 Task: In Heading Arial with underline. Font size of heading  '18'Font style of data Calibri. Font size of data  9Alignment of headline & data Align center. Fill color in heading,  RedFont color of data Black Apply border in Data No BorderIn the sheet  Expense Tracker Log Workbookbook
Action: Mouse moved to (163, 132)
Screenshot: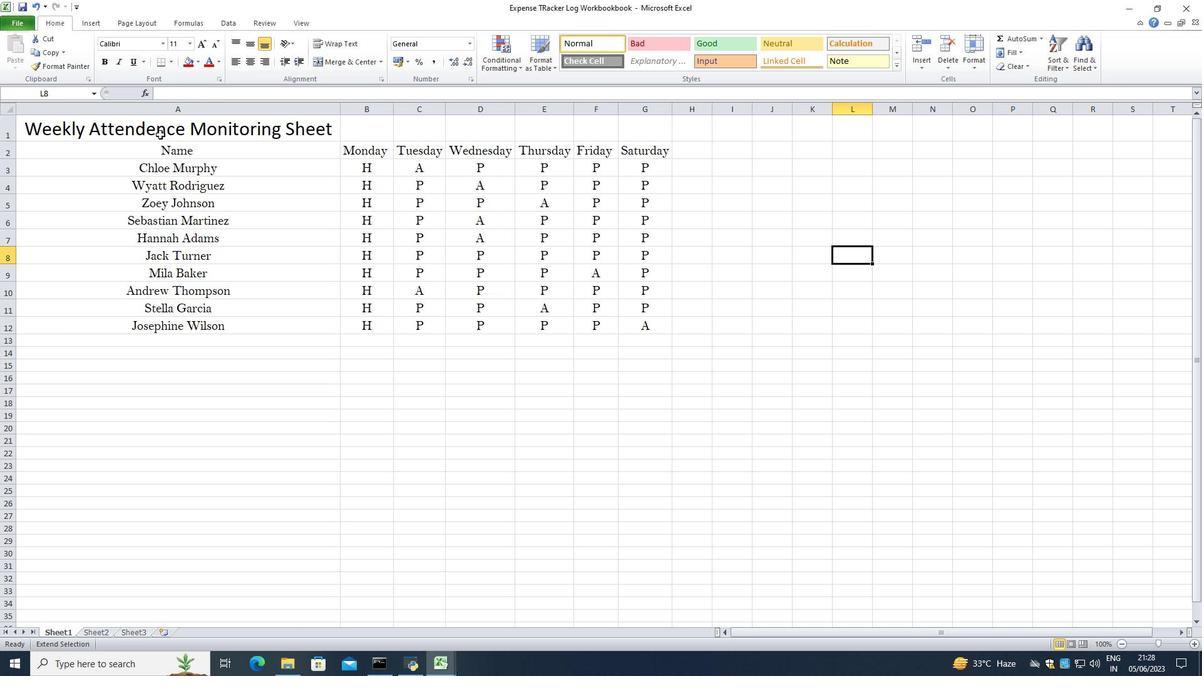 
Action: Mouse pressed left at (163, 132)
Screenshot: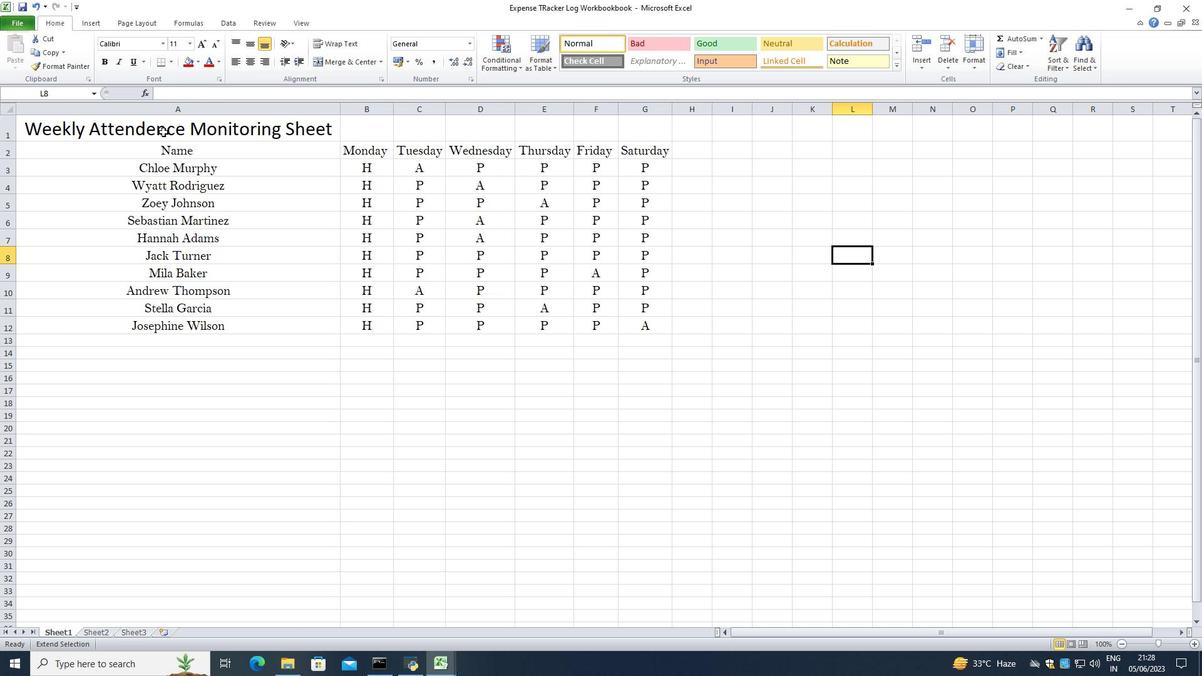
Action: Mouse moved to (404, 453)
Screenshot: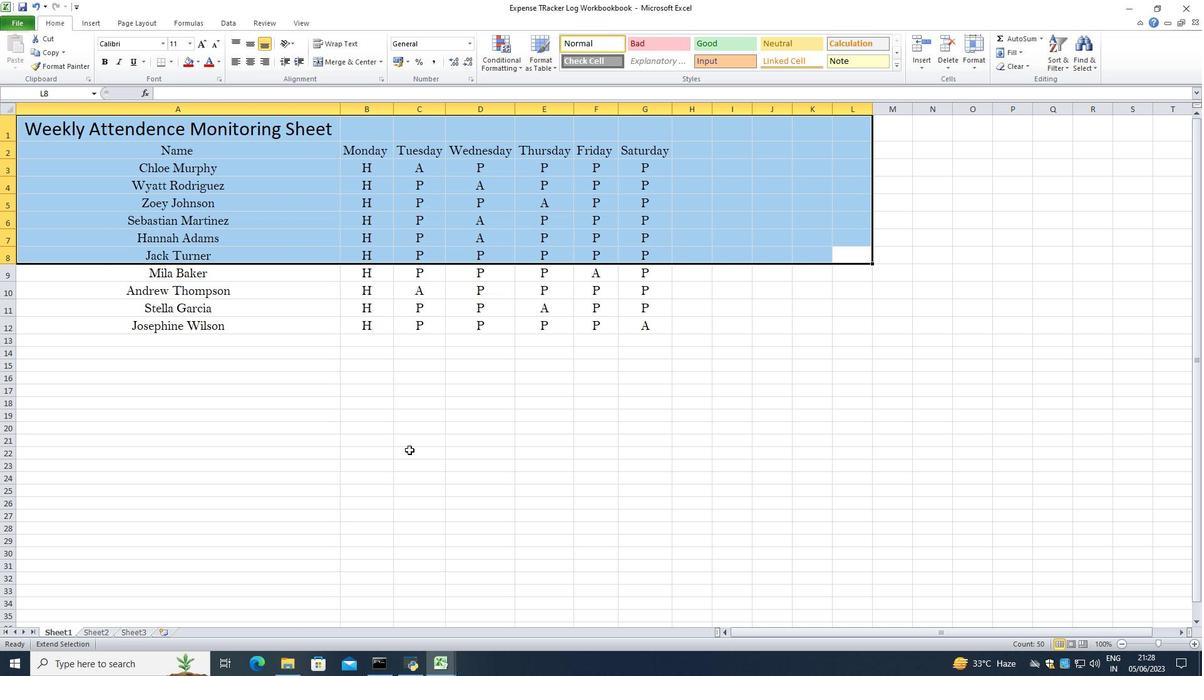 
Action: Mouse pressed left at (404, 453)
Screenshot: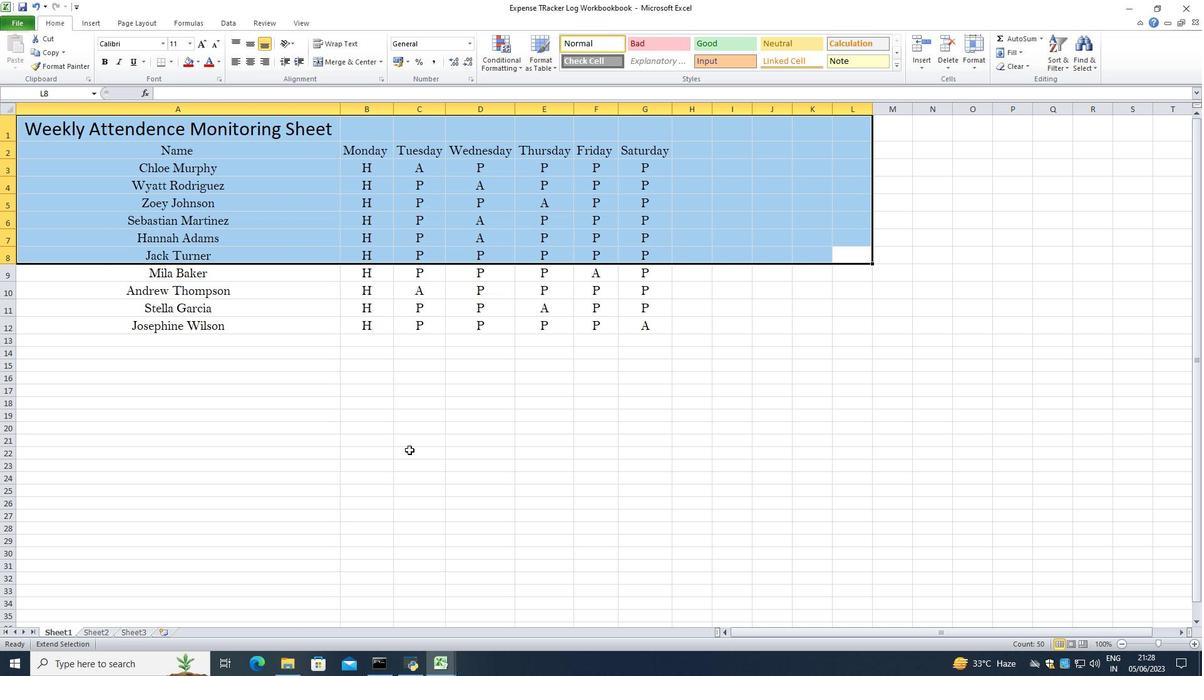 
Action: Mouse moved to (278, 128)
Screenshot: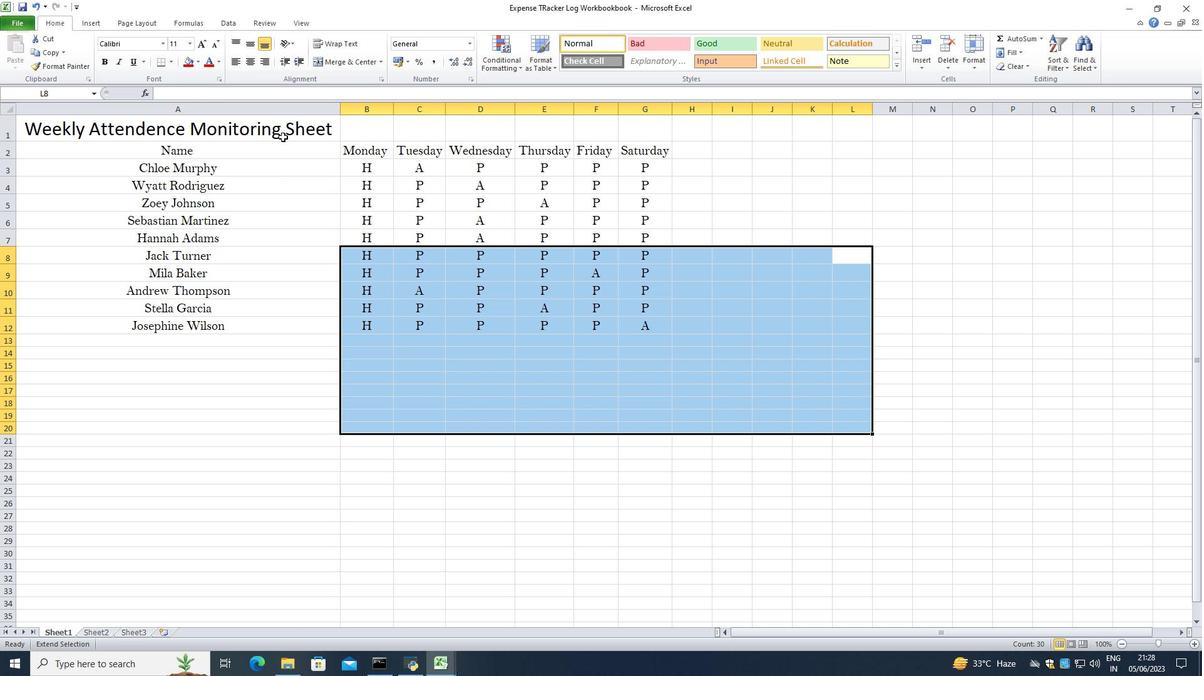
Action: Mouse pressed left at (278, 128)
Screenshot: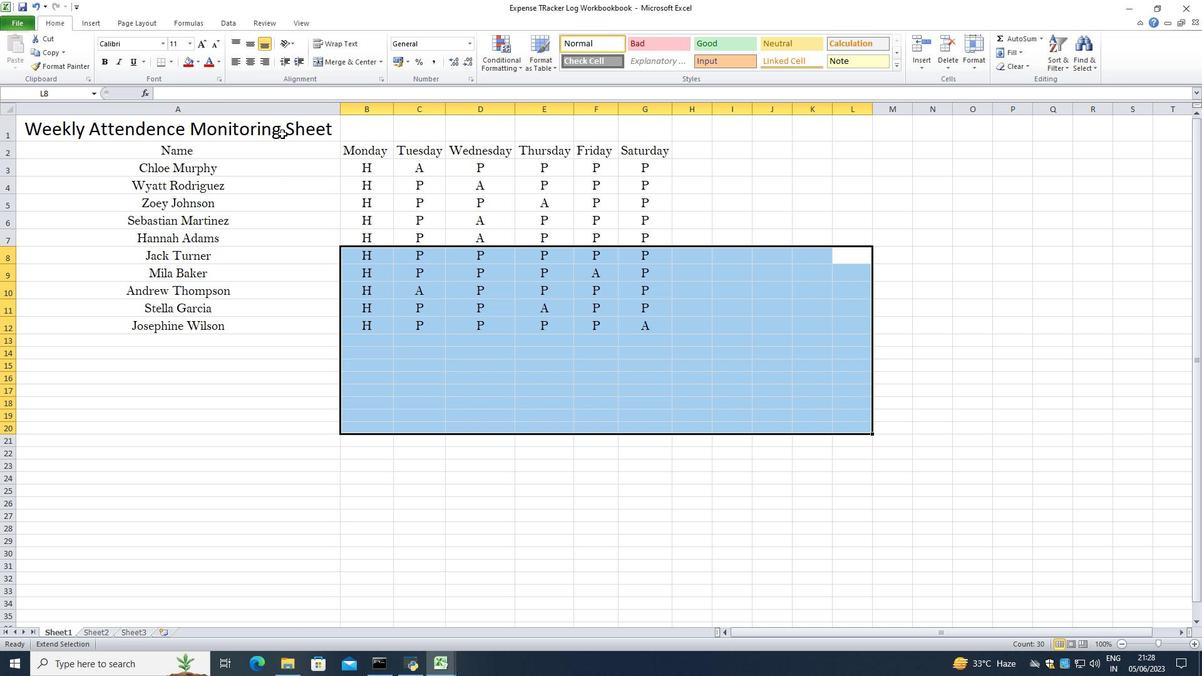 
Action: Mouse moved to (197, 122)
Screenshot: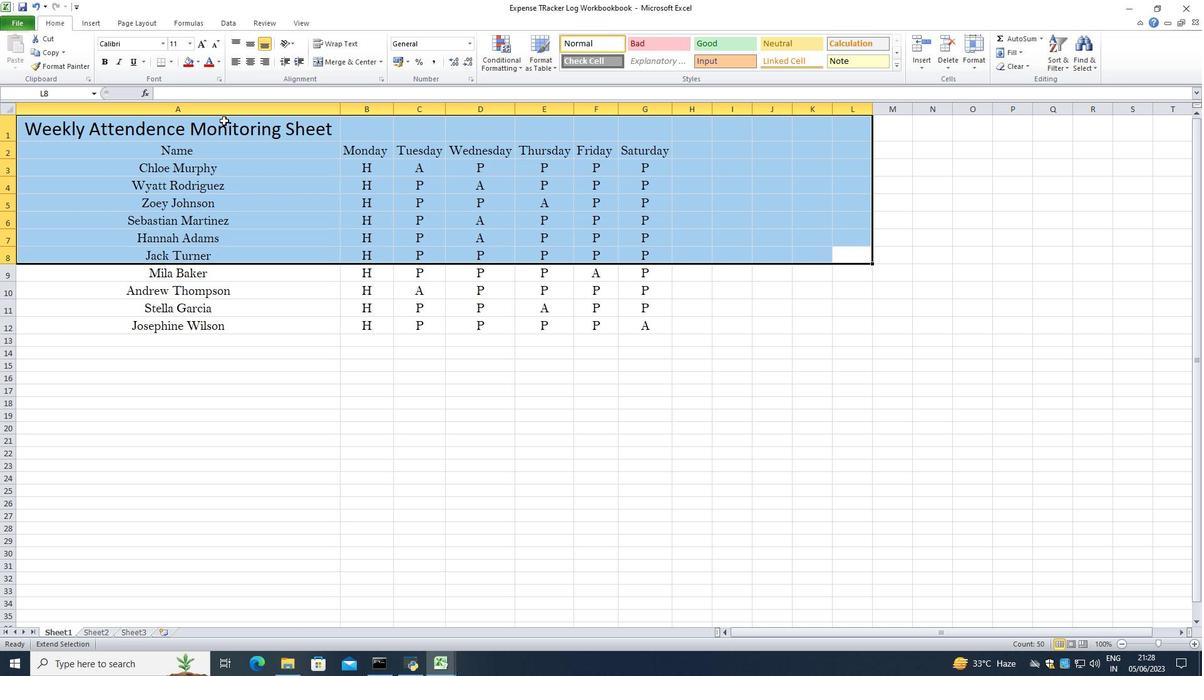 
Action: Mouse pressed left at (197, 122)
Screenshot: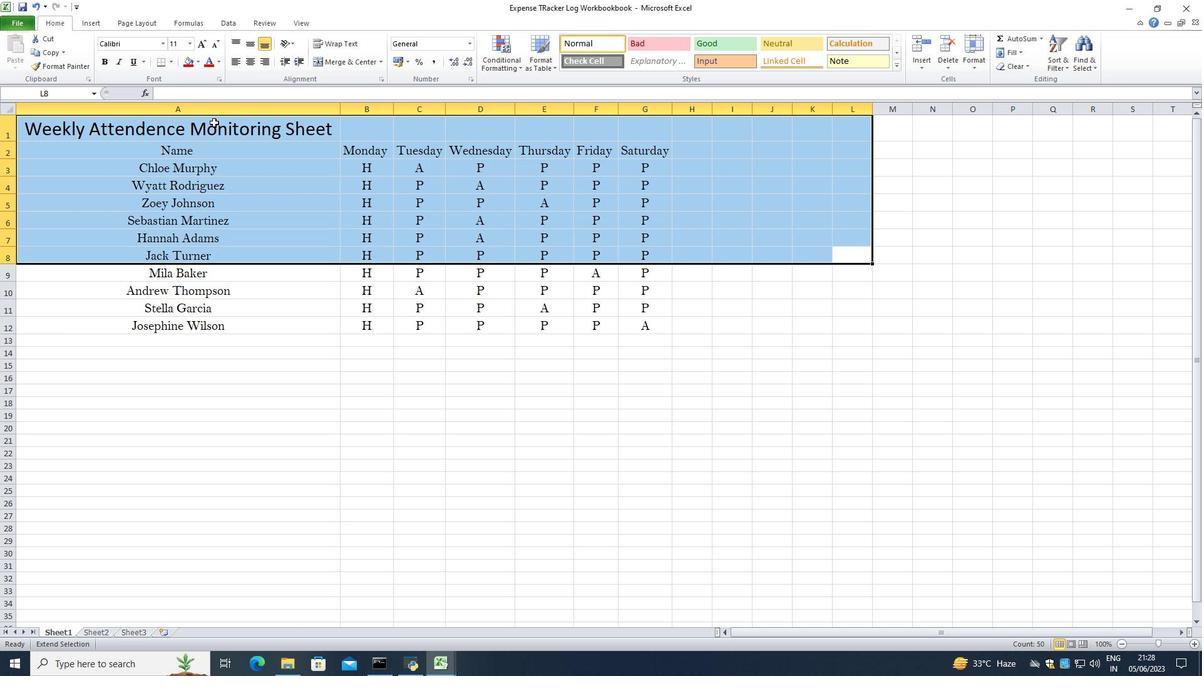 
Action: Mouse moved to (159, 123)
Screenshot: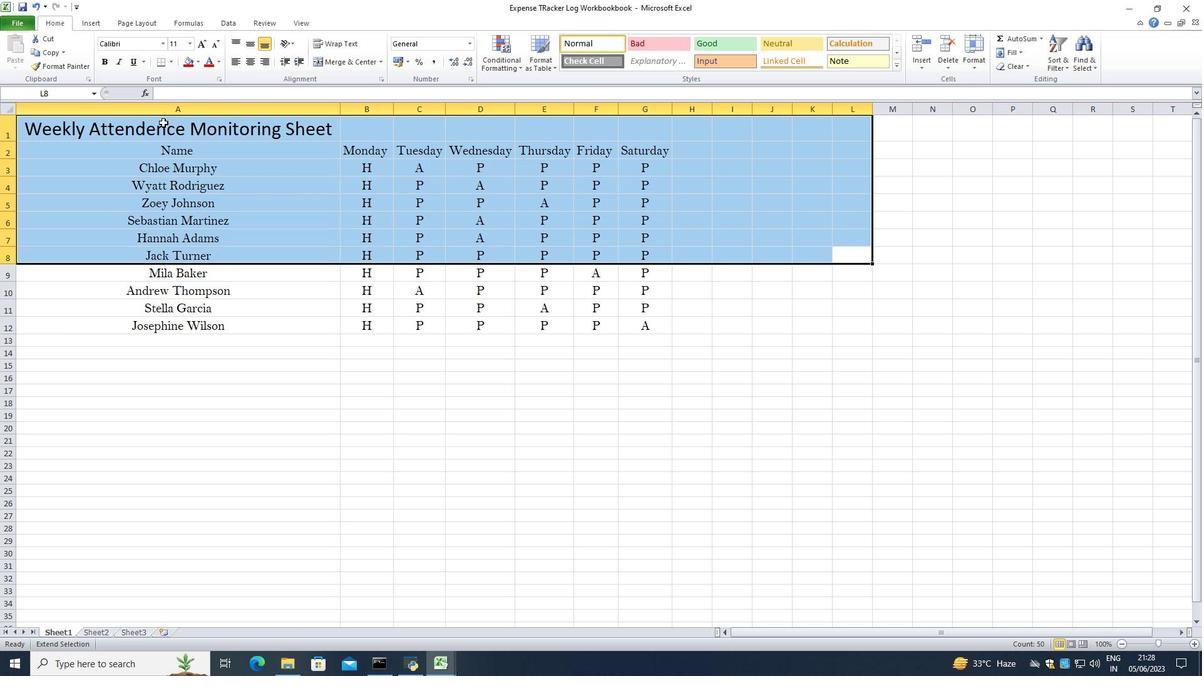 
Action: Mouse pressed left at (159, 123)
Screenshot: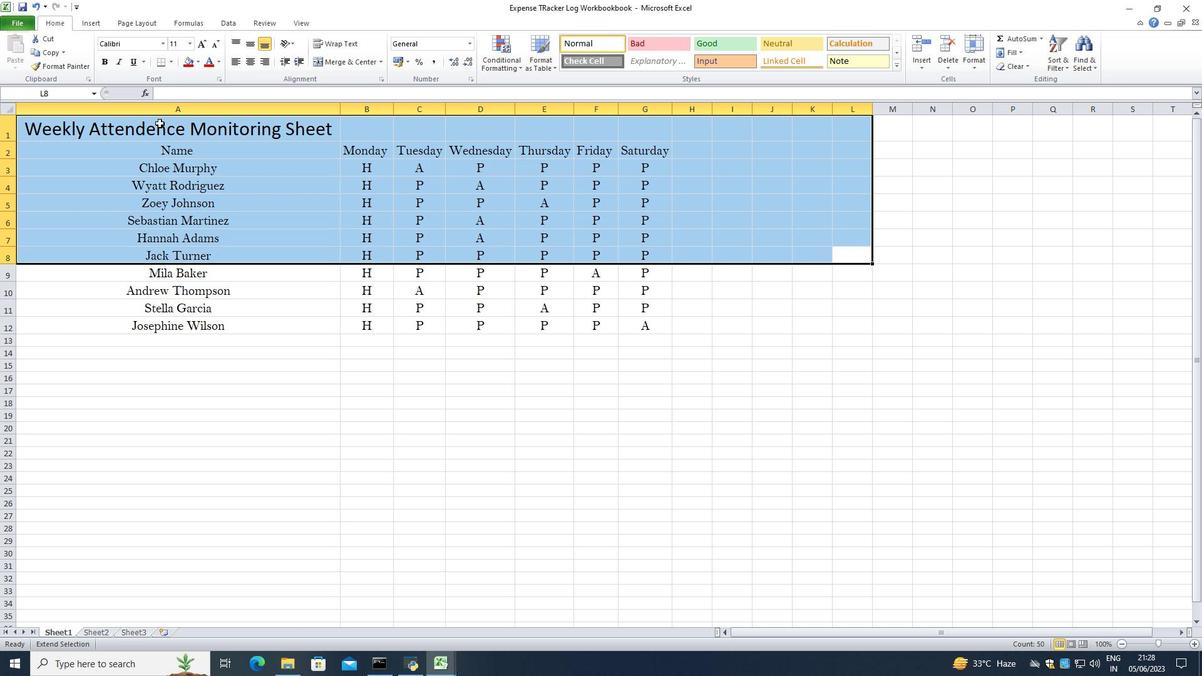 
Action: Mouse moved to (115, 143)
Screenshot: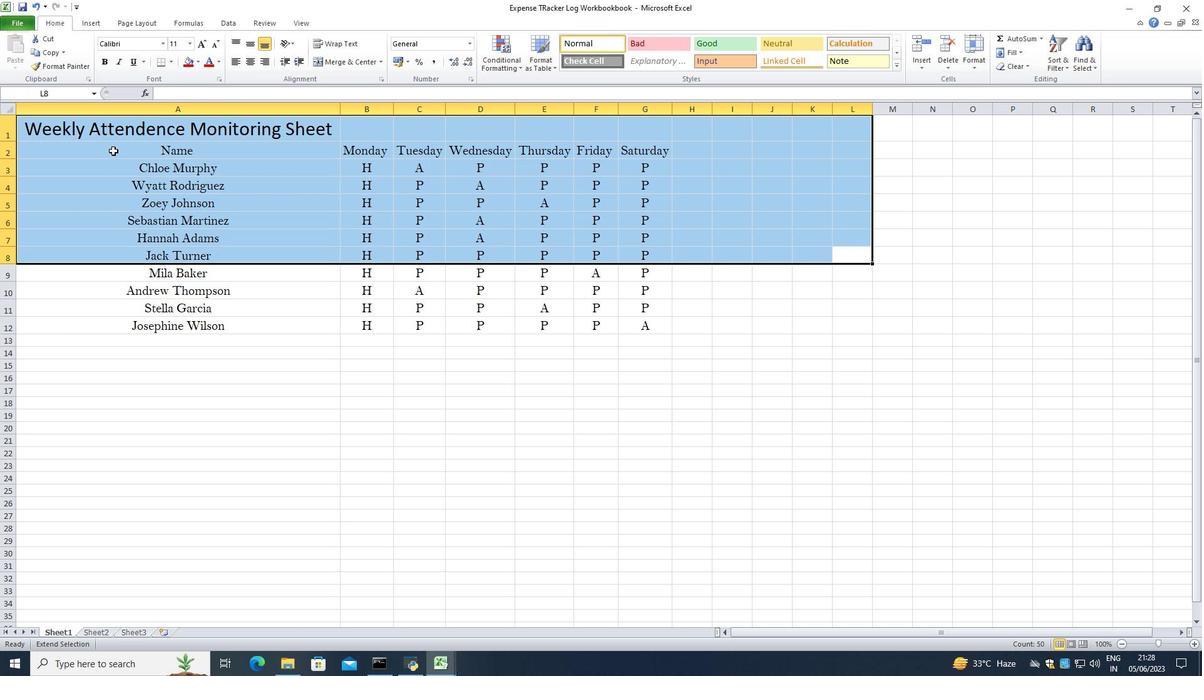 
Action: Mouse pressed right at (115, 143)
Screenshot: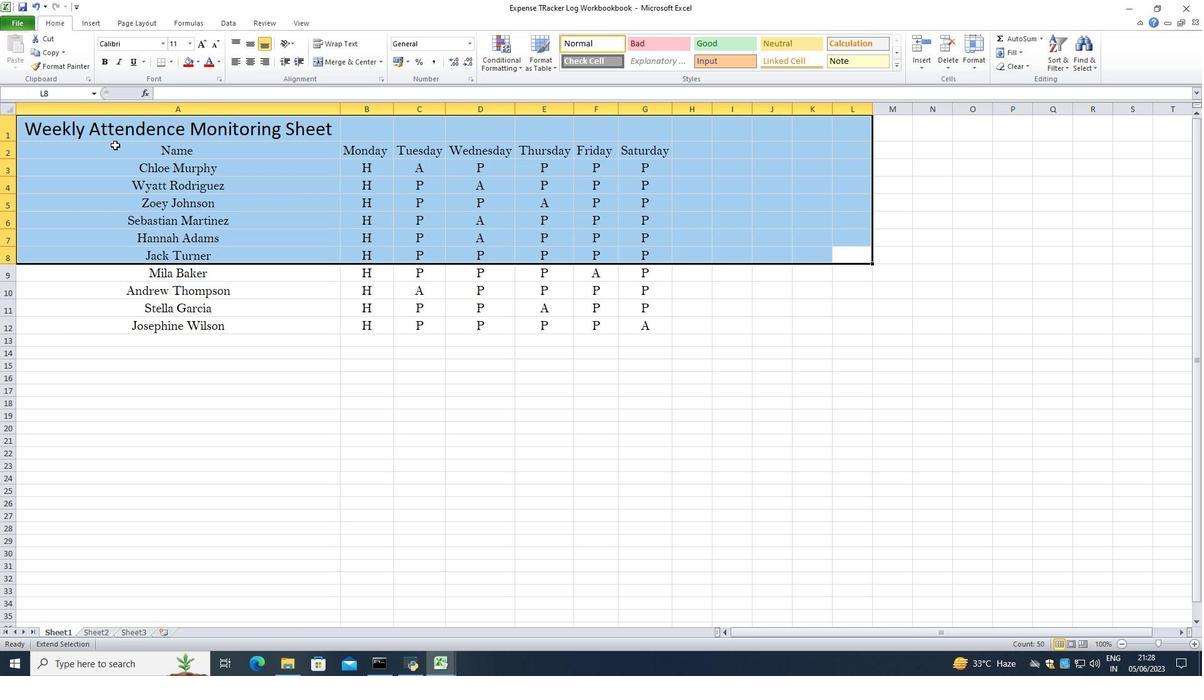 
Action: Mouse moved to (77, 314)
Screenshot: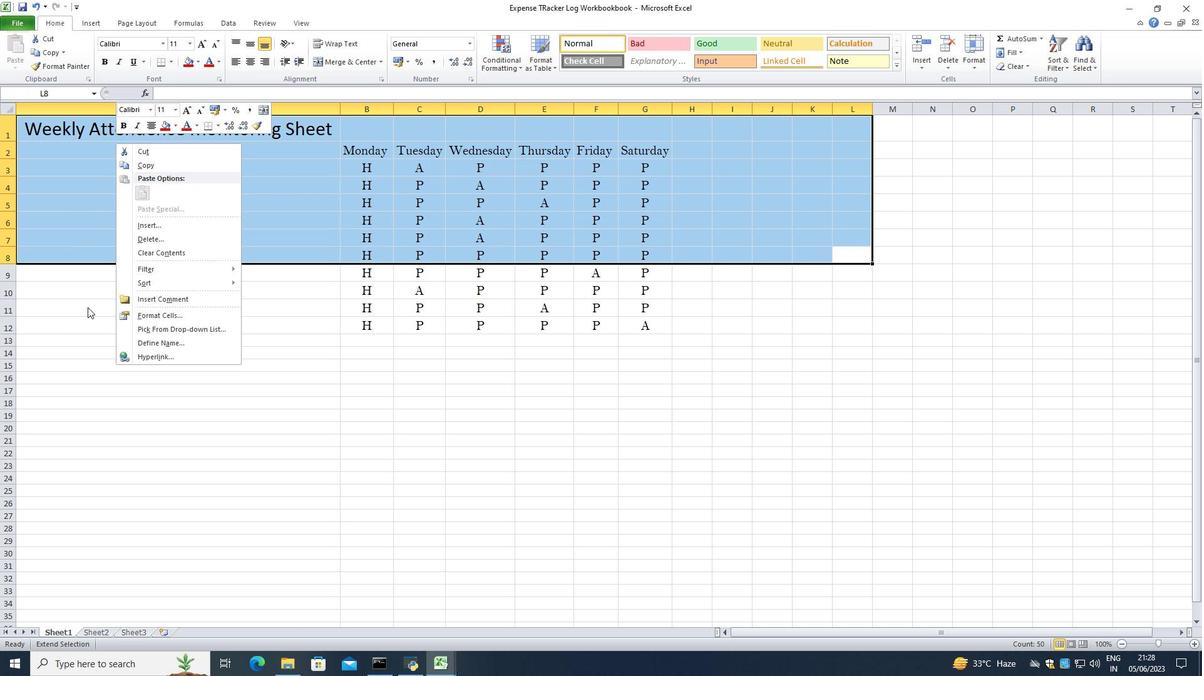 
Action: Mouse pressed left at (77, 314)
Screenshot: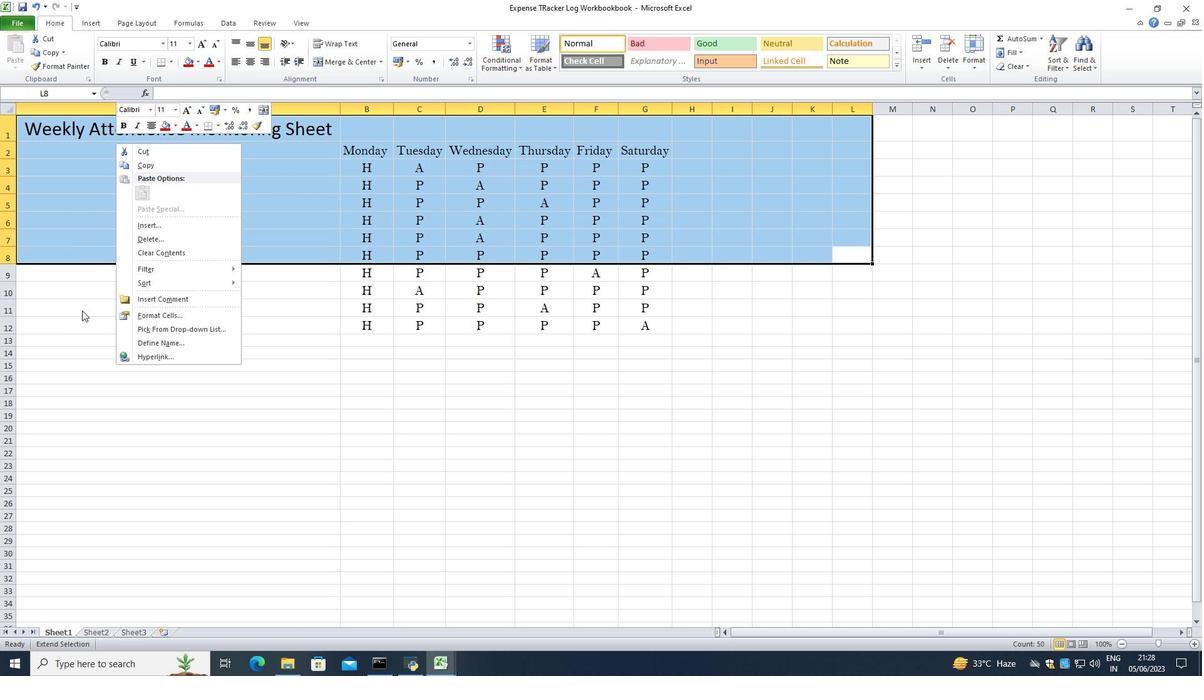 
Action: Mouse moved to (293, 384)
Screenshot: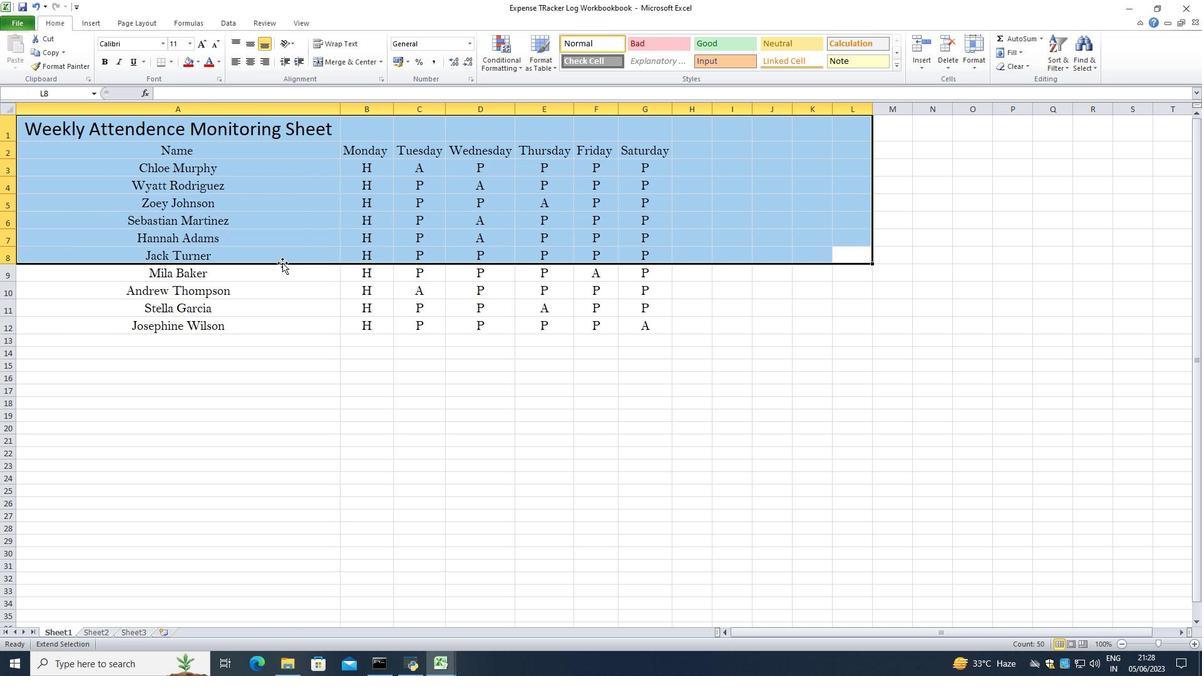 
Action: Mouse pressed left at (293, 384)
Screenshot: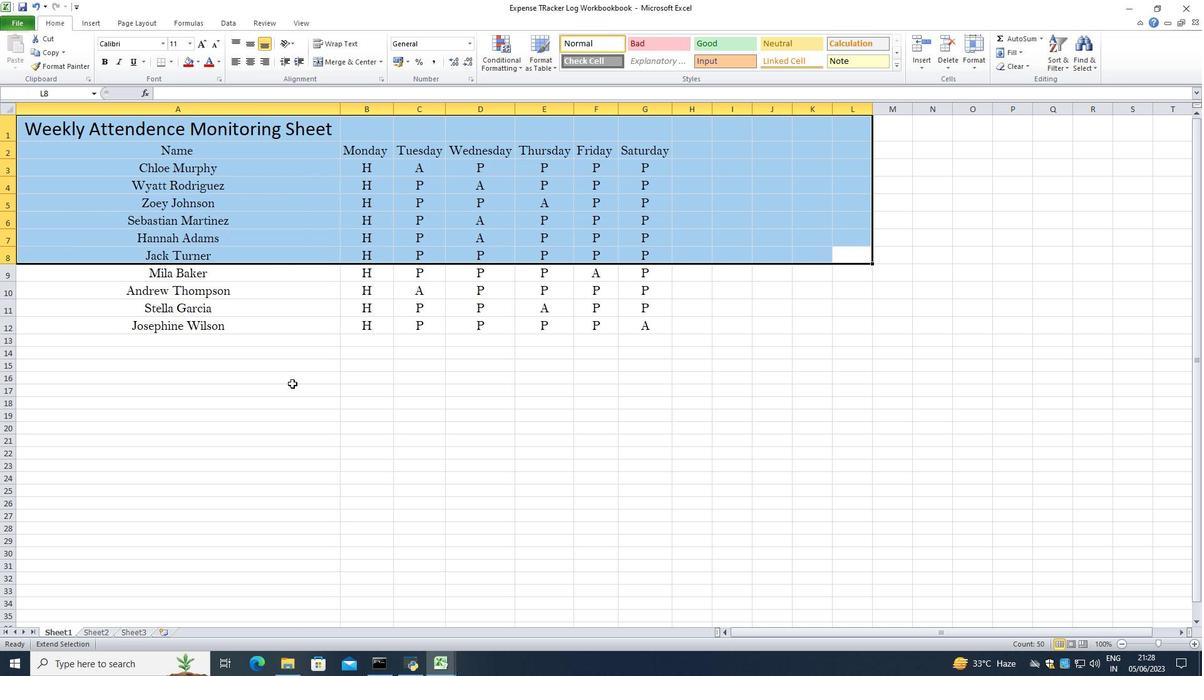 
Action: Mouse moved to (217, 629)
Screenshot: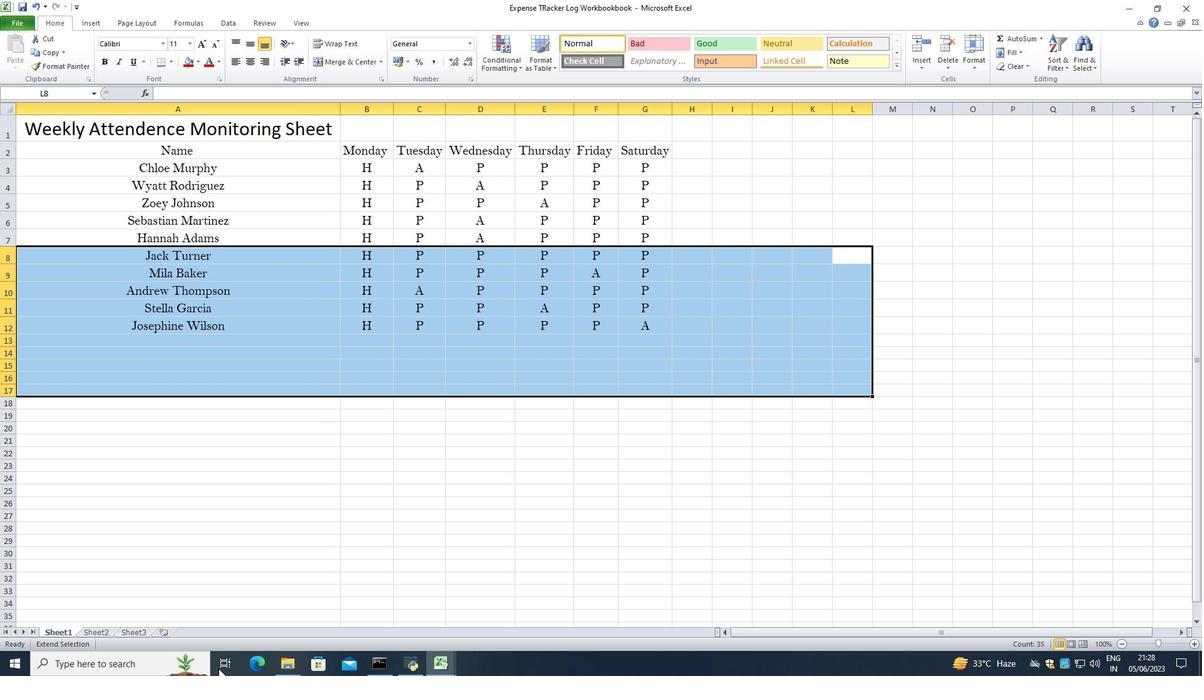 
Action: Mouse pressed left at (217, 629)
Screenshot: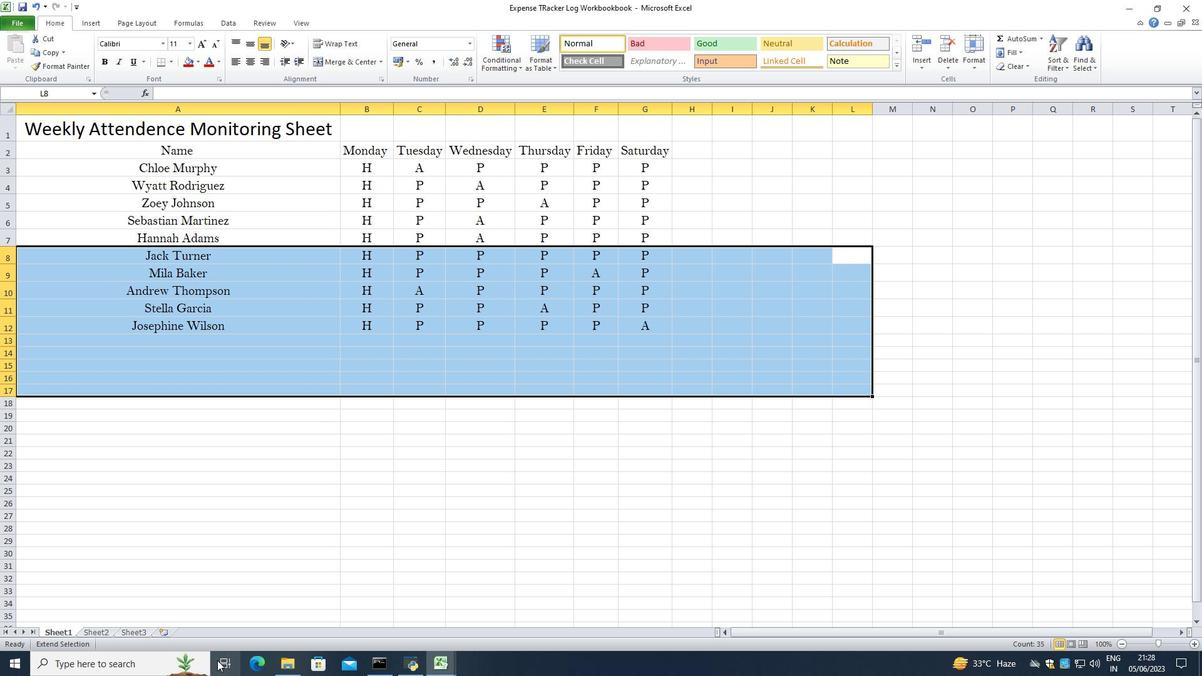 
Action: Mouse moved to (232, 534)
Screenshot: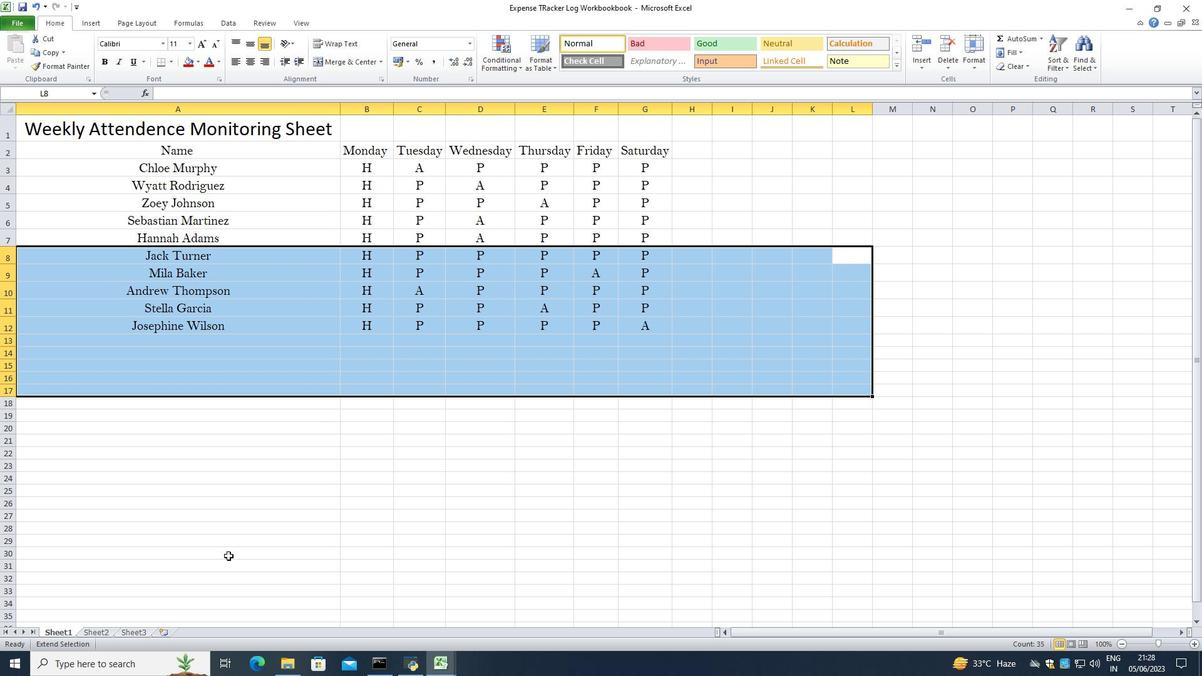 
Action: Mouse pressed left at (232, 534)
Screenshot: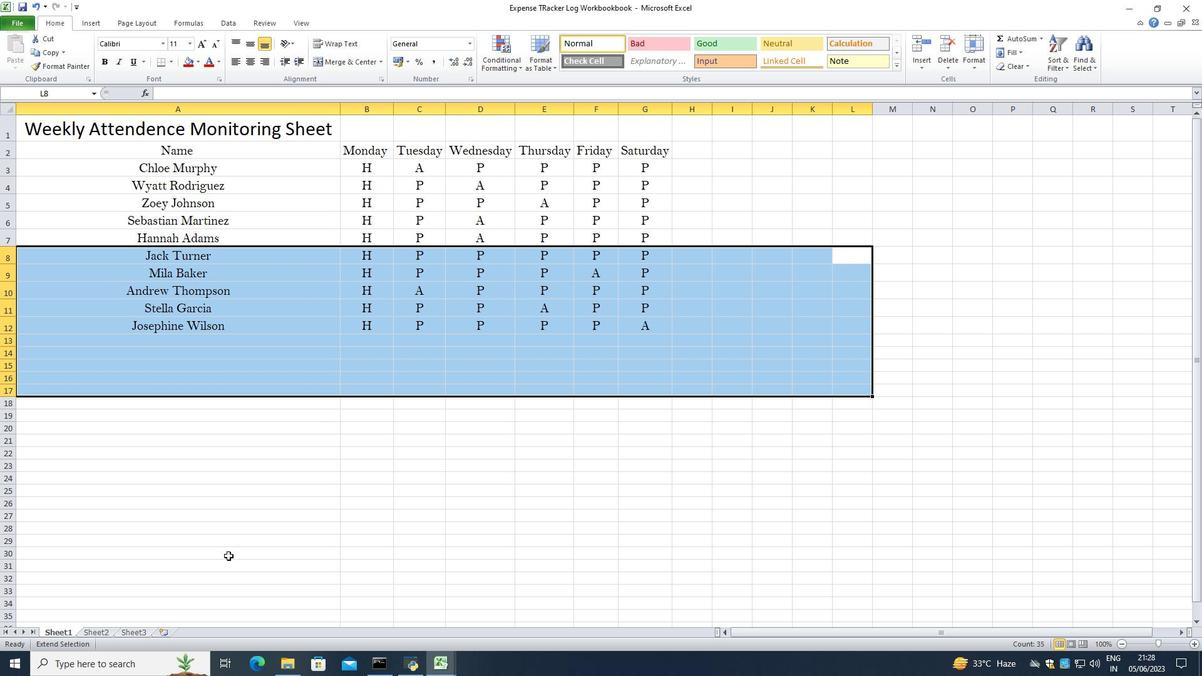 
Action: Mouse moved to (1083, 324)
Screenshot: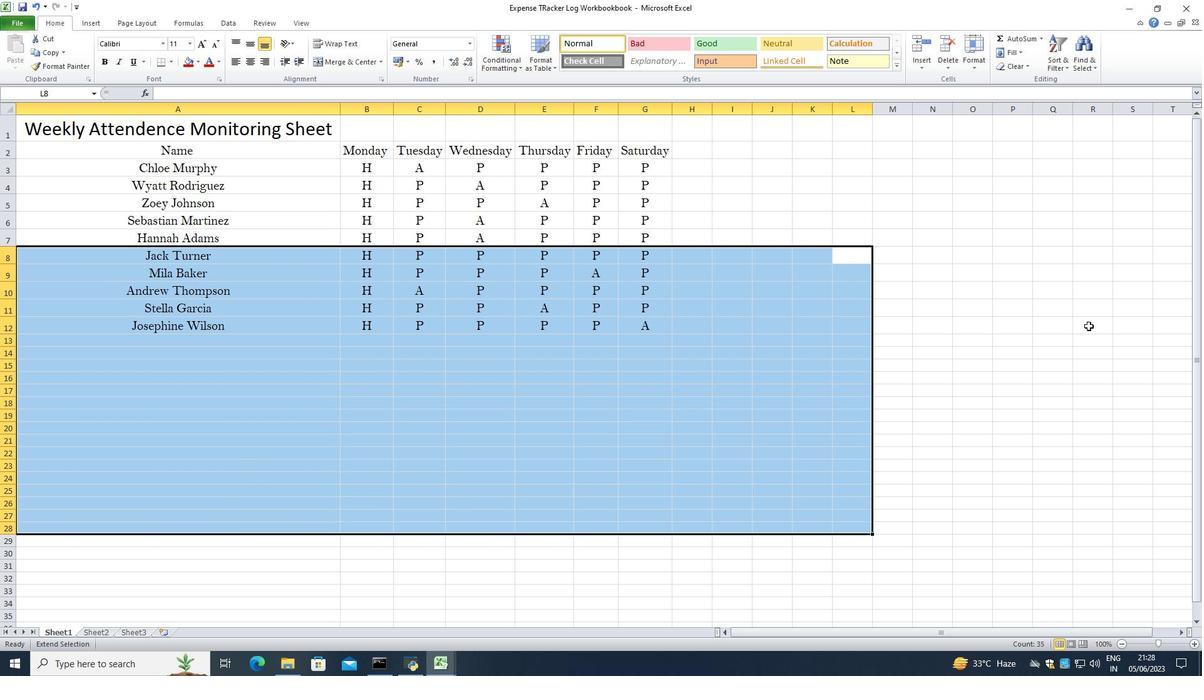 
Action: Mouse pressed left at (1083, 324)
Screenshot: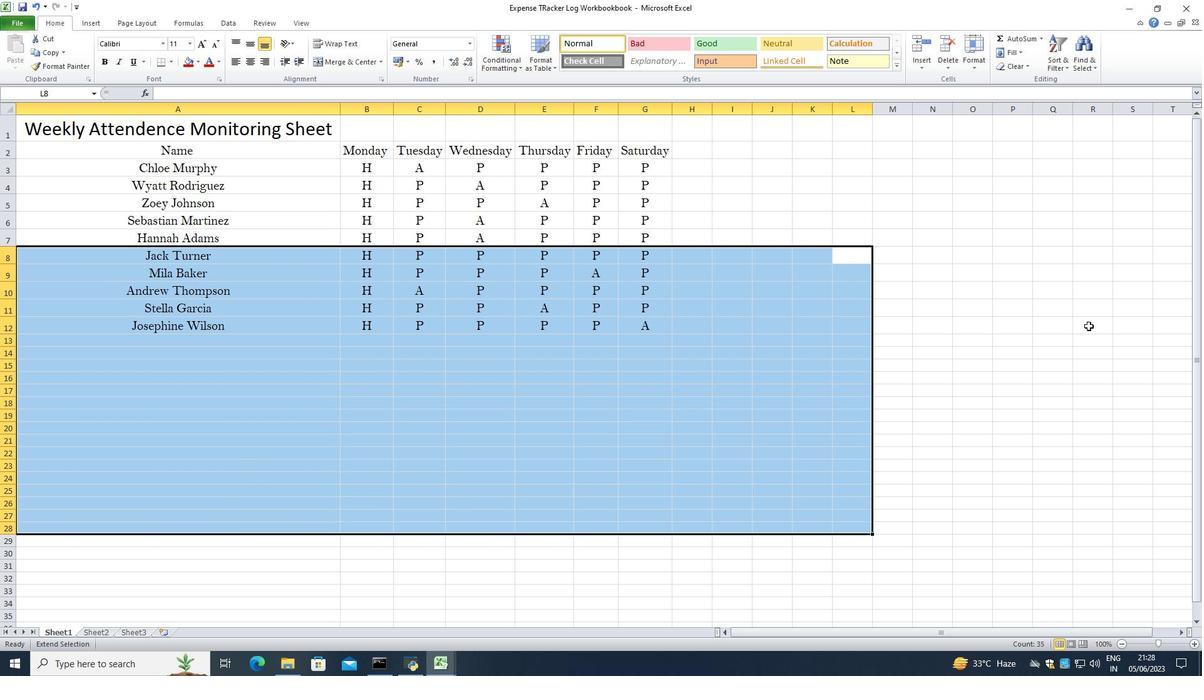
Action: Mouse moved to (586, 41)
Screenshot: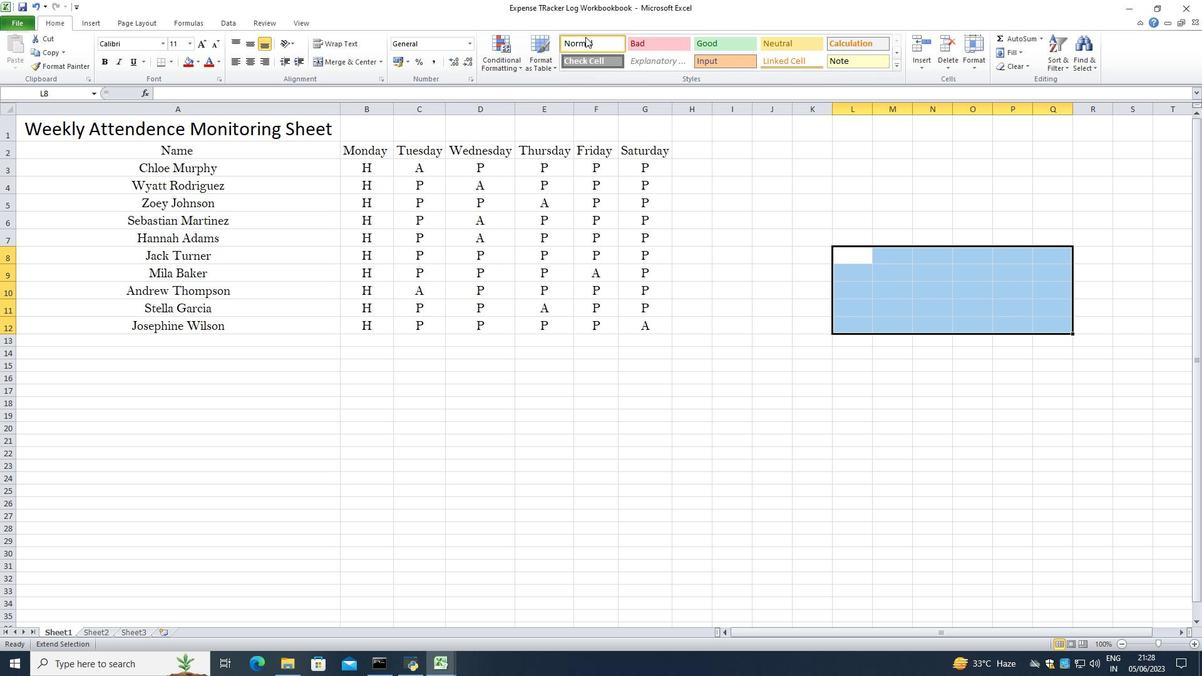 
Action: Mouse pressed left at (586, 41)
Screenshot: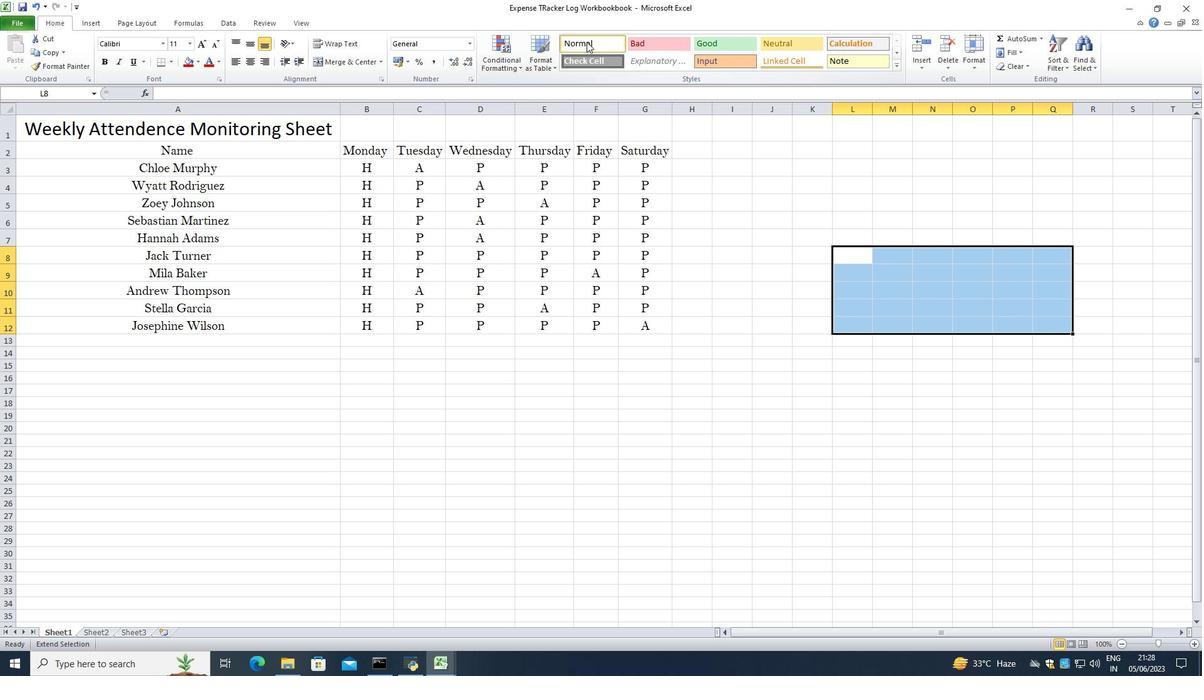 
Action: Mouse moved to (587, 44)
Screenshot: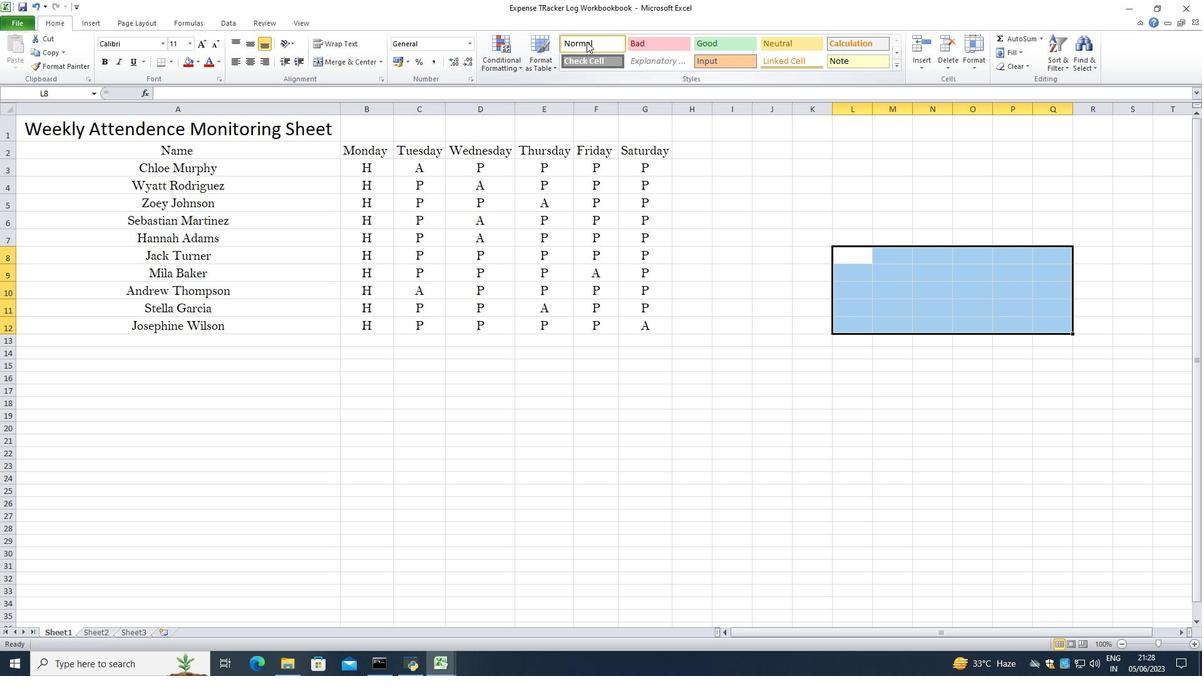 
Action: Mouse pressed left at (587, 44)
Screenshot: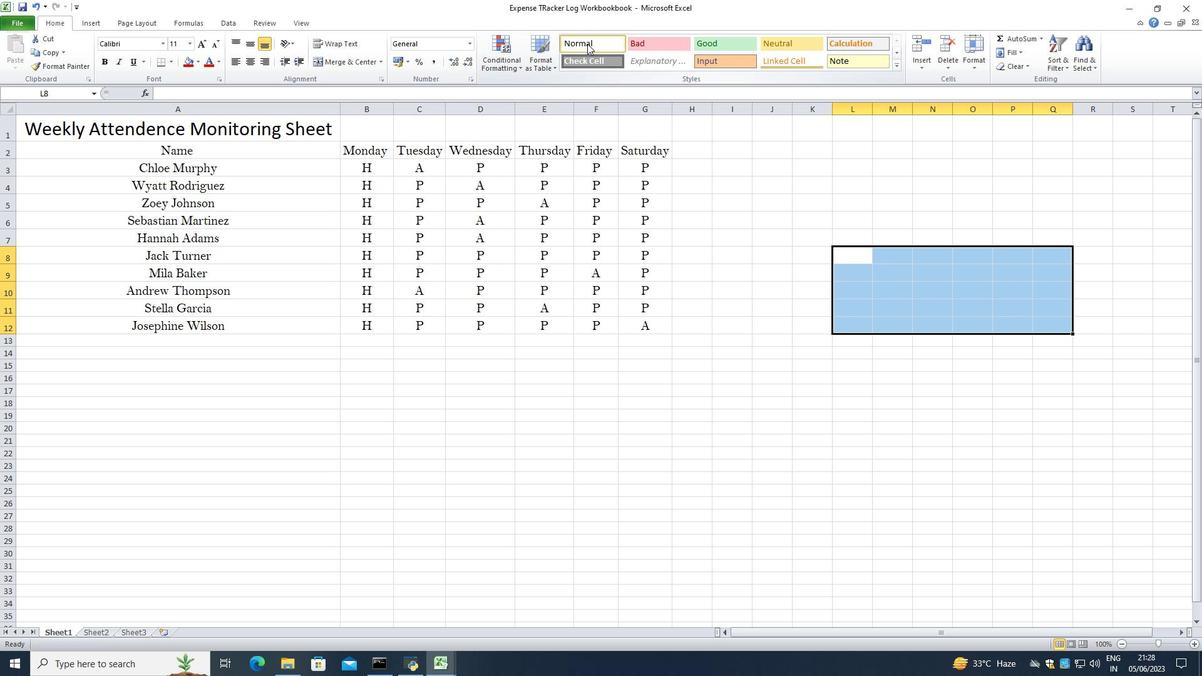 
Action: Mouse pressed left at (587, 44)
Screenshot: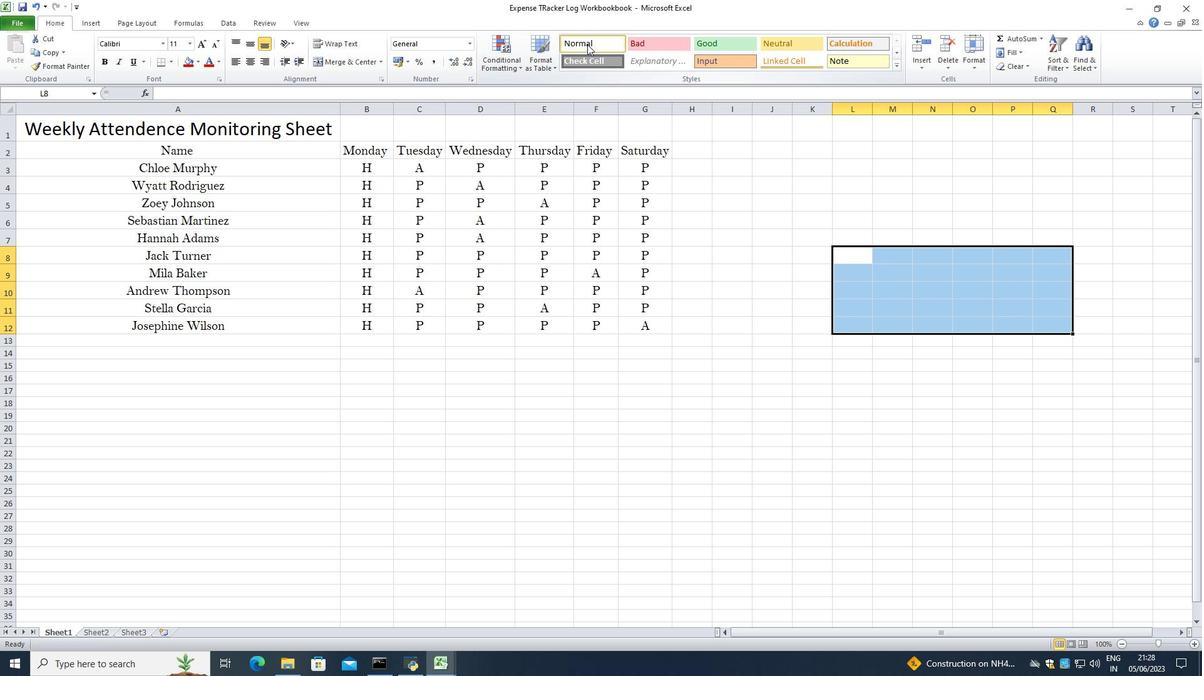 
Action: Mouse moved to (589, 61)
Screenshot: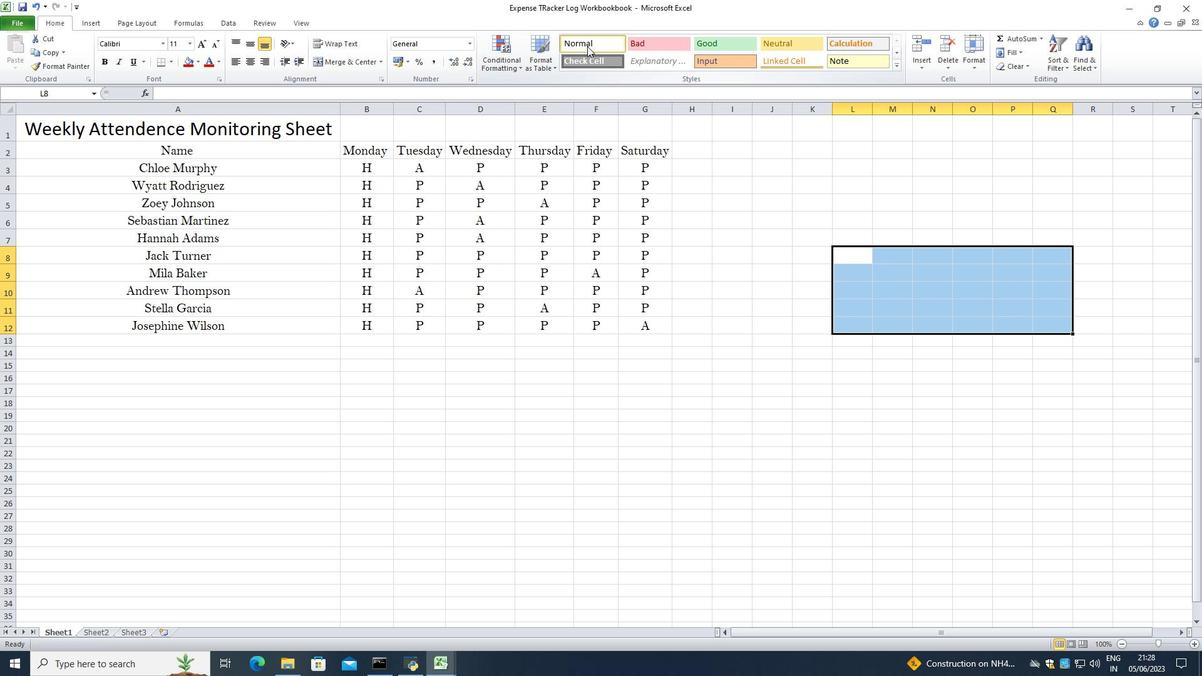 
Action: Mouse pressed left at (589, 61)
Screenshot: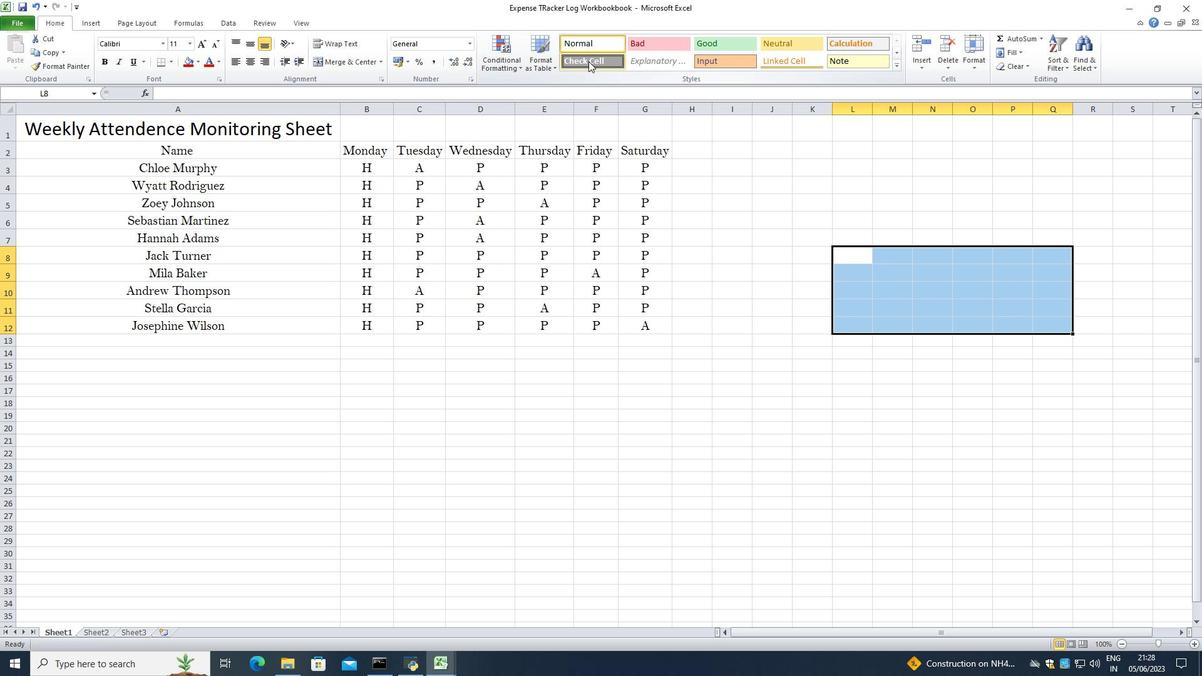 
Action: Mouse pressed left at (589, 61)
Screenshot: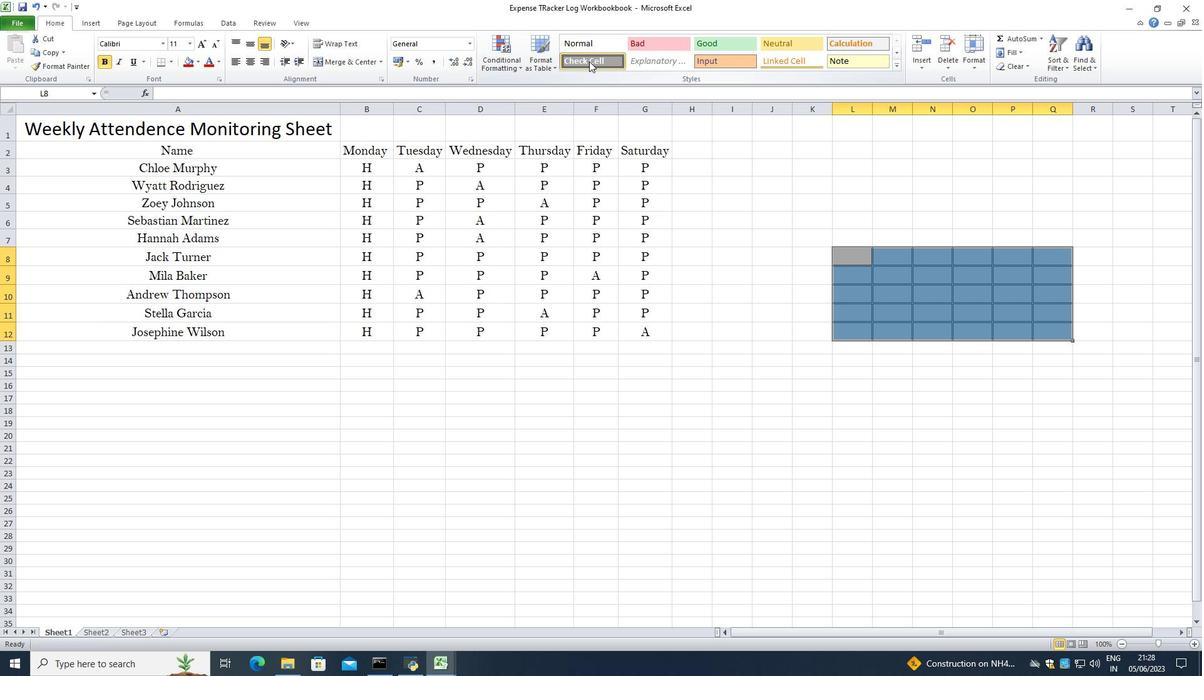 
Action: Mouse moved to (591, 46)
Screenshot: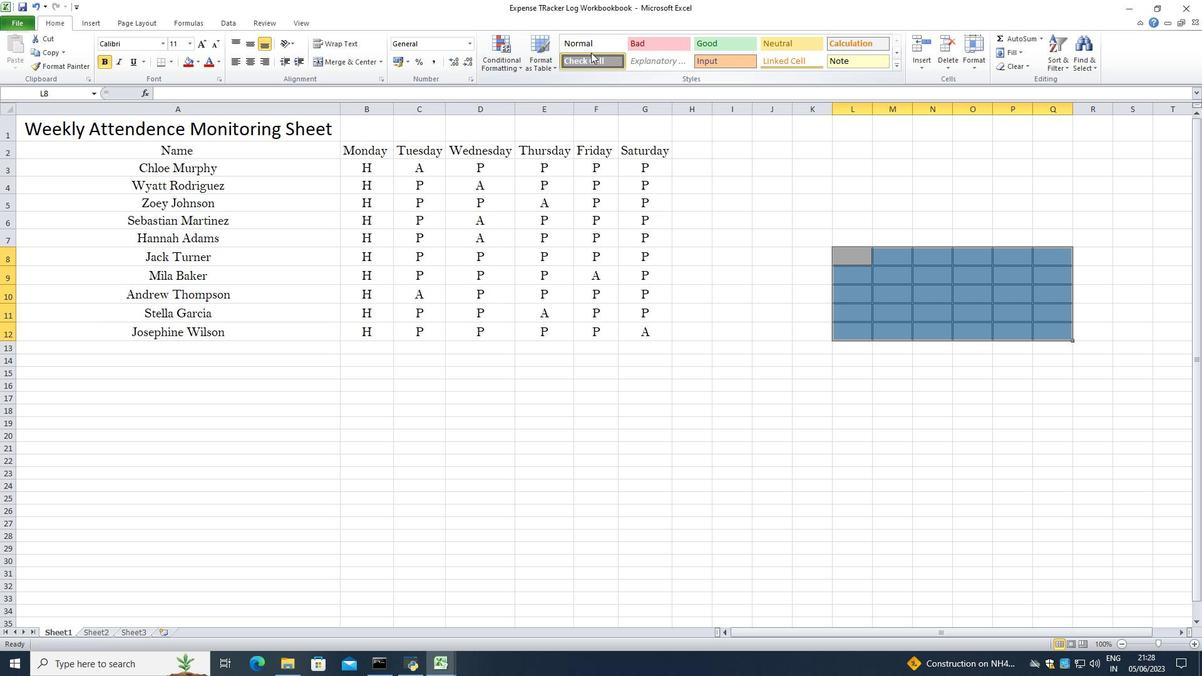 
Action: Mouse pressed left at (591, 46)
Screenshot: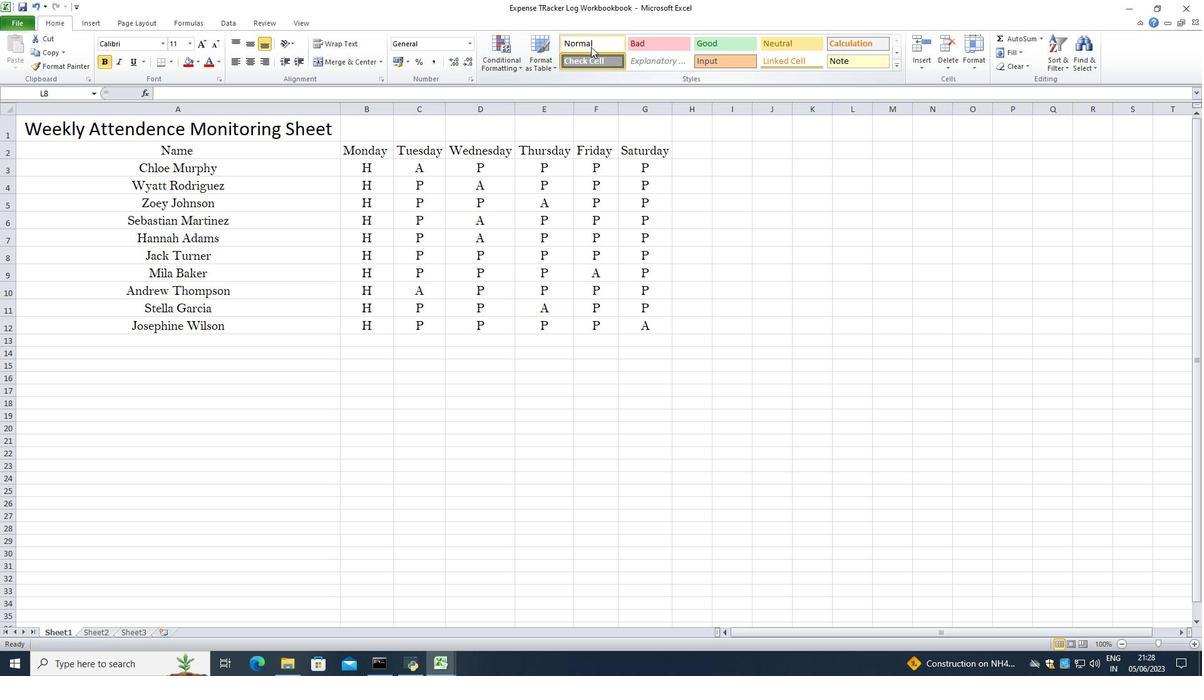 
Action: Mouse pressed left at (591, 46)
Screenshot: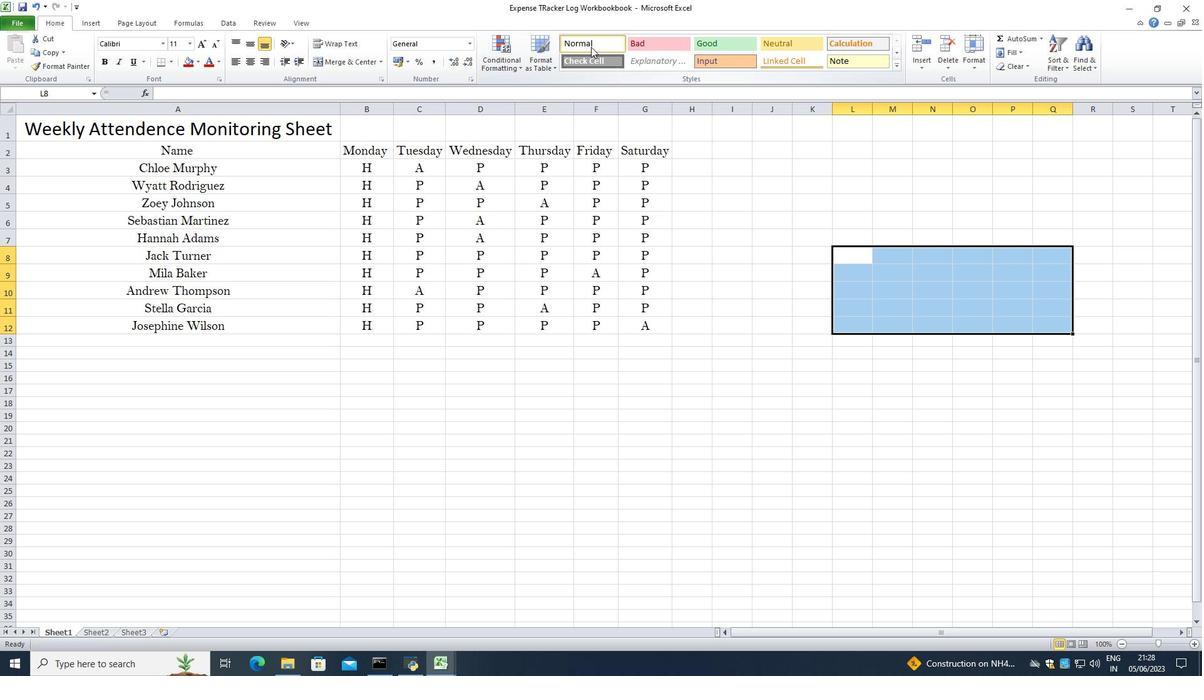 
Action: Mouse moved to (591, 55)
Screenshot: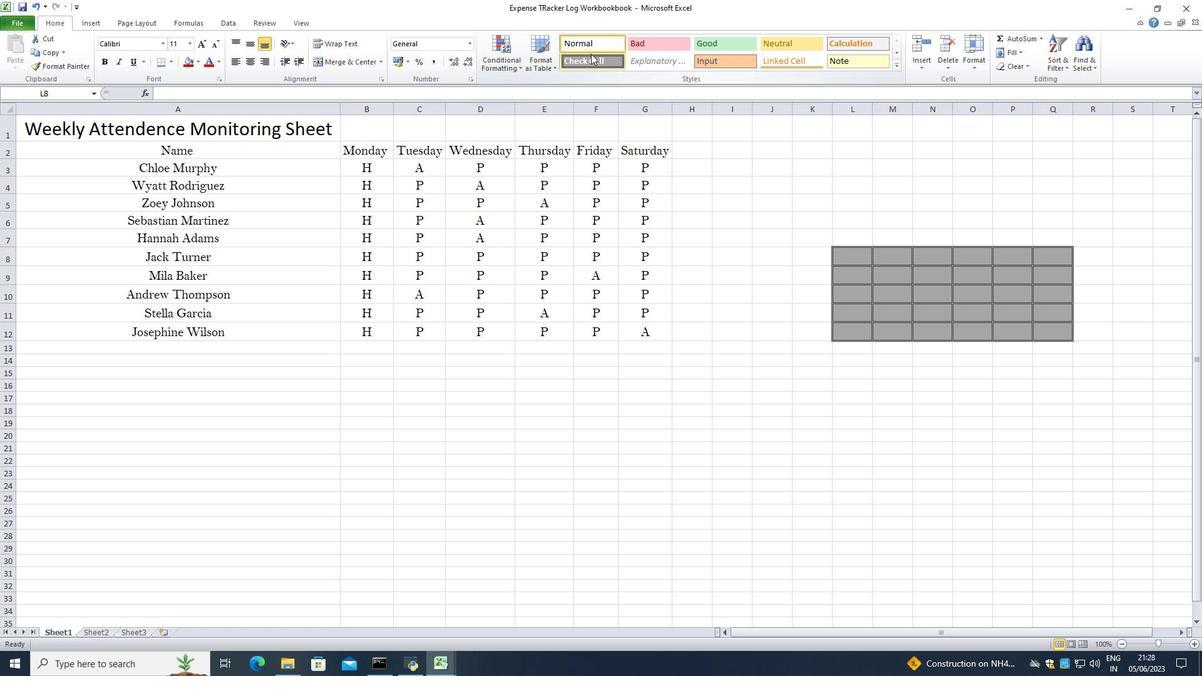 
Action: Mouse pressed left at (591, 55)
Screenshot: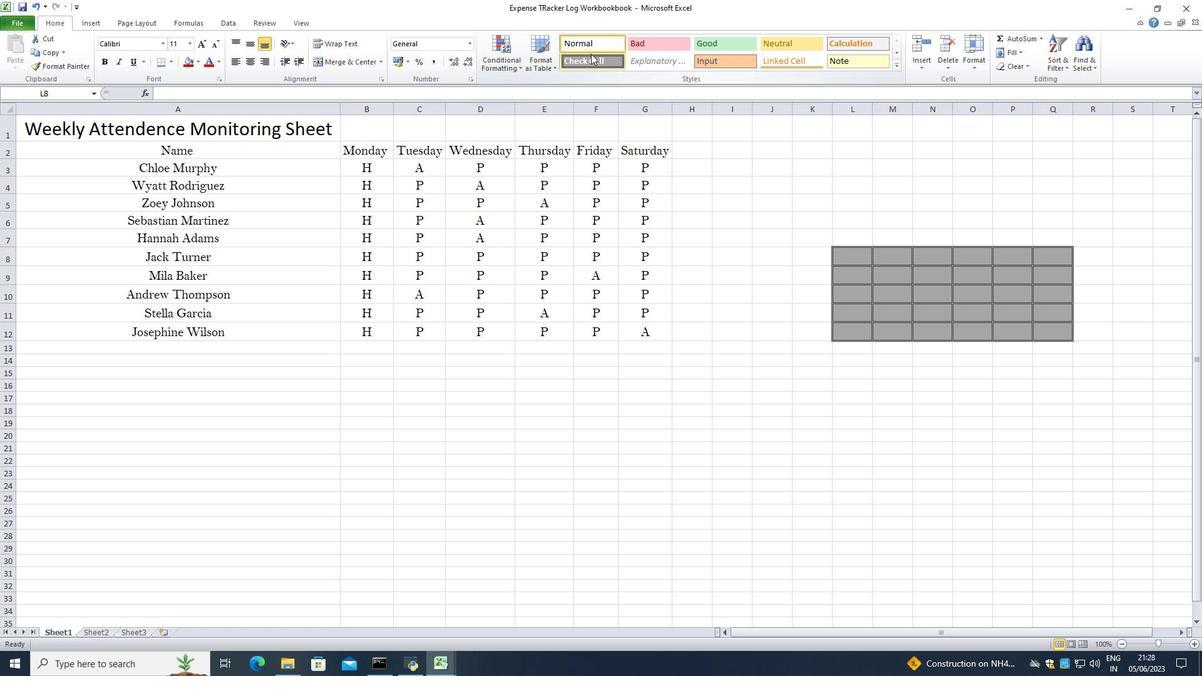 
Action: Mouse moved to (592, 47)
Screenshot: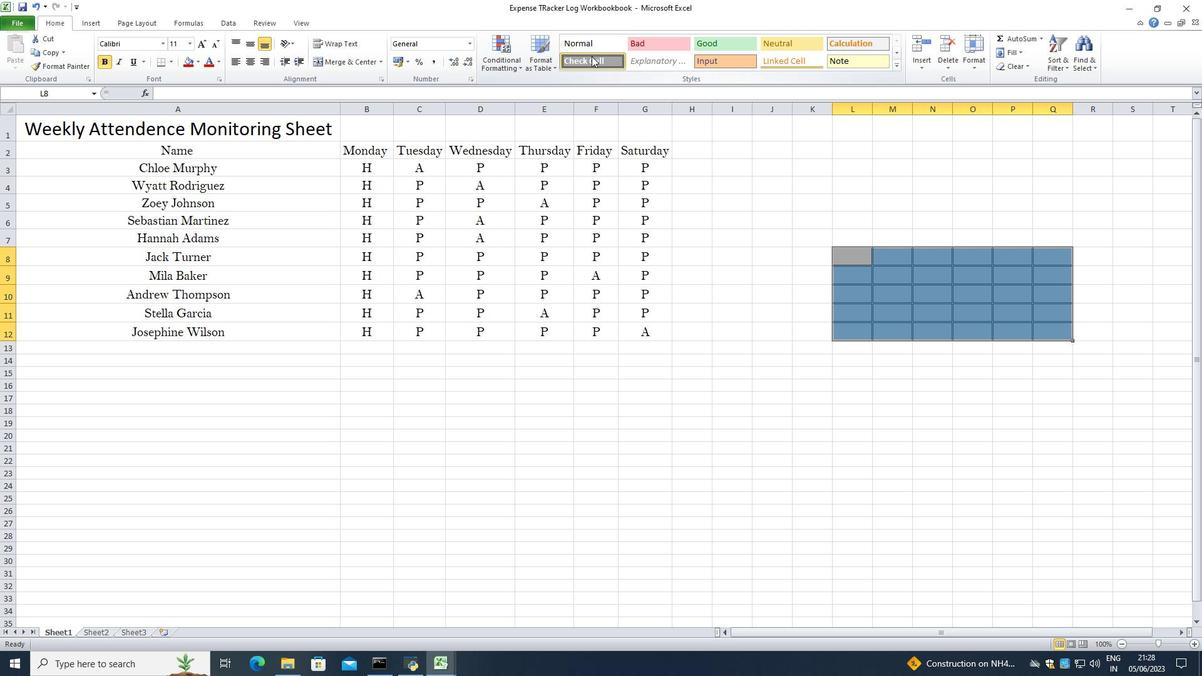 
Action: Mouse pressed left at (592, 47)
Screenshot: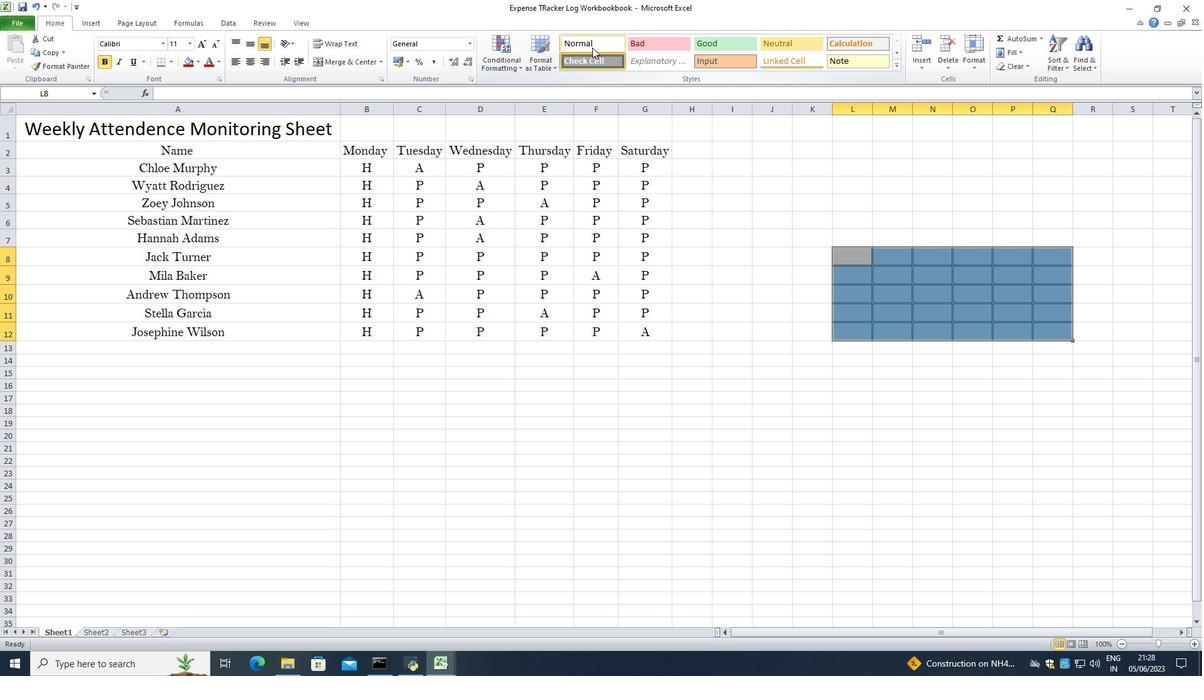 
Action: Mouse moved to (704, 164)
Screenshot: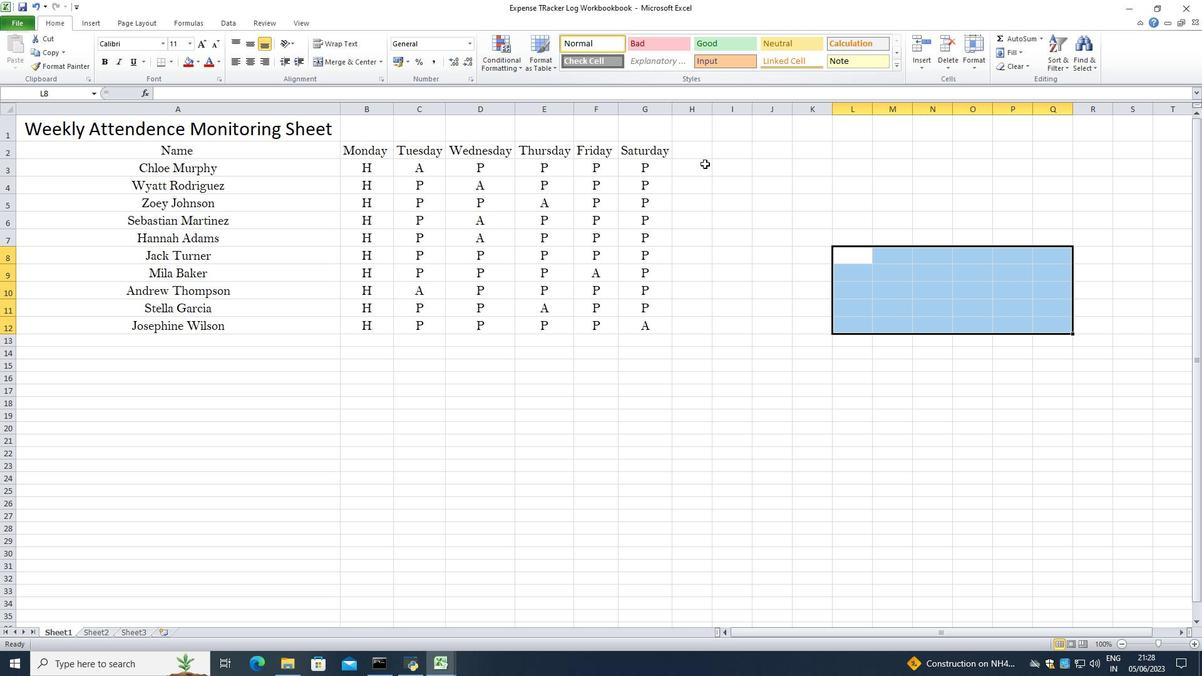 
Action: Mouse pressed right at (704, 164)
Screenshot: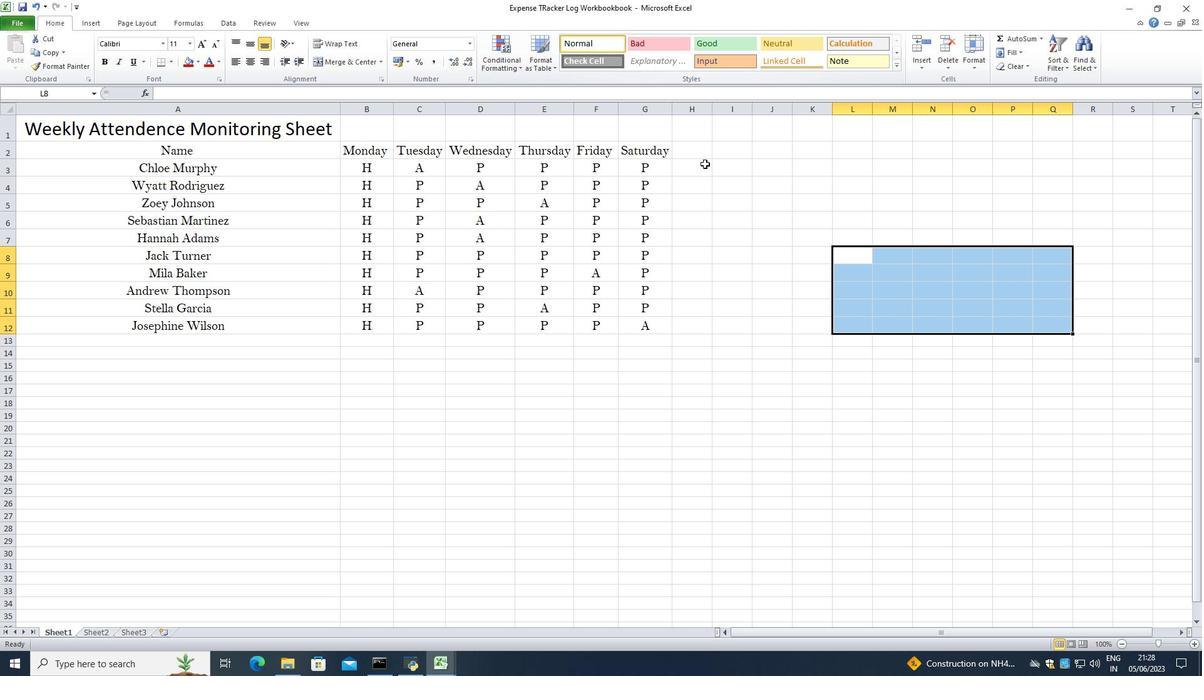 
Action: Mouse moved to (120, 120)
Screenshot: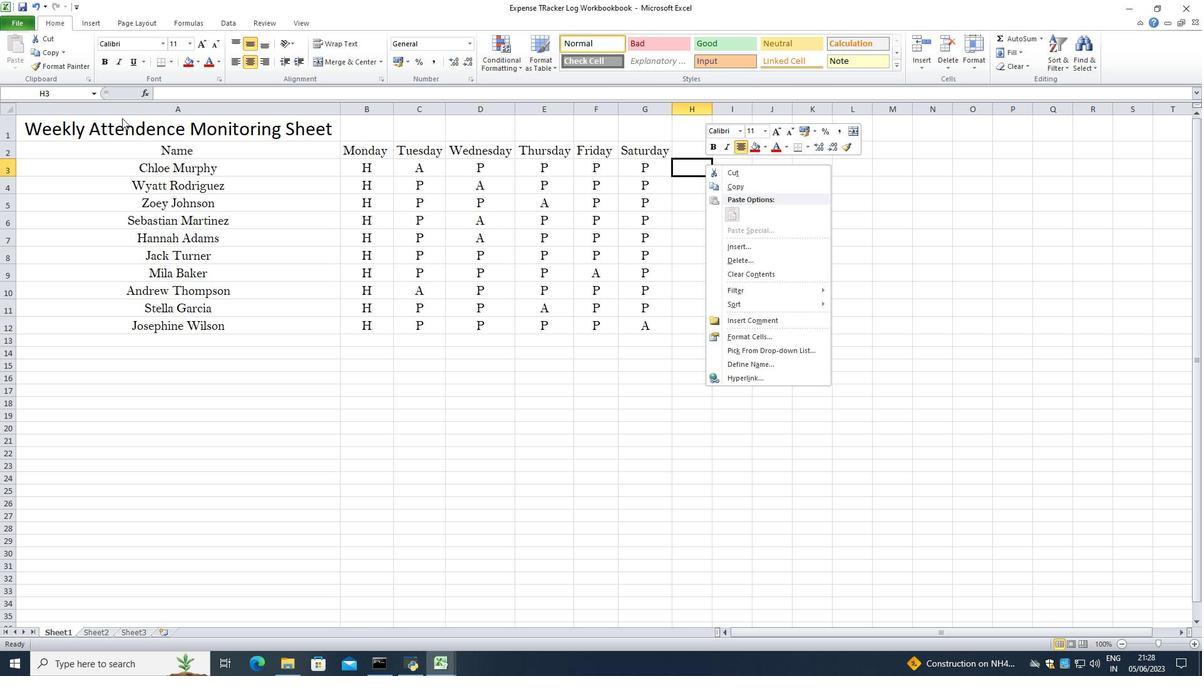 
Action: Mouse pressed left at (120, 120)
Screenshot: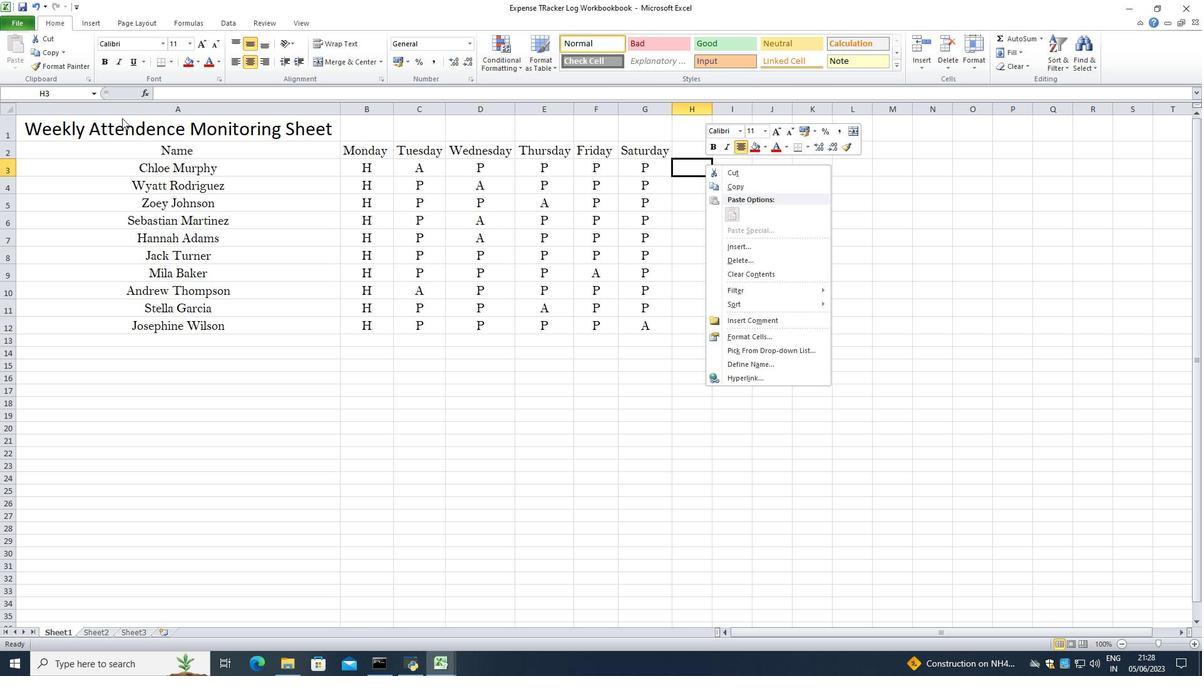 
Action: Mouse moved to (120, 123)
Screenshot: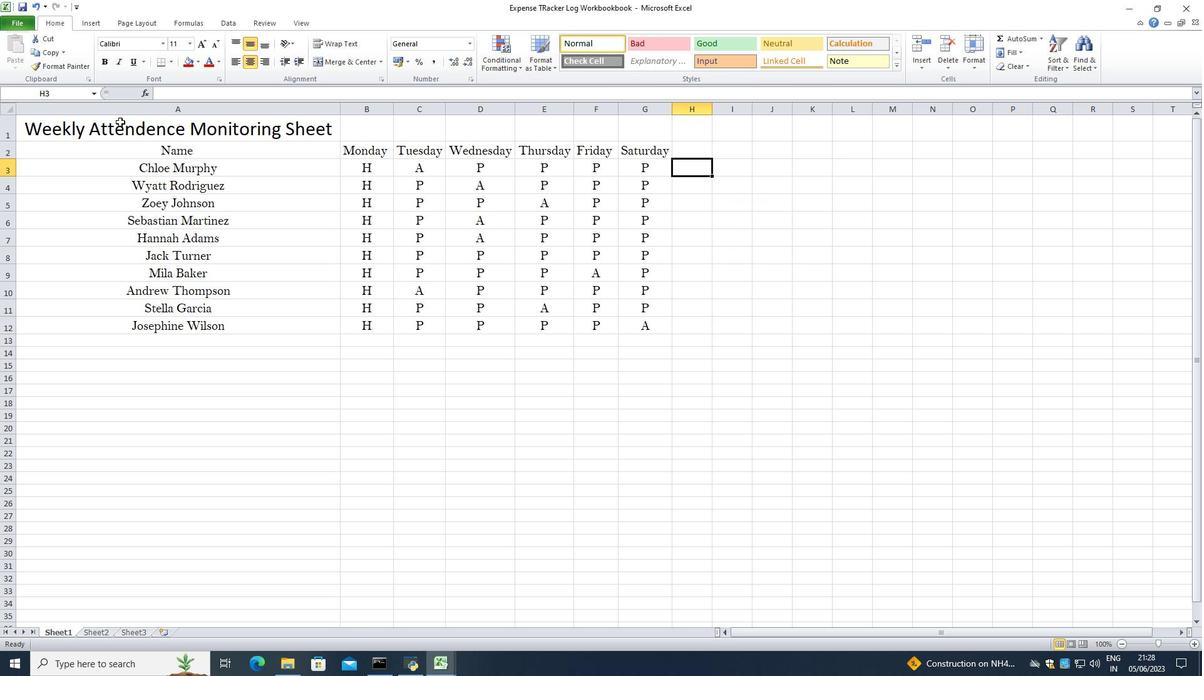 
Action: Mouse pressed left at (120, 123)
Screenshot: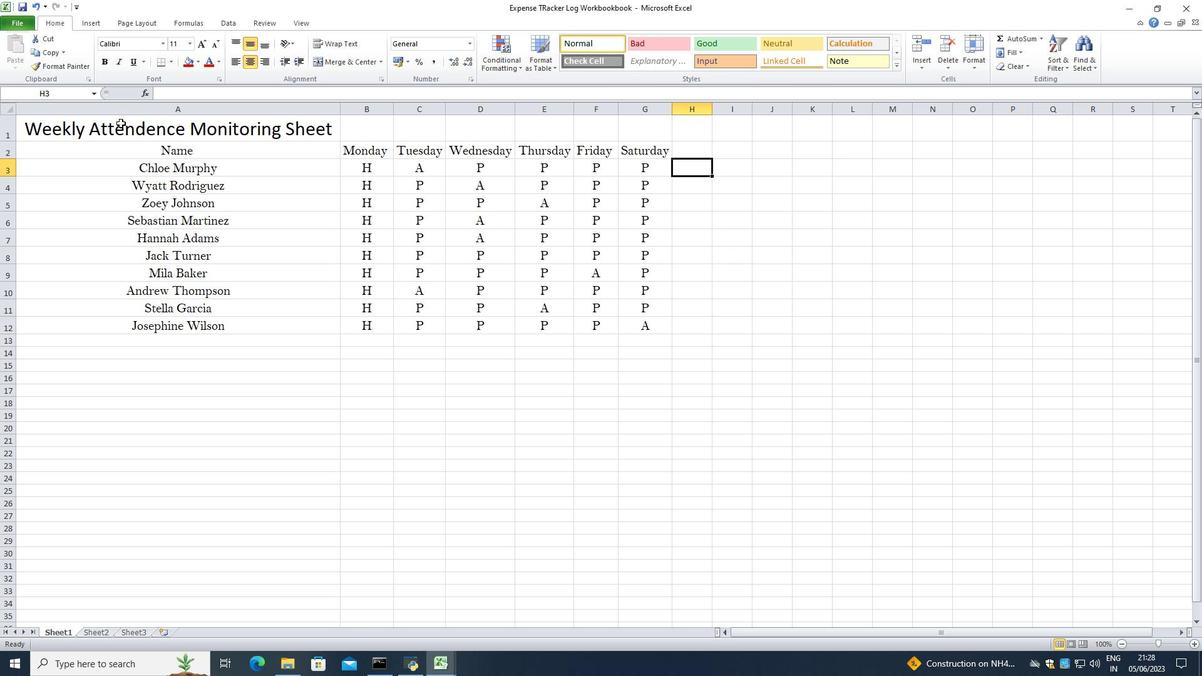 
Action: Mouse moved to (150, 45)
Screenshot: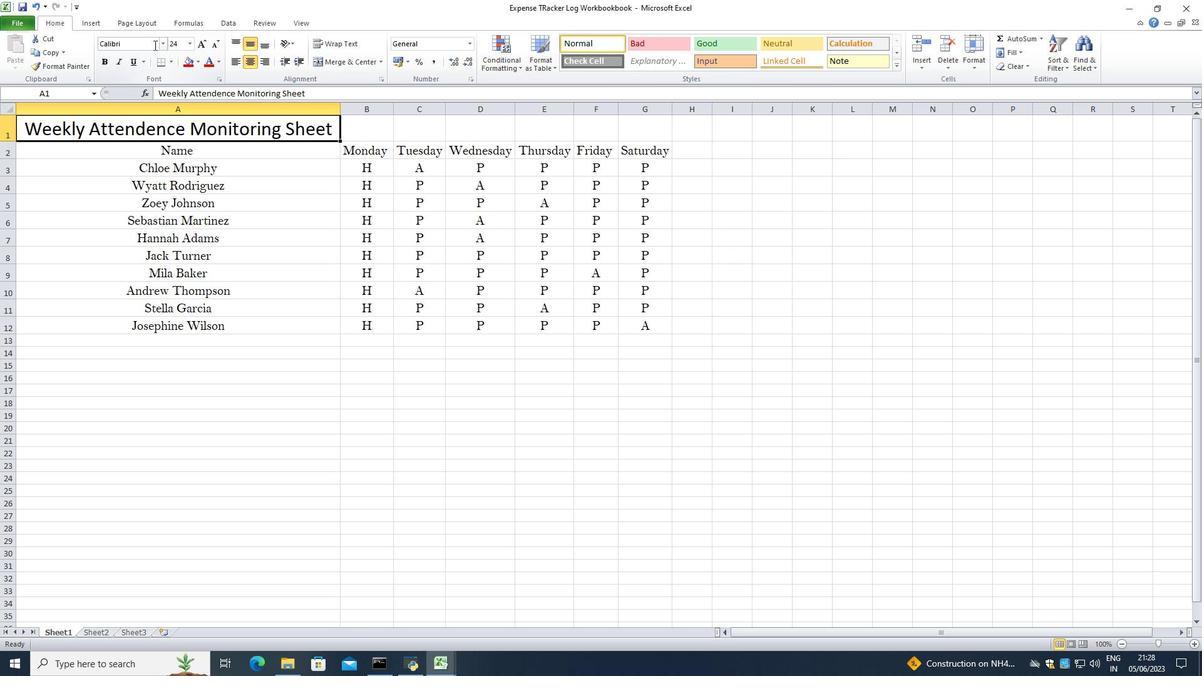 
Action: Mouse pressed left at (150, 45)
Screenshot: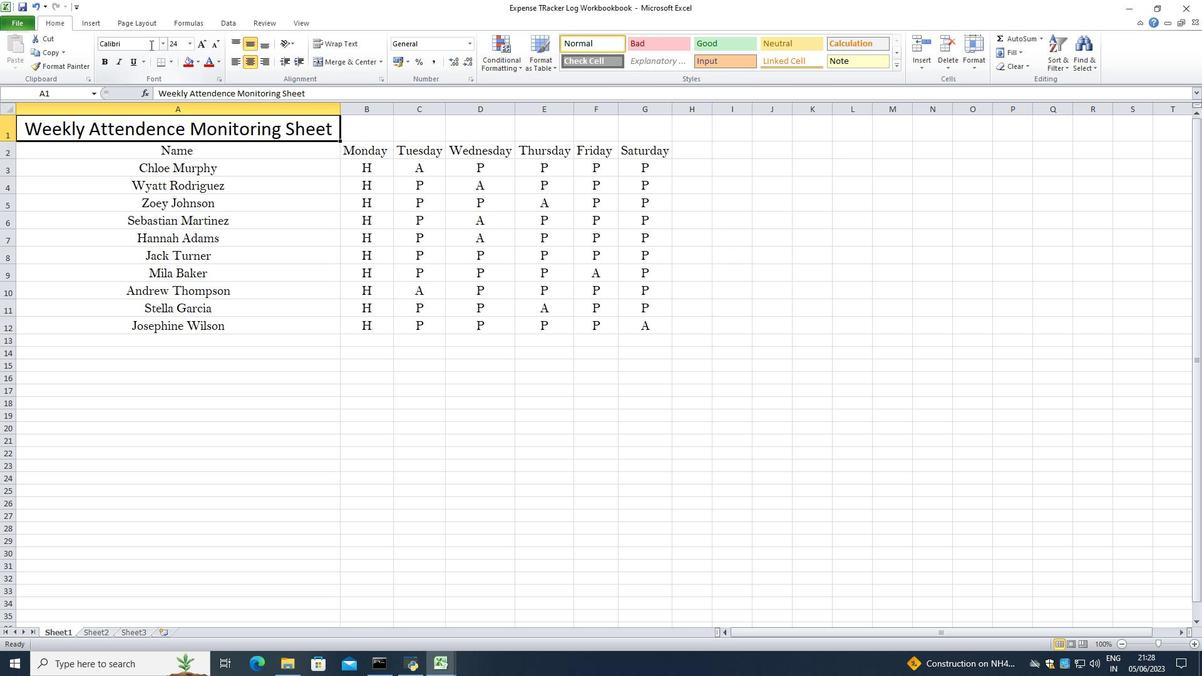 
Action: Key pressed <Key.backspace><Key.shift>Ar<Key.enter><Key.enter><Key.up>
Screenshot: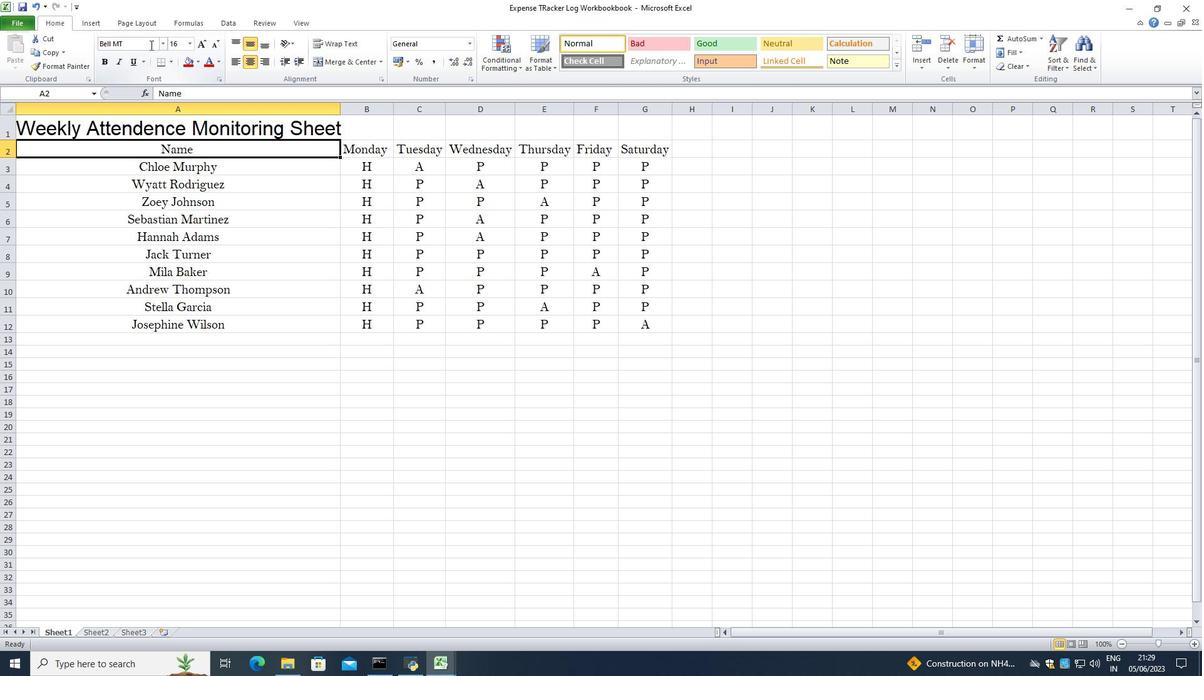 
Action: Mouse moved to (180, 43)
Screenshot: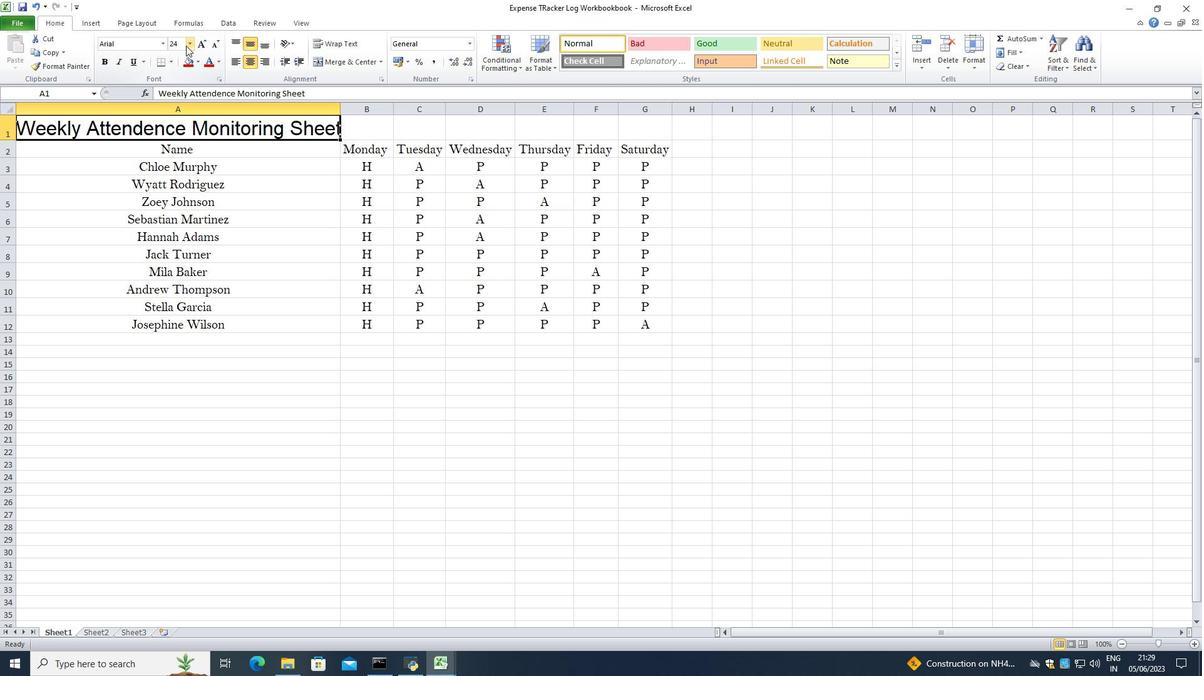 
Action: Mouse pressed left at (180, 43)
Screenshot: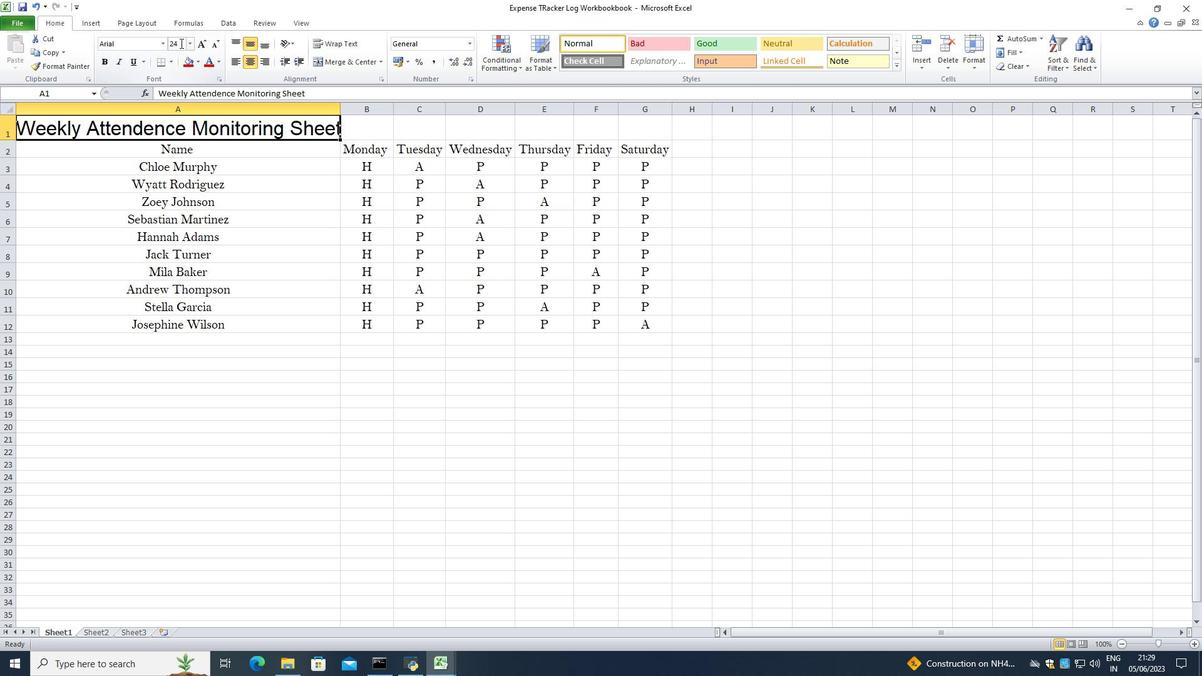 
Action: Key pressed <Key.backspace>18<Key.enter>ctrl+U
Screenshot: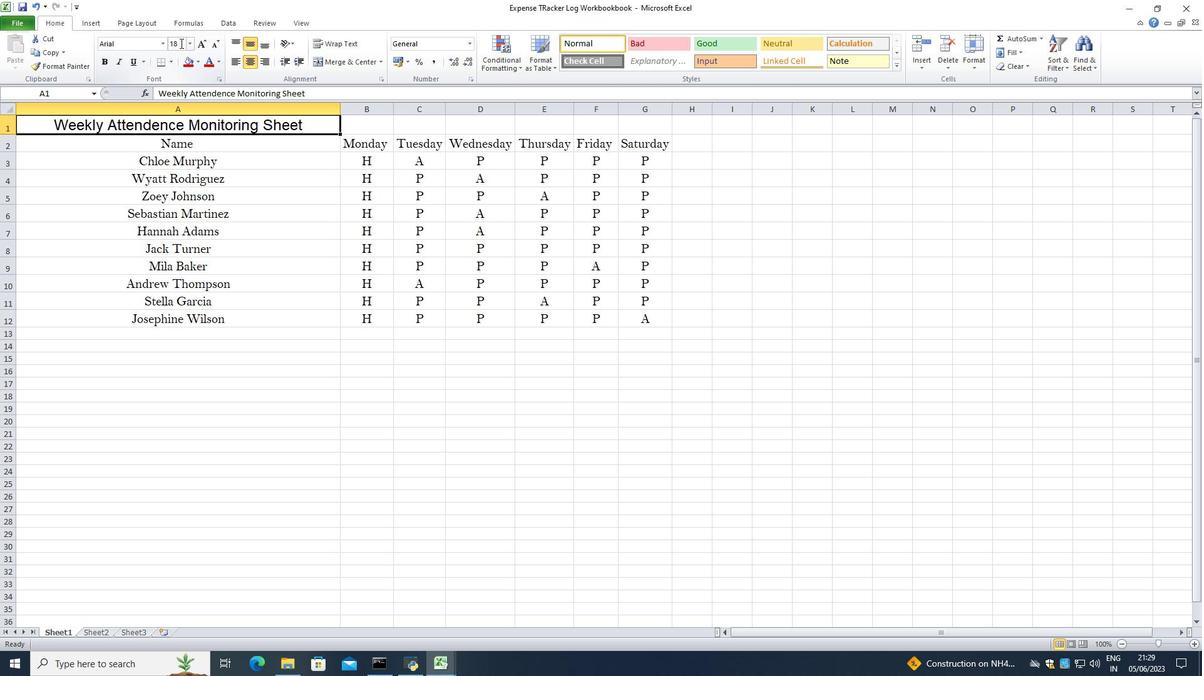 
Action: Mouse moved to (145, 153)
Screenshot: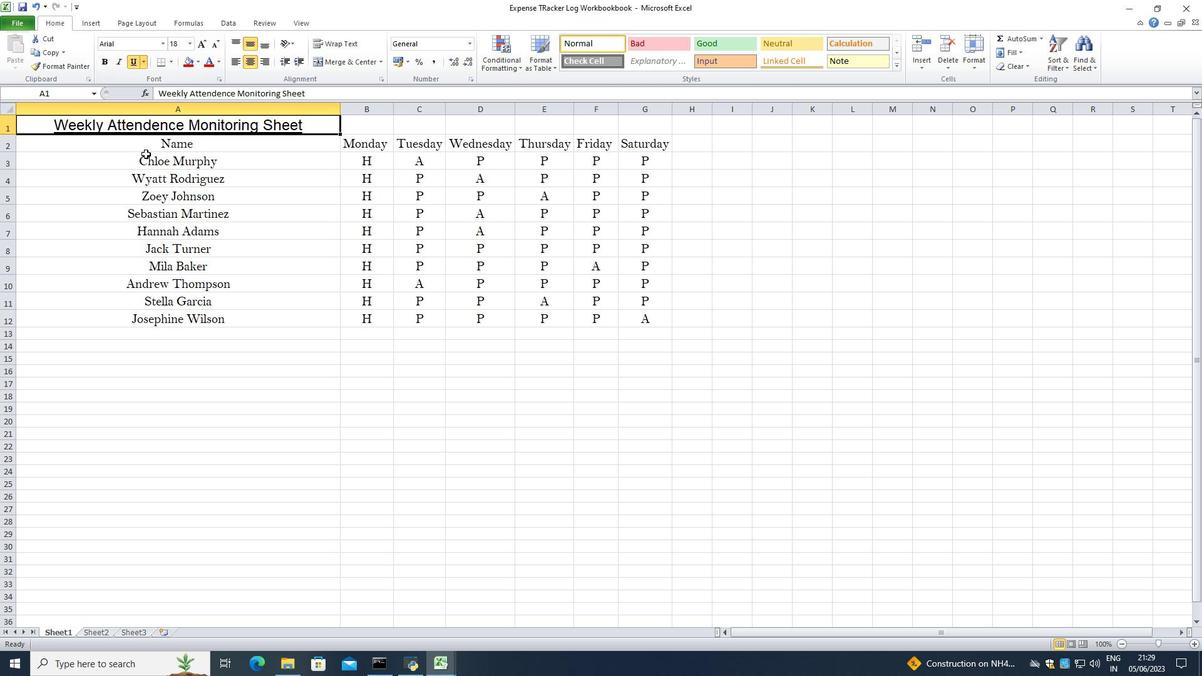 
Action: Mouse pressed left at (145, 153)
Screenshot: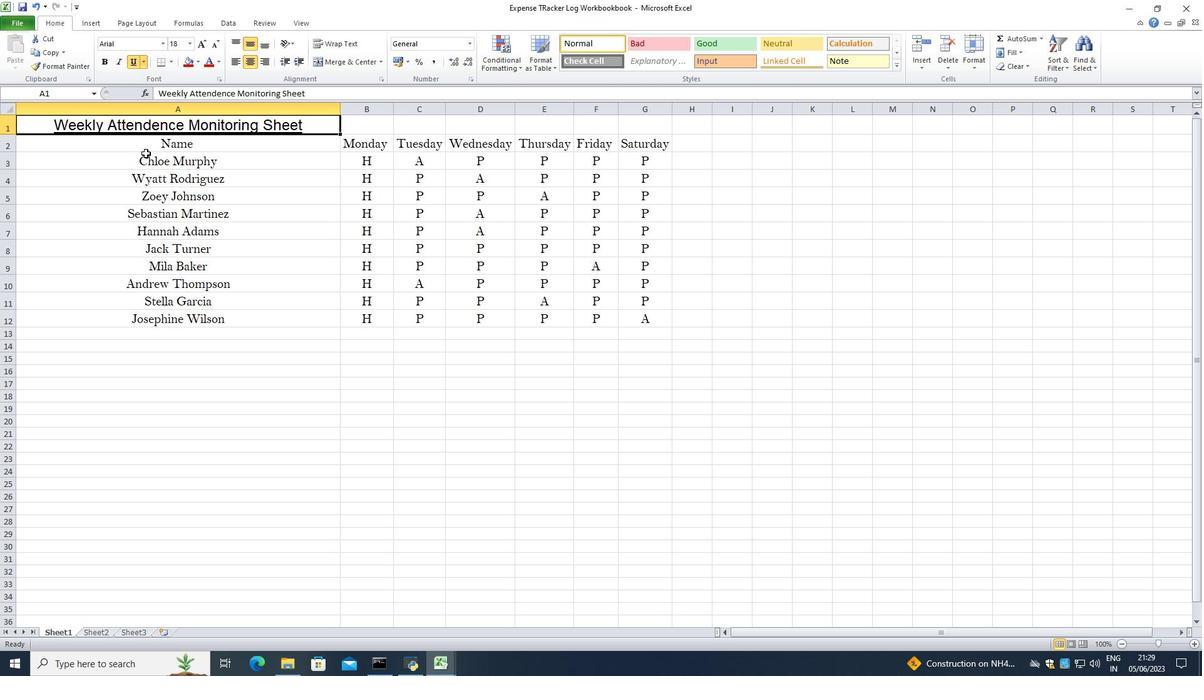 
Action: Mouse moved to (162, 142)
Screenshot: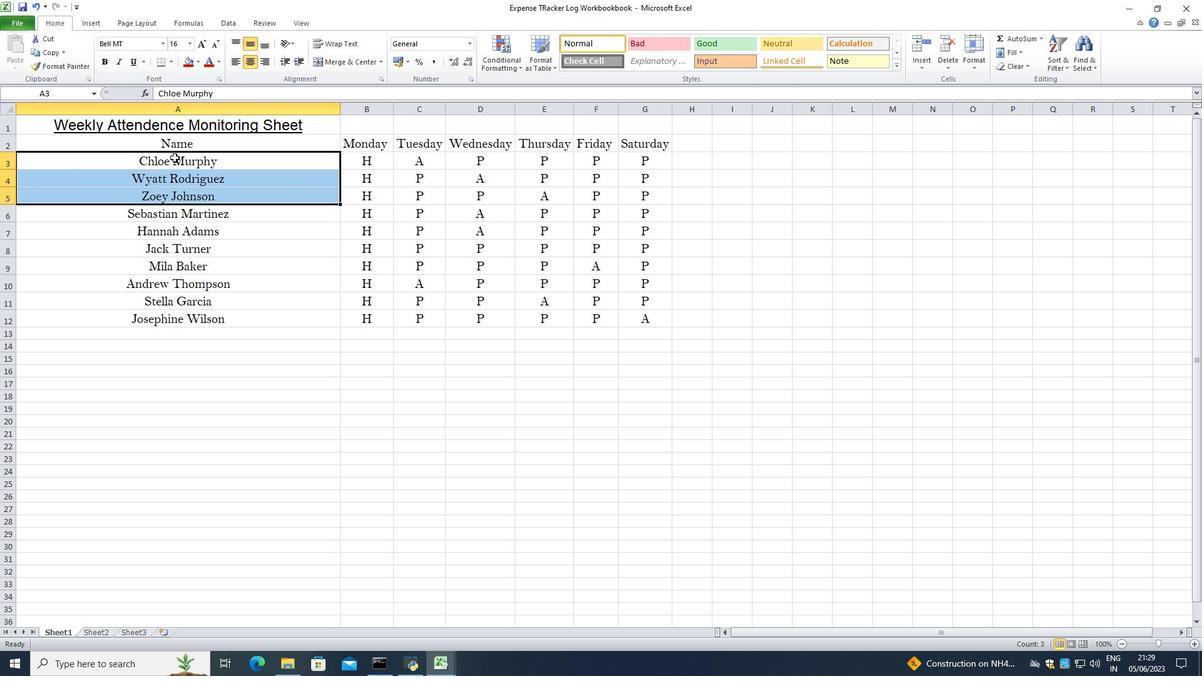 
Action: Mouse pressed left at (162, 142)
Screenshot: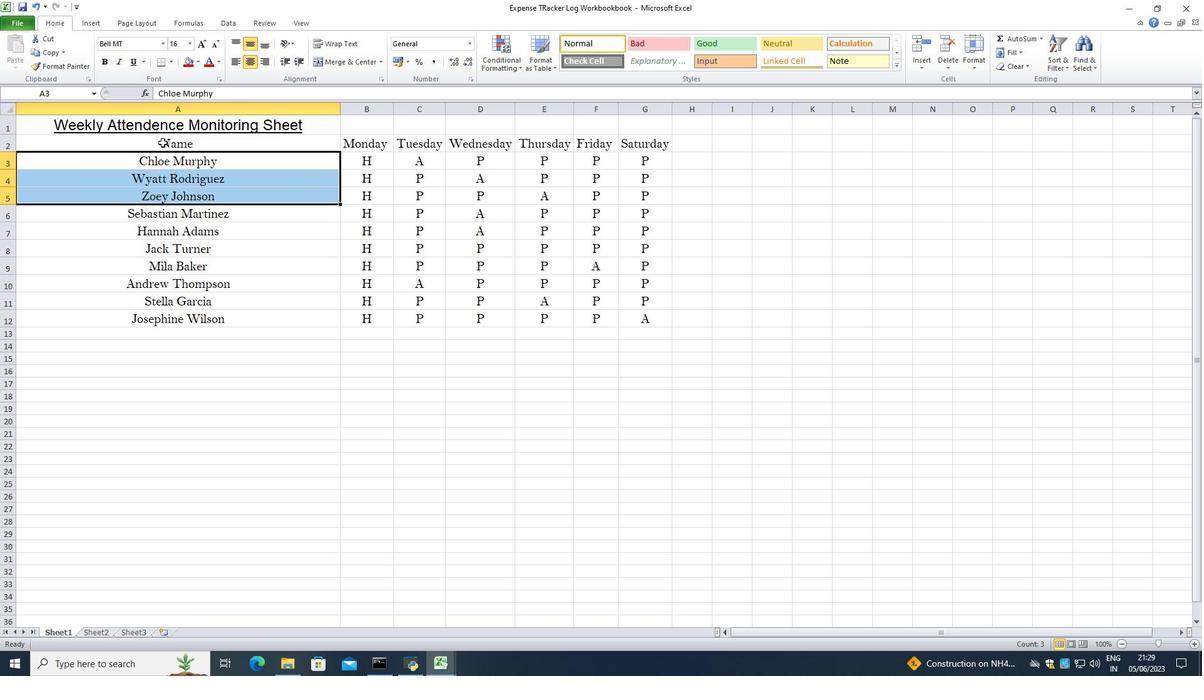 
Action: Mouse moved to (132, 40)
Screenshot: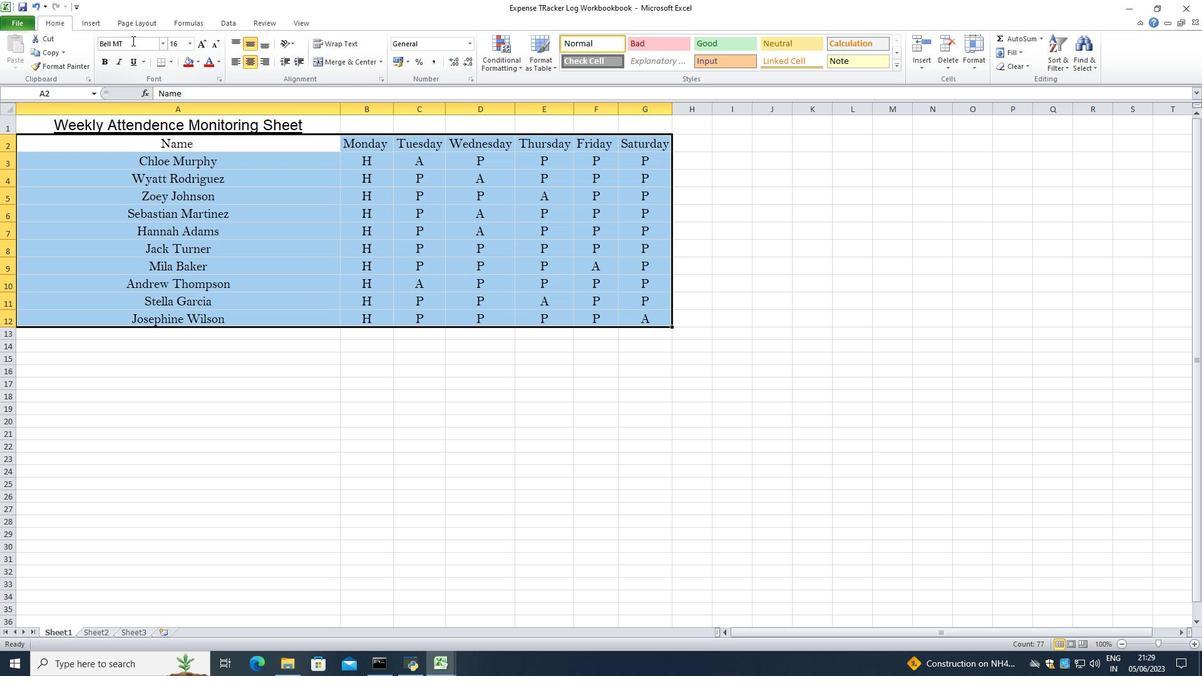 
Action: Mouse pressed left at (132, 40)
Screenshot: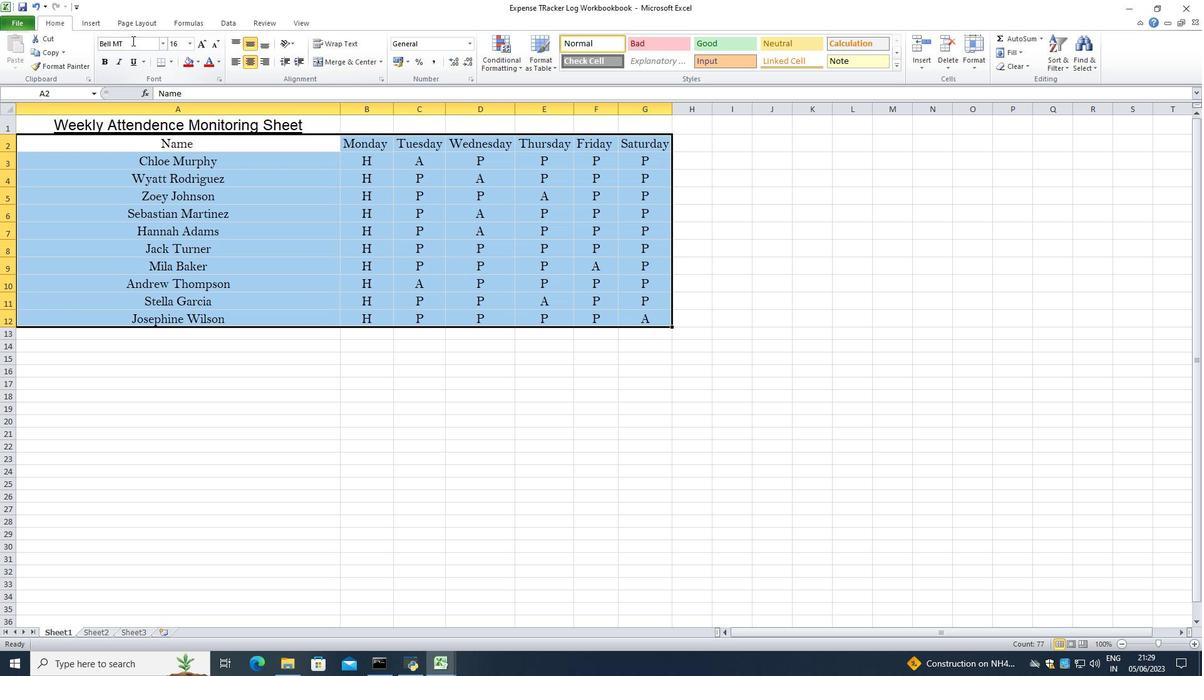 
Action: Key pressed <Key.backspace><Key.shift>Cal<Key.enter>
Screenshot: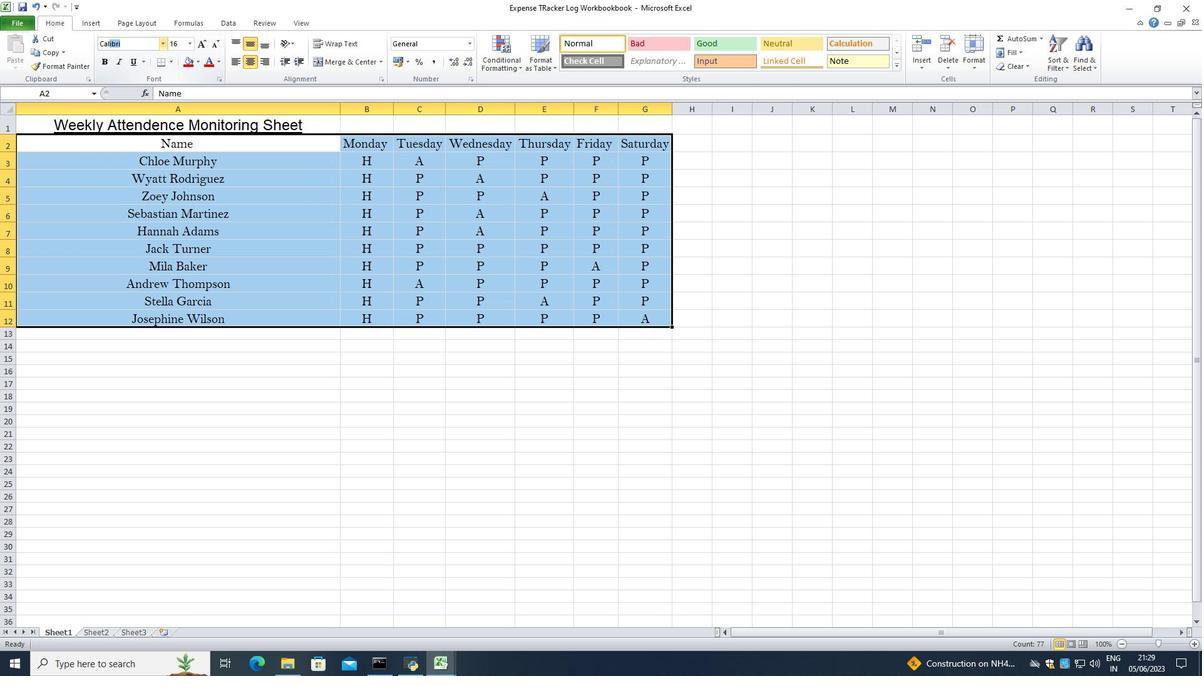 
Action: Mouse moved to (179, 42)
Screenshot: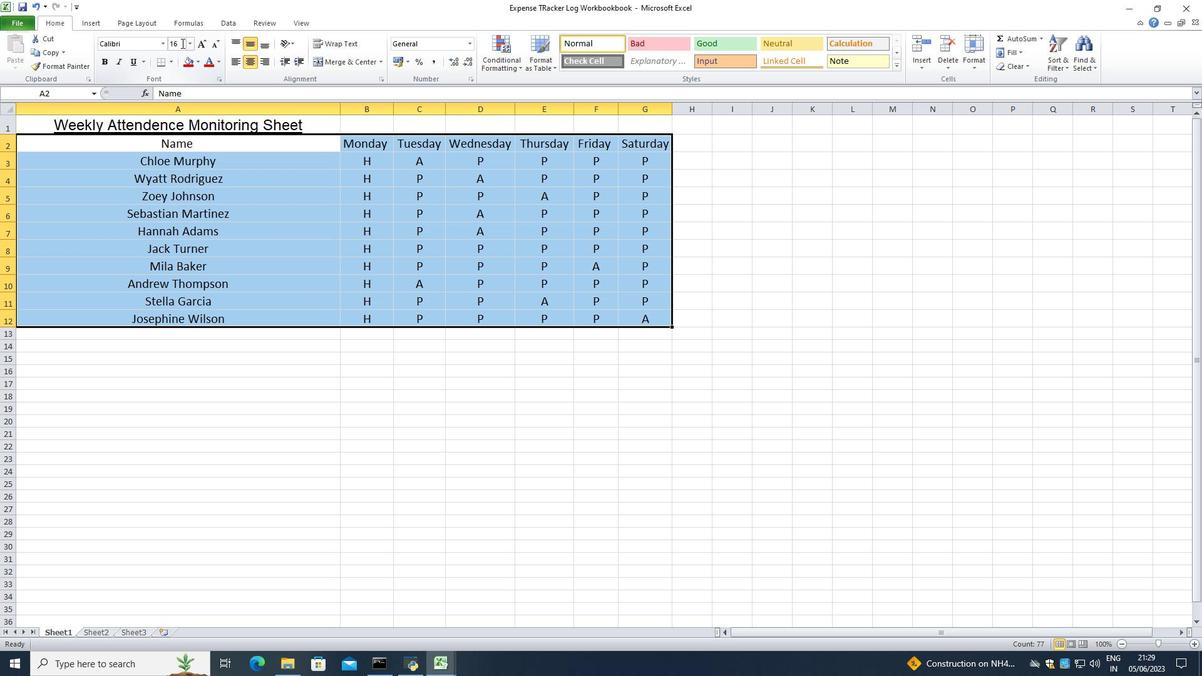 
Action: Mouse pressed left at (179, 42)
Screenshot: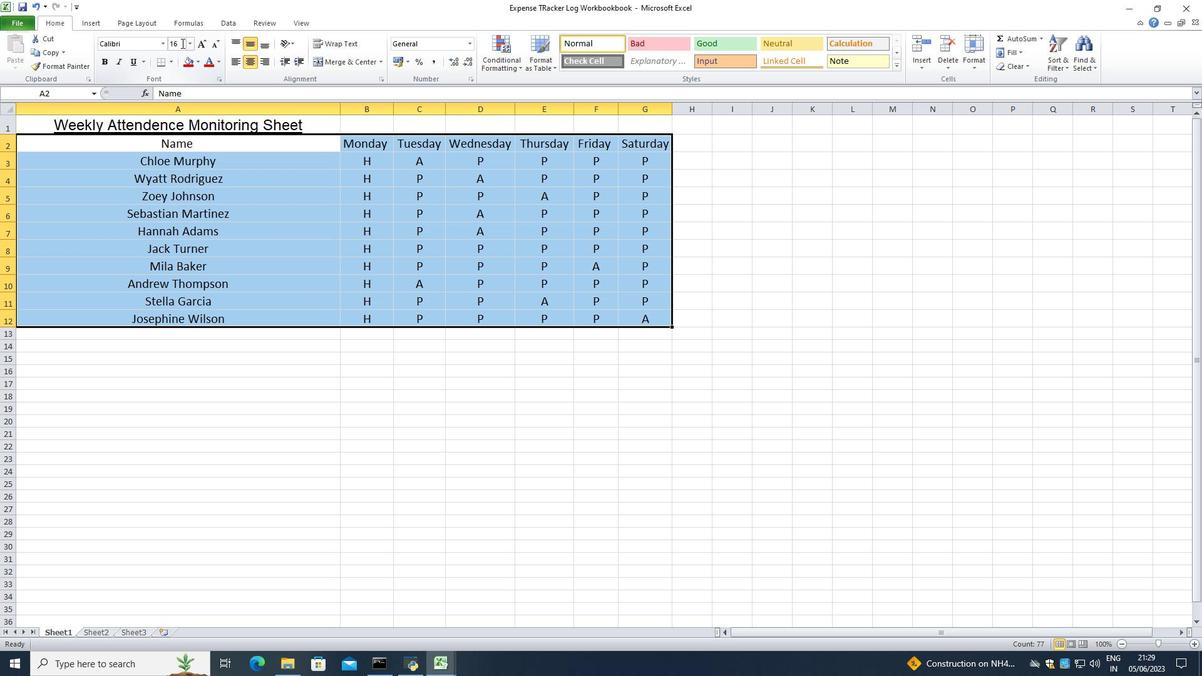 
Action: Key pressed <Key.backspace>9<Key.enter>
Screenshot: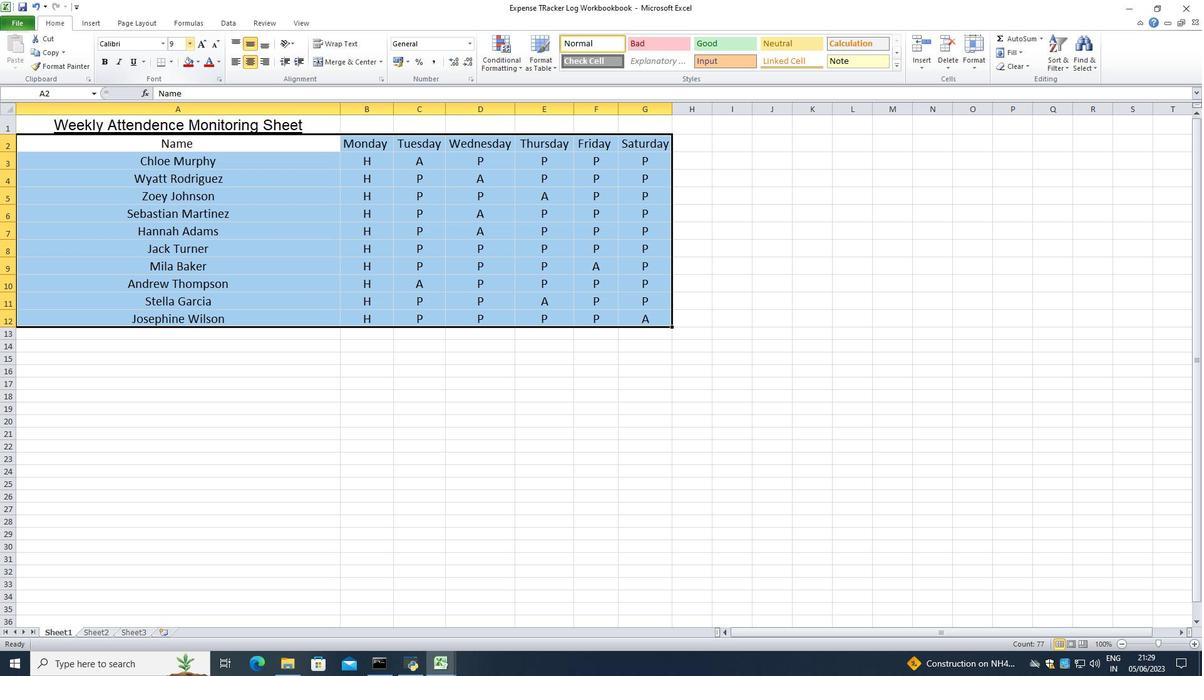 
Action: Mouse moved to (170, 328)
Screenshot: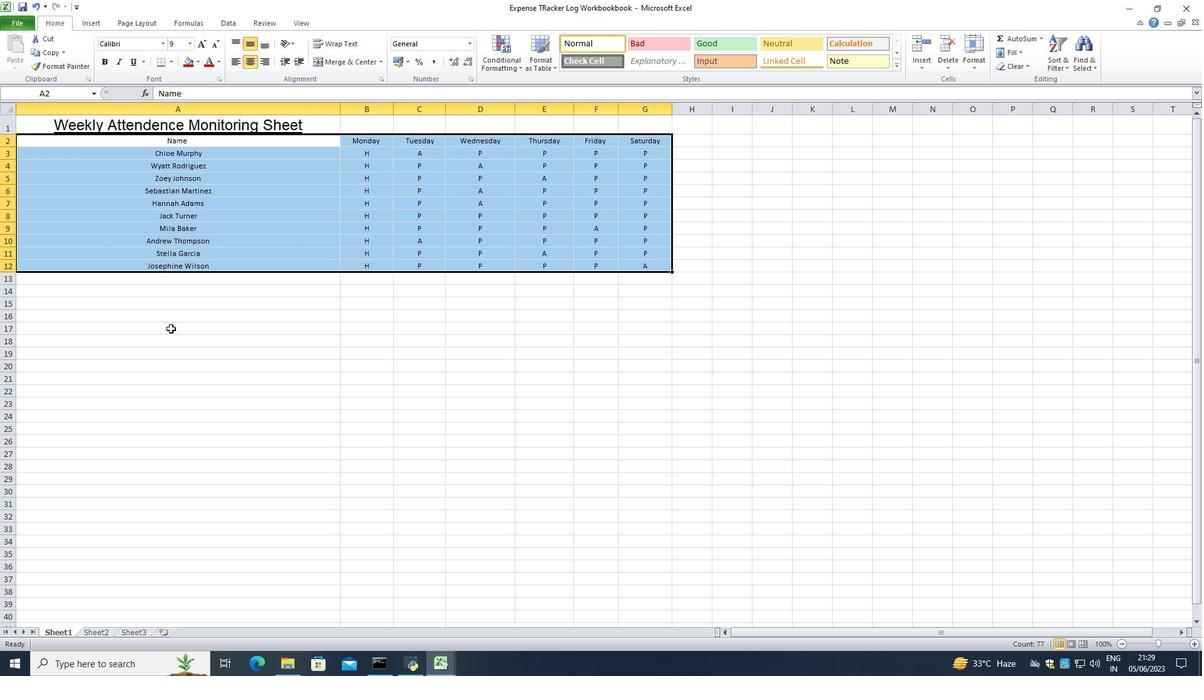 
Action: Mouse pressed left at (170, 328)
Screenshot: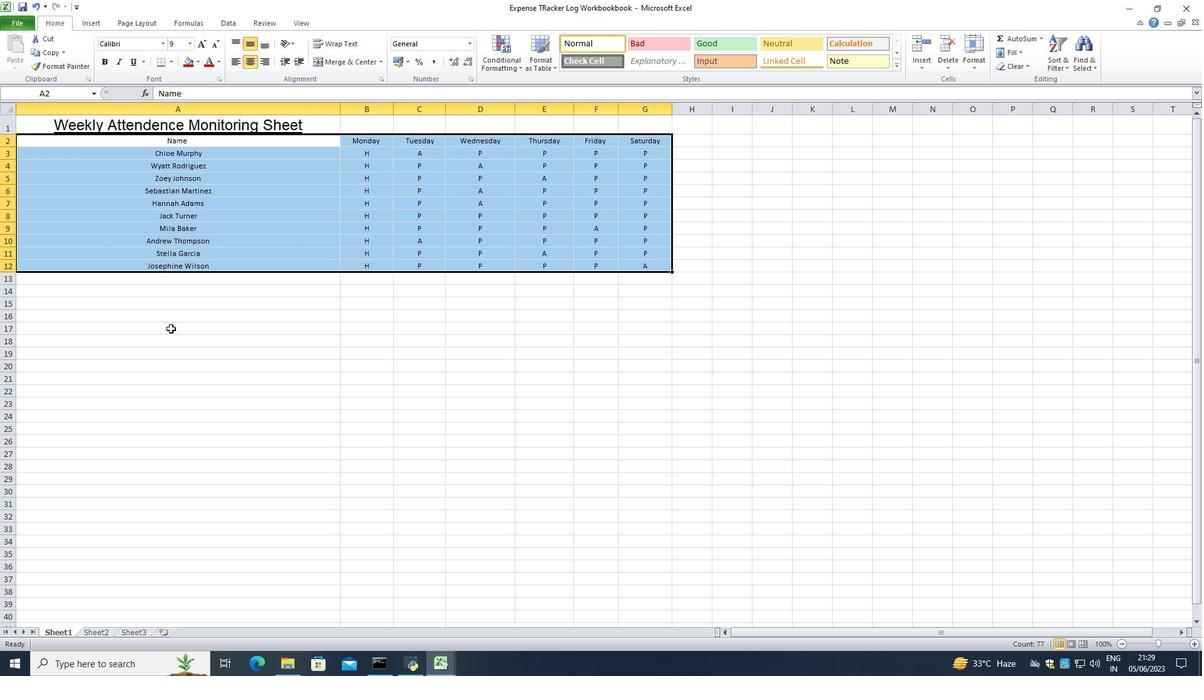 
Action: Mouse moved to (113, 128)
Screenshot: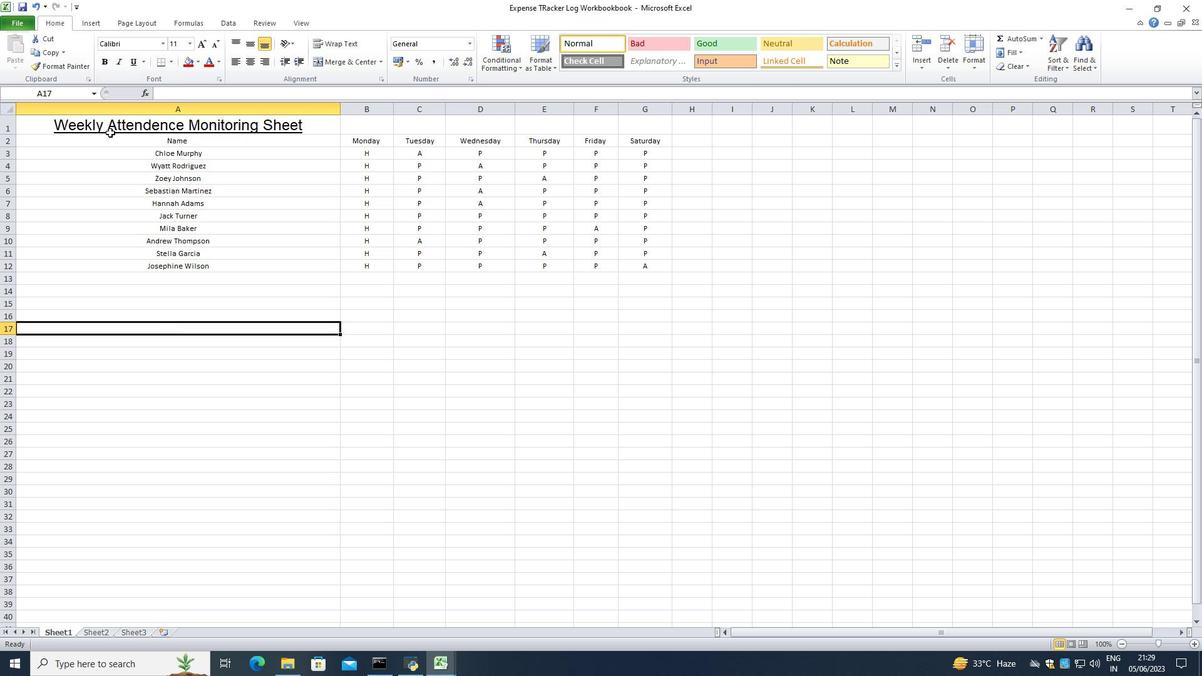 
Action: Mouse pressed left at (113, 128)
Screenshot: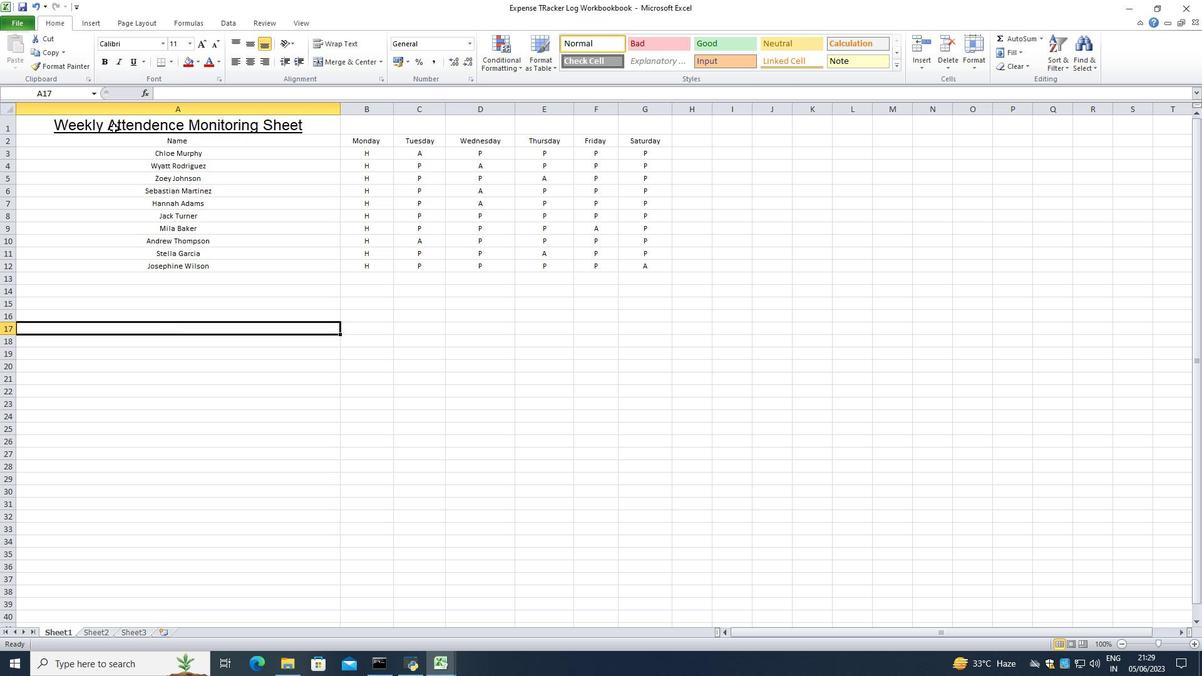 
Action: Mouse moved to (190, 60)
Screenshot: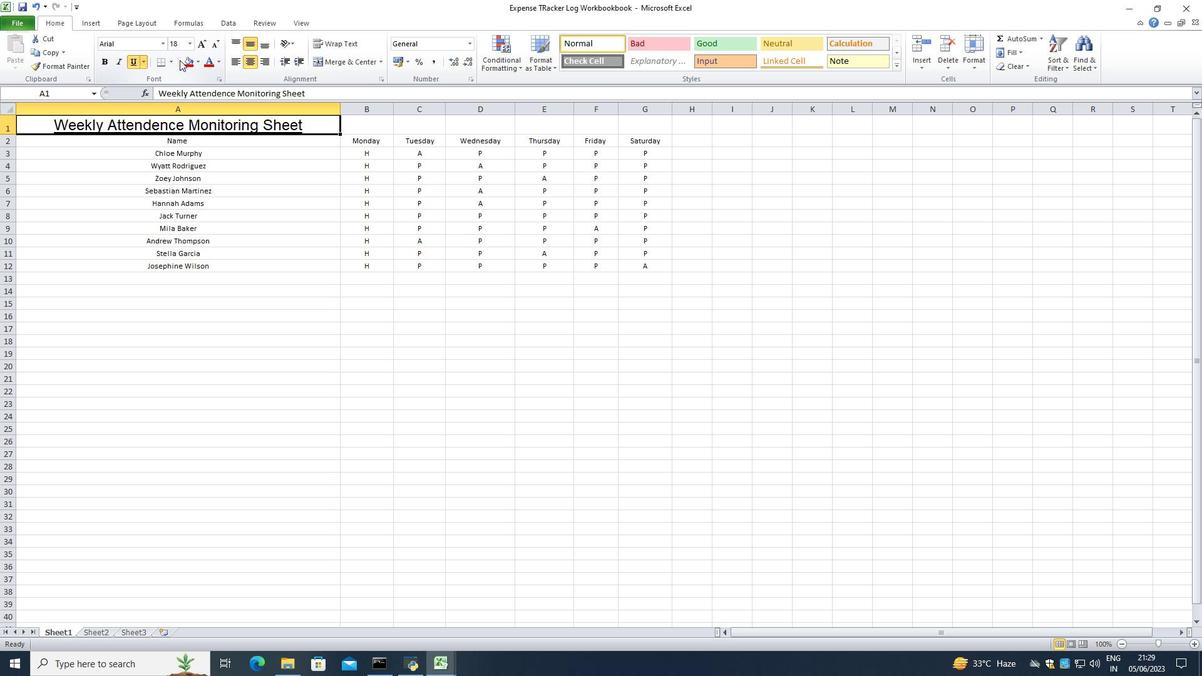 
Action: Mouse pressed left at (190, 60)
Screenshot: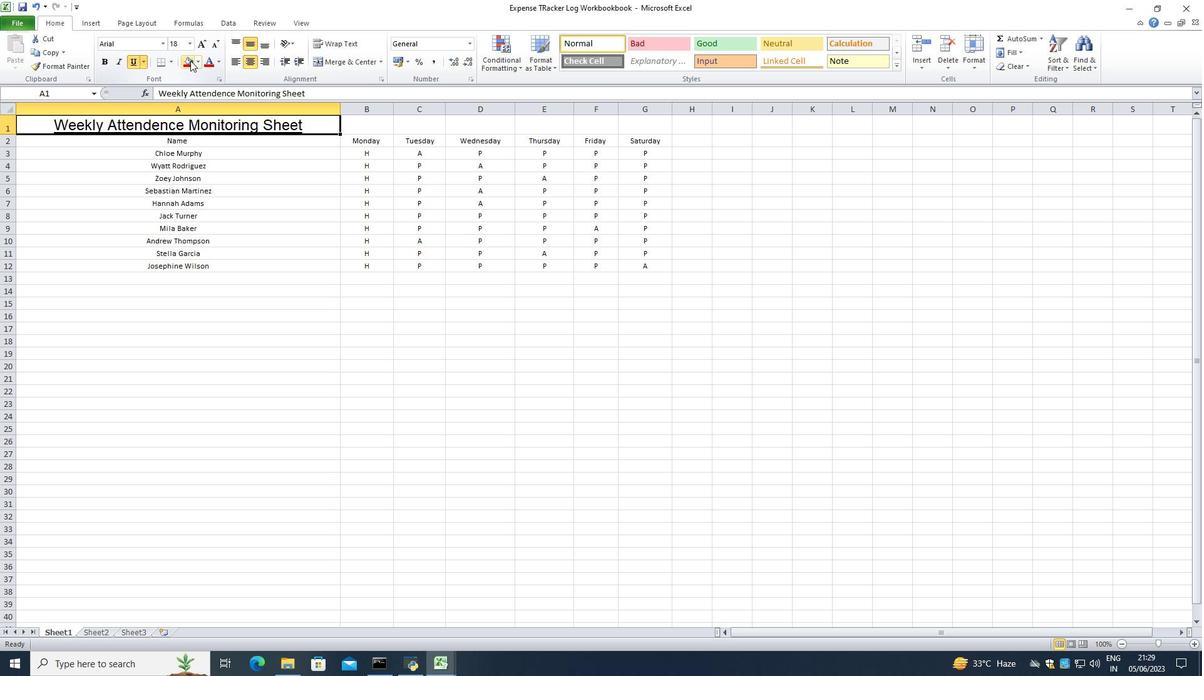 
Action: Mouse moved to (188, 328)
Screenshot: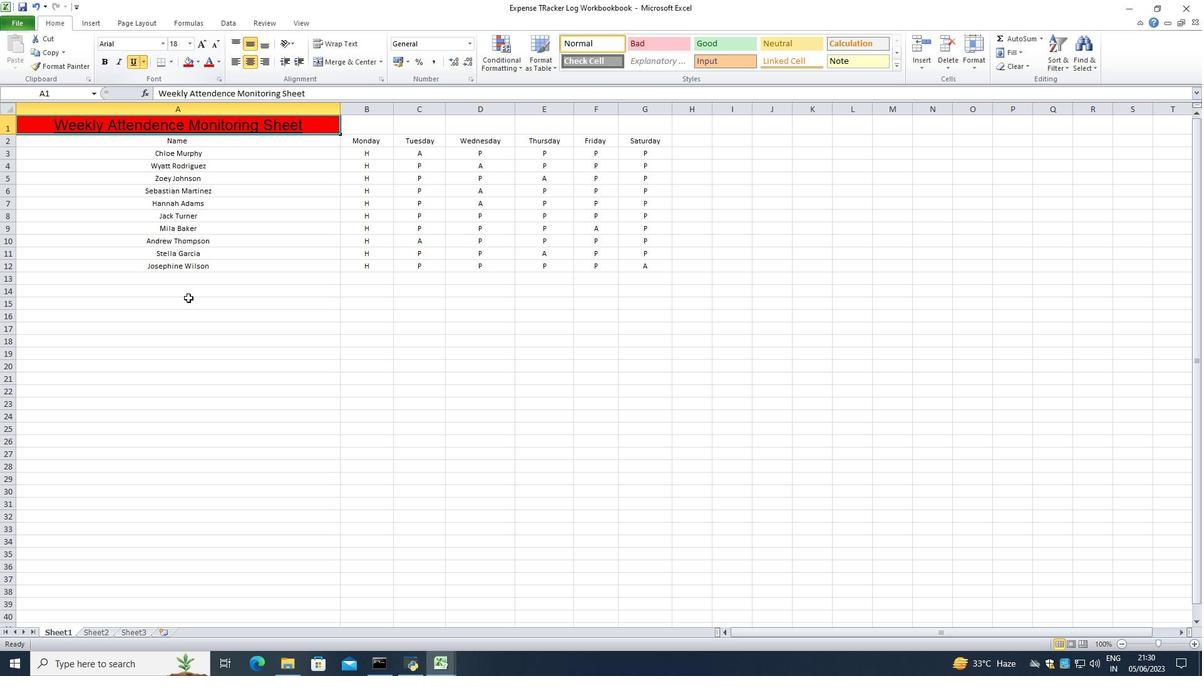 
Action: Mouse pressed left at (188, 328)
Screenshot: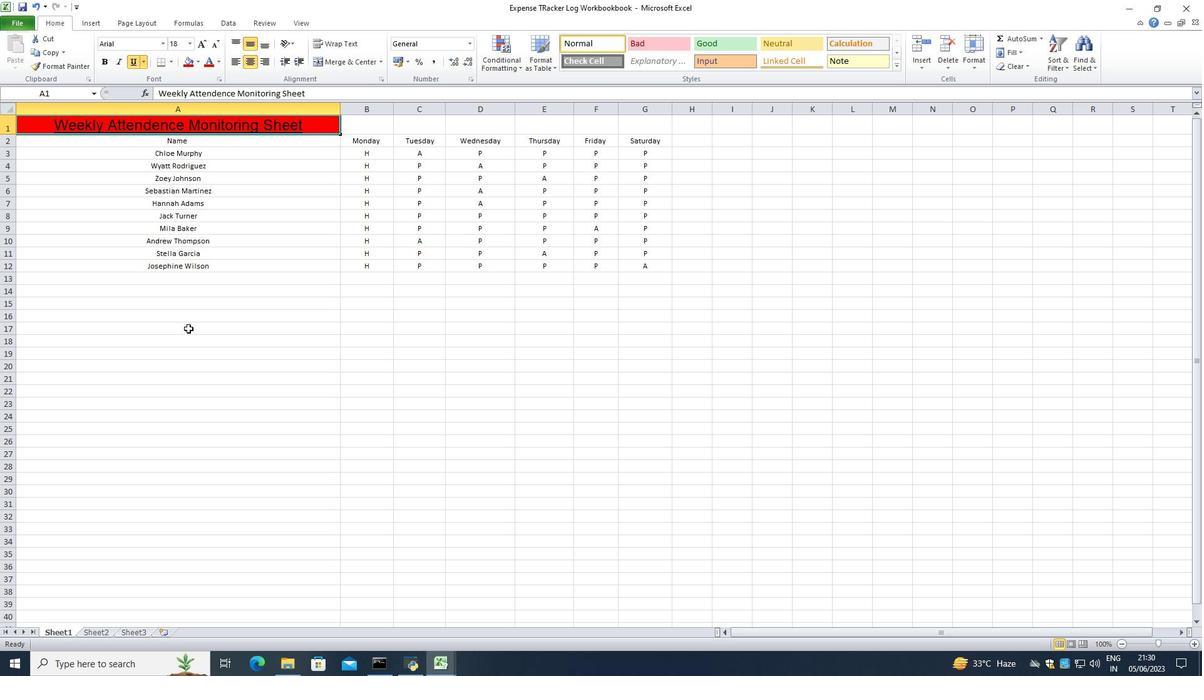 
Action: Mouse moved to (137, 130)
Screenshot: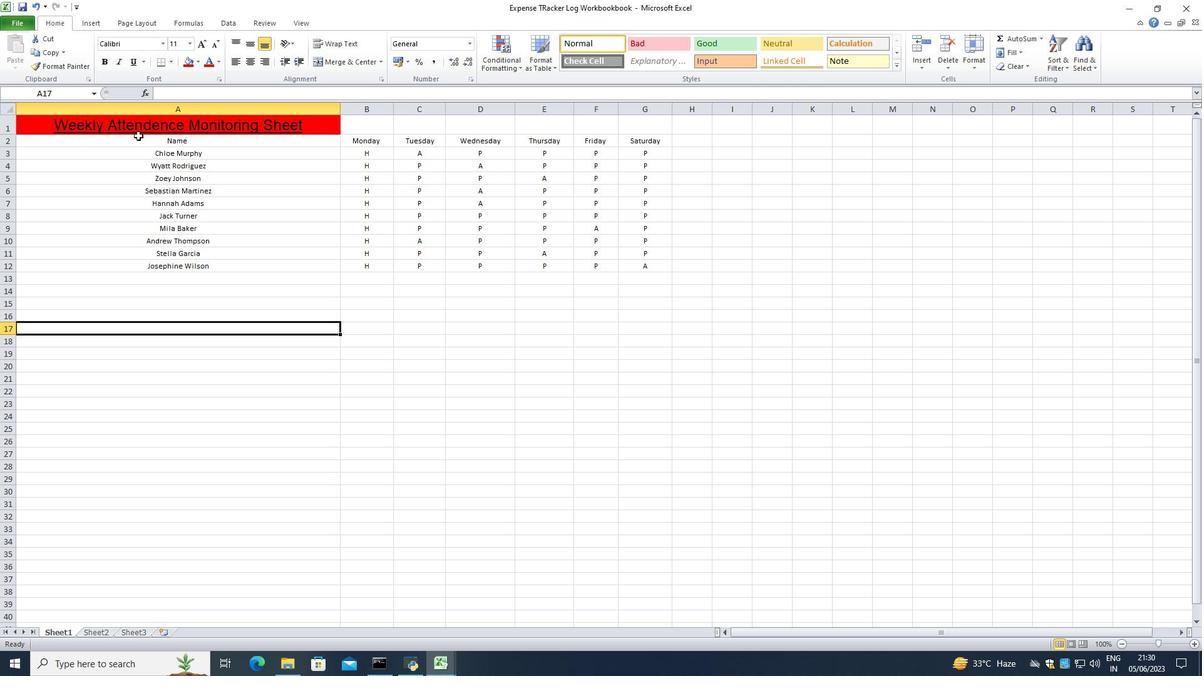
Action: Mouse pressed left at (137, 130)
Screenshot: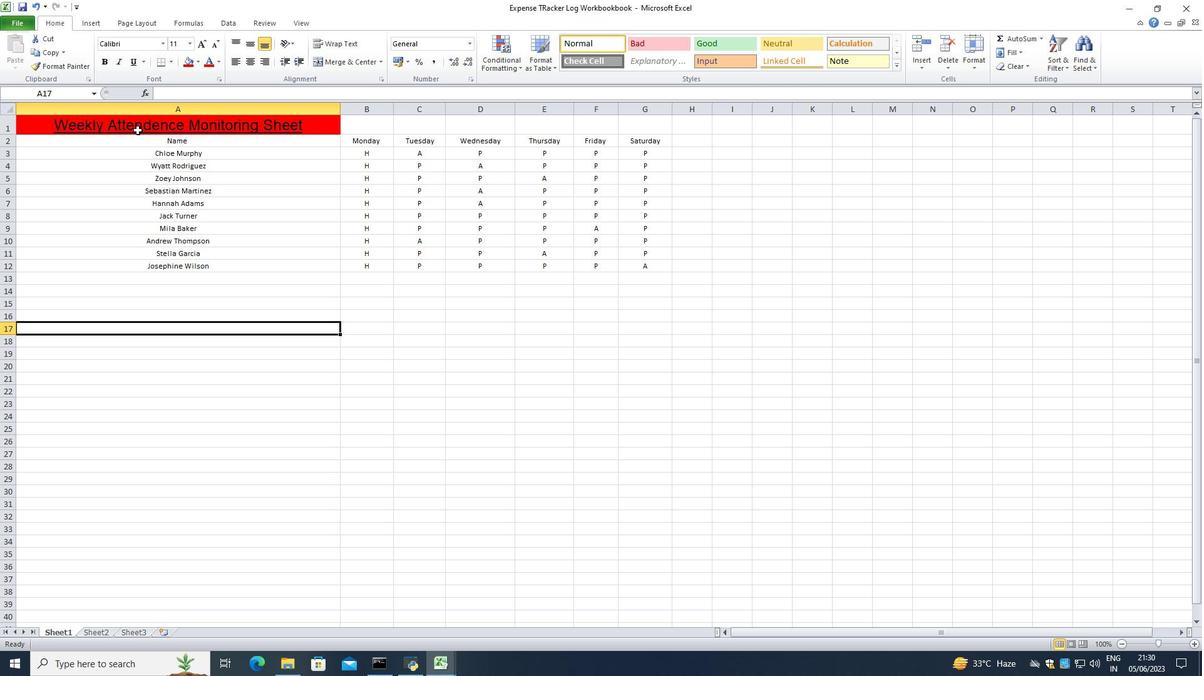 
Action: Key pressed <Key.shift_r><Key.down><Key.down><Key.down><Key.down><Key.down><Key.down><Key.down><Key.down><Key.down><Key.down><Key.down><Key.down><Key.down><Key.down><Key.down><Key.right><Key.right><Key.right><Key.right><Key.right><Key.right>
Screenshot: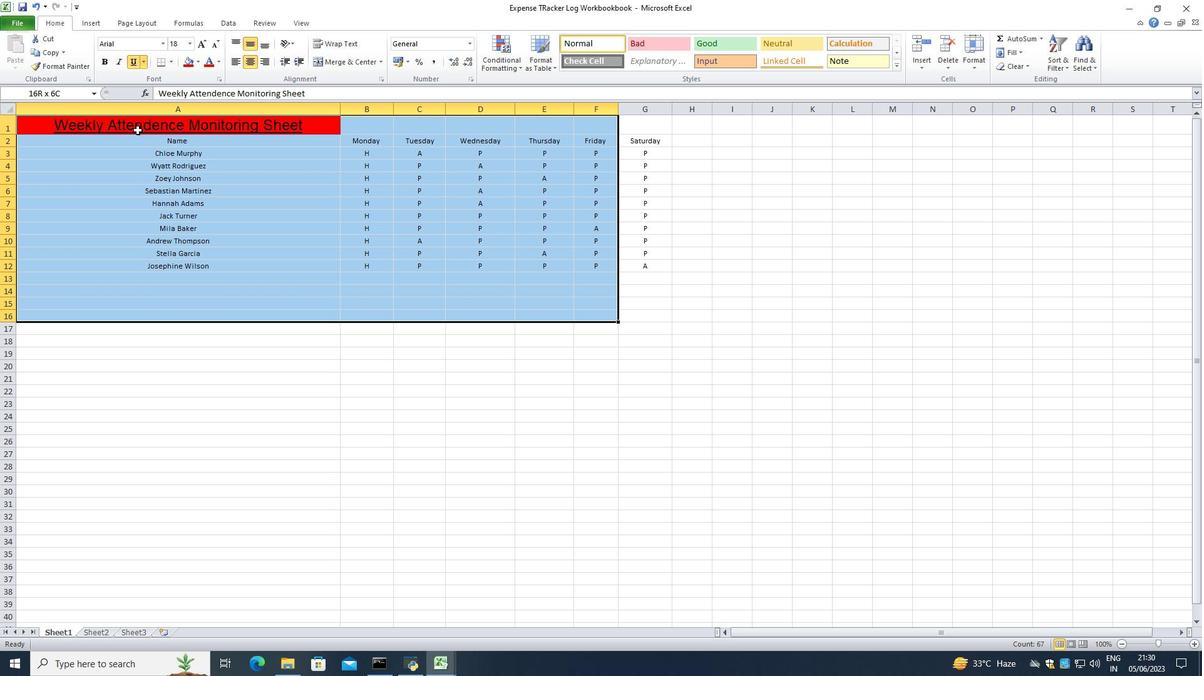 
Action: Mouse moved to (160, 60)
Screenshot: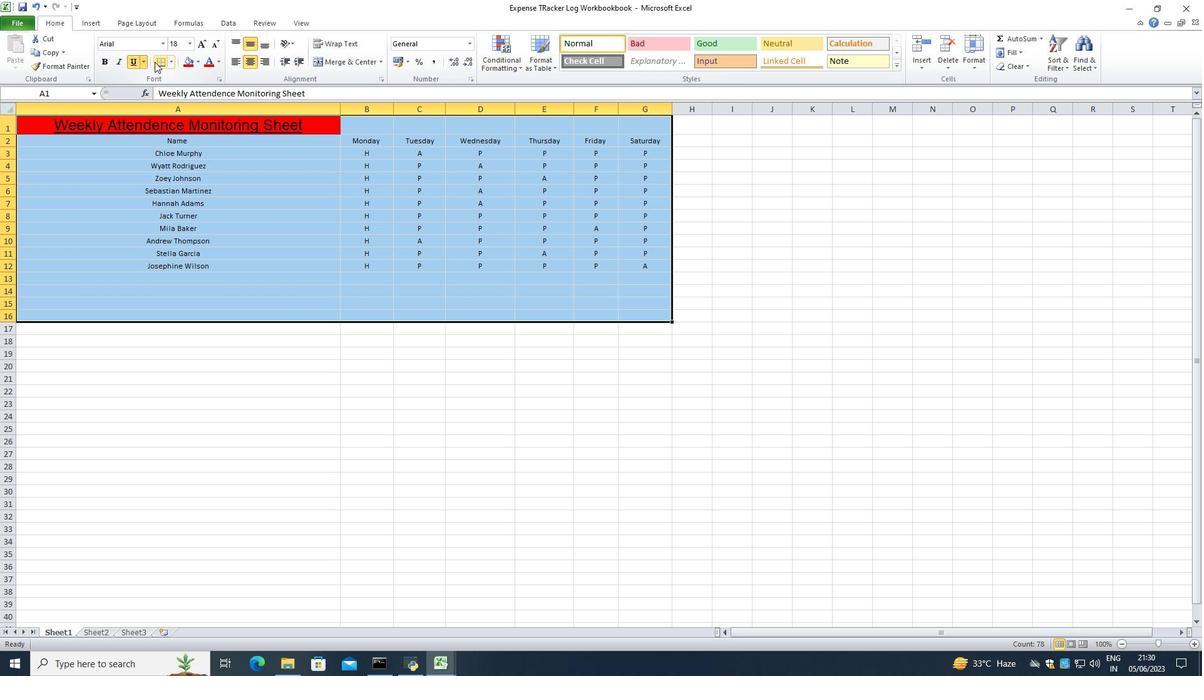 
Action: Mouse pressed left at (160, 60)
Screenshot: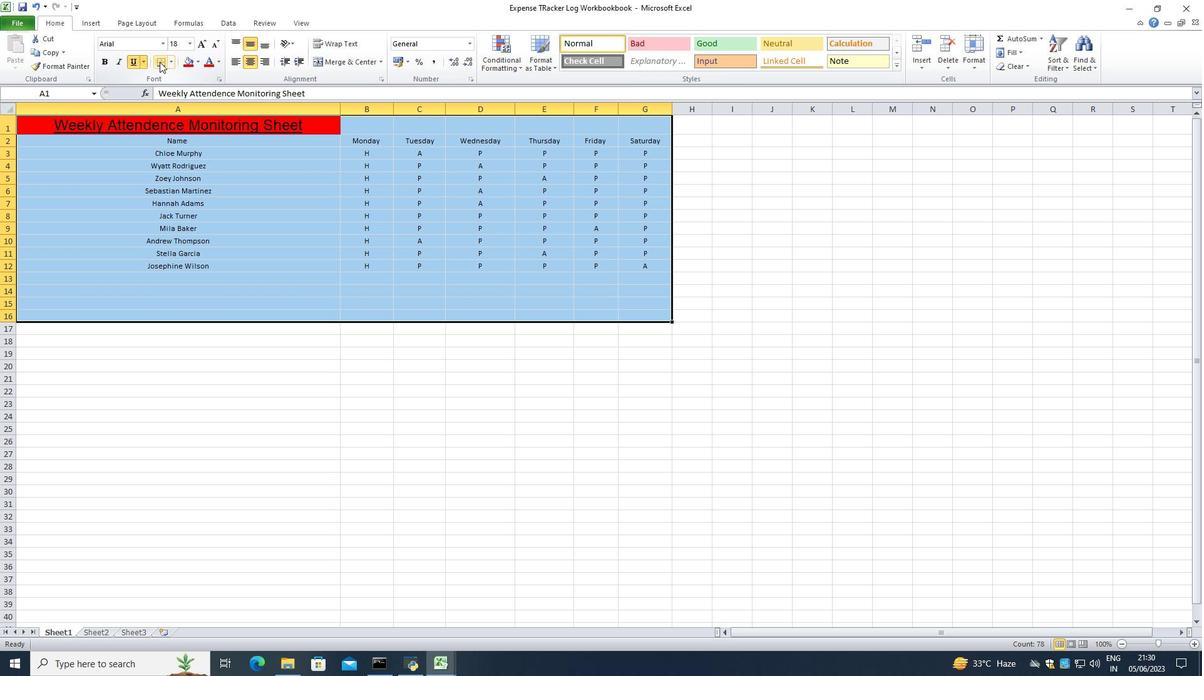 
Action: Mouse moved to (171, 61)
Screenshot: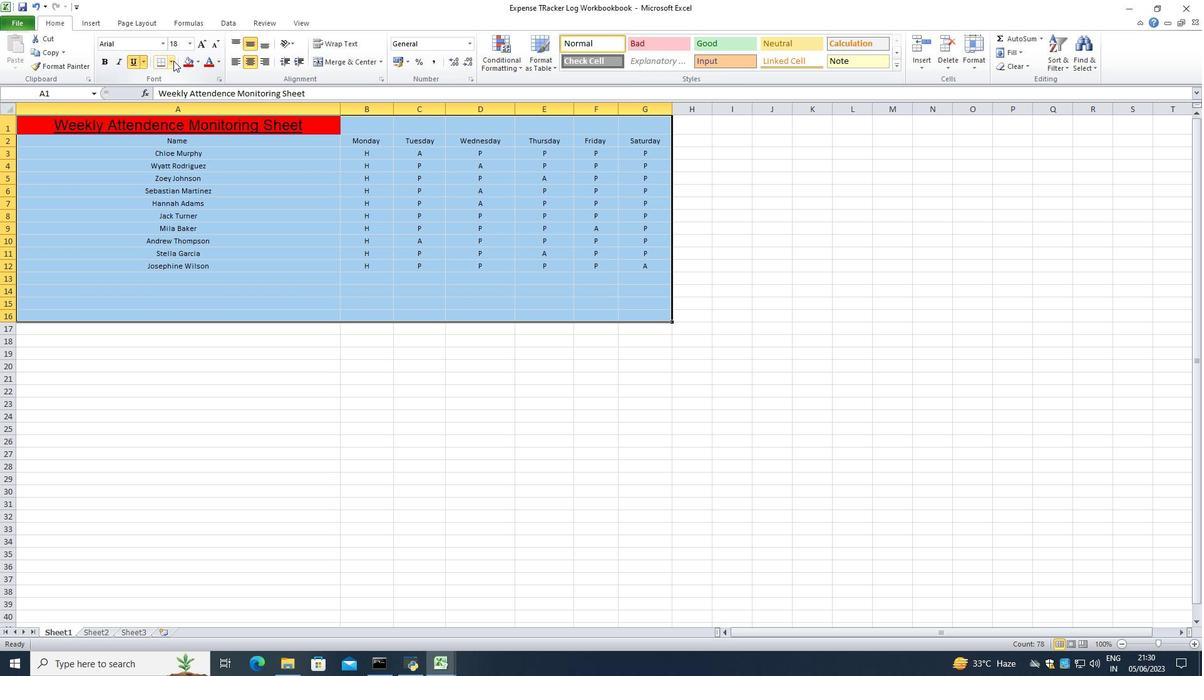 
Action: Mouse pressed left at (171, 61)
Screenshot: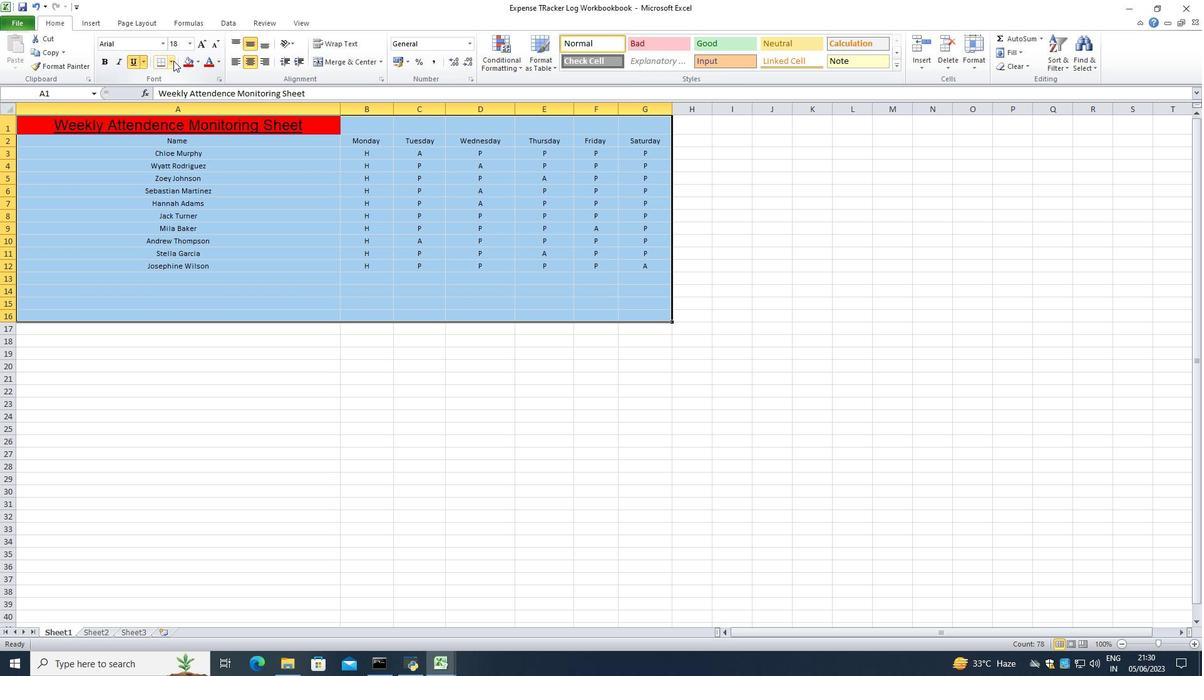 
Action: Mouse moved to (201, 149)
Screenshot: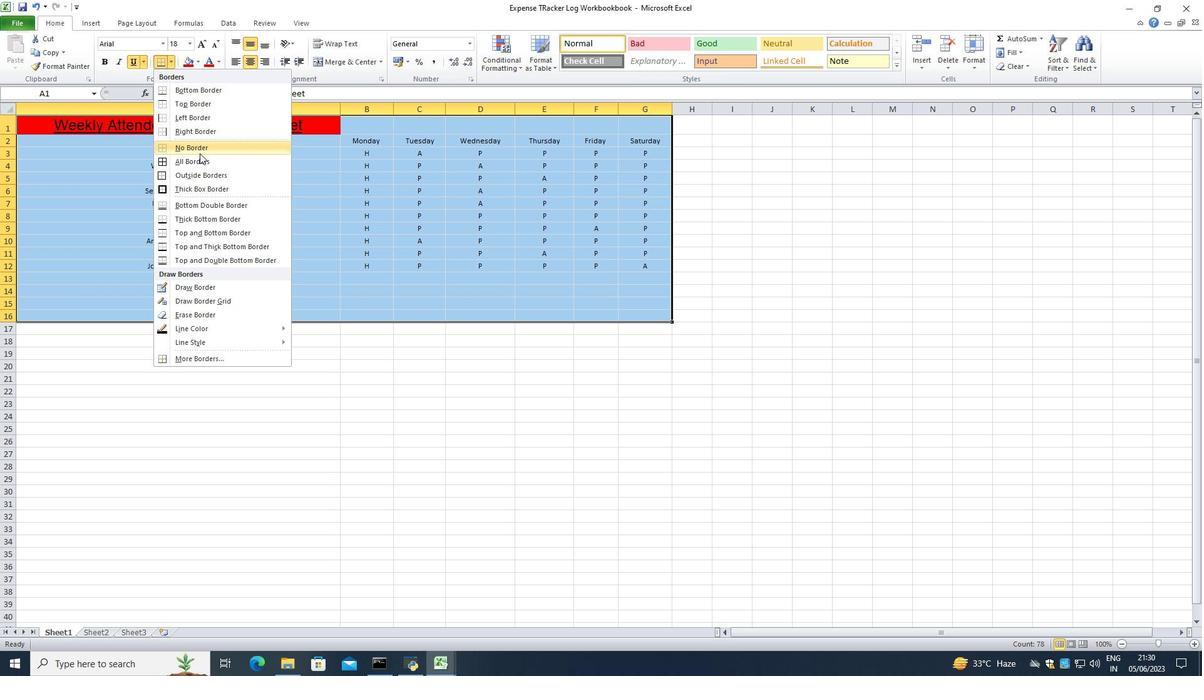 
Action: Mouse pressed left at (201, 149)
Screenshot: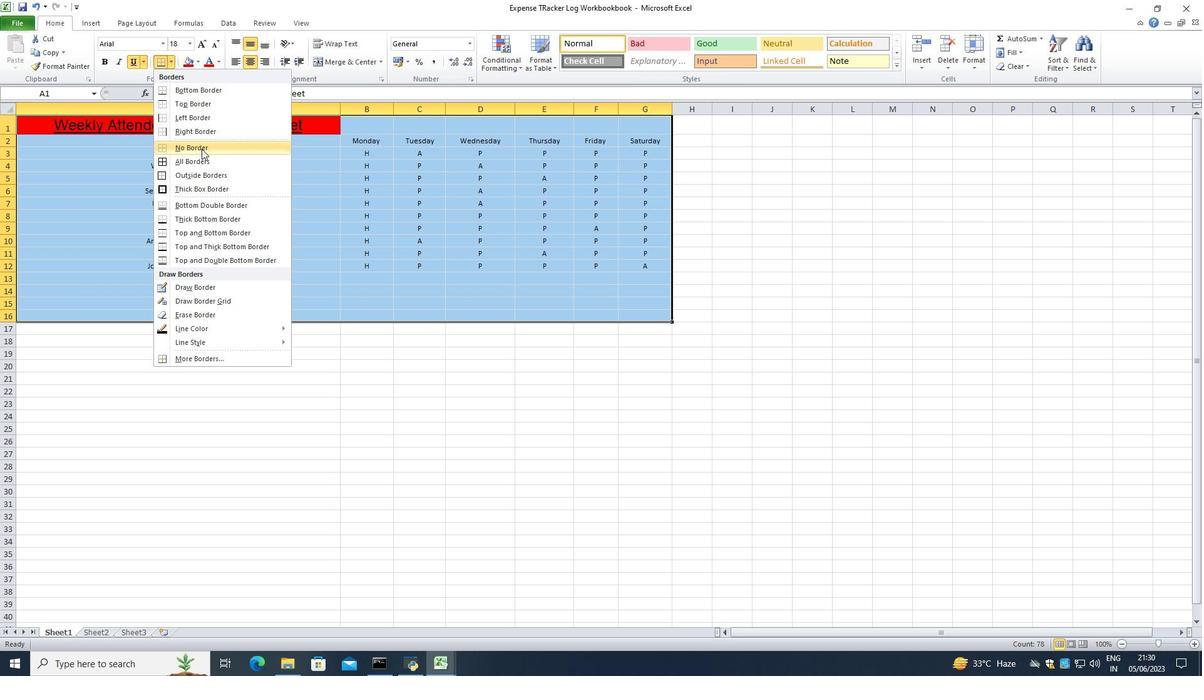 
Action: Mouse moved to (272, 406)
Screenshot: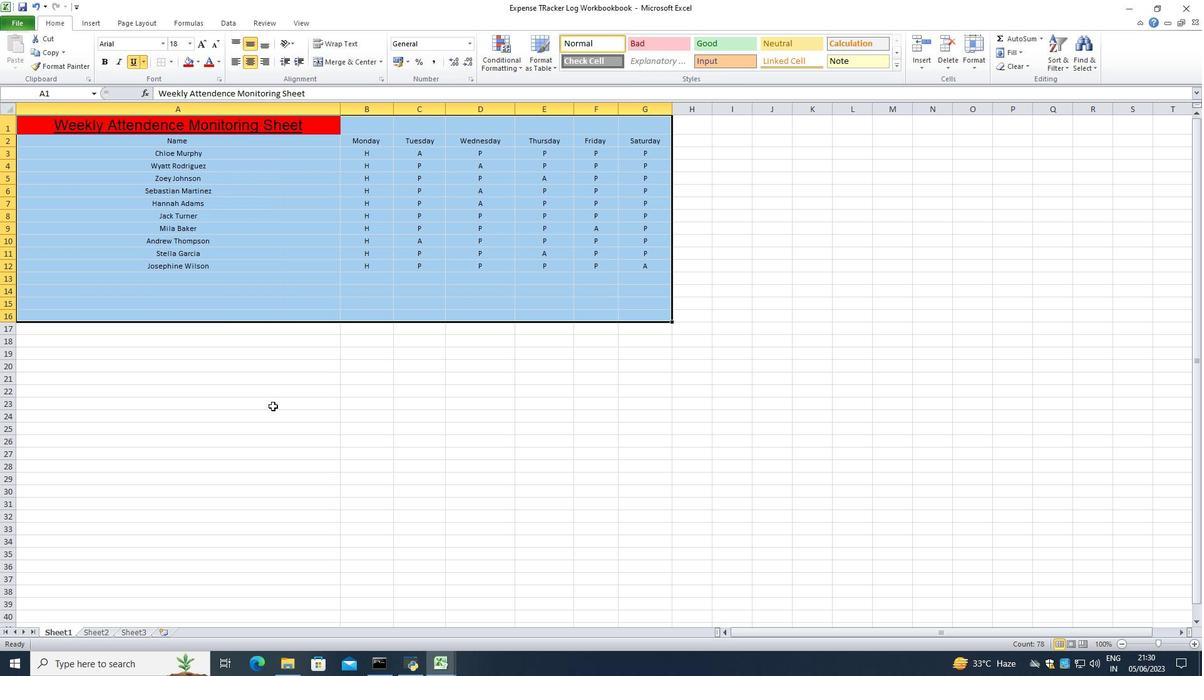 
Action: Mouse pressed left at (272, 406)
Screenshot: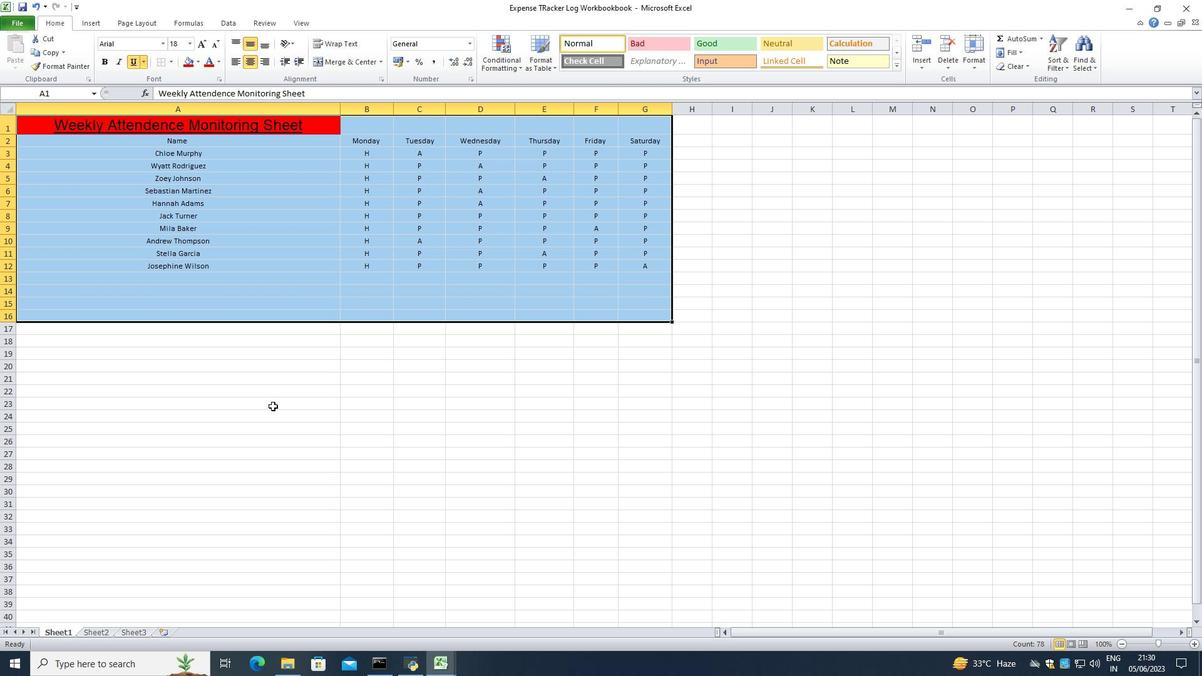 
Action: Mouse moved to (23, 25)
Screenshot: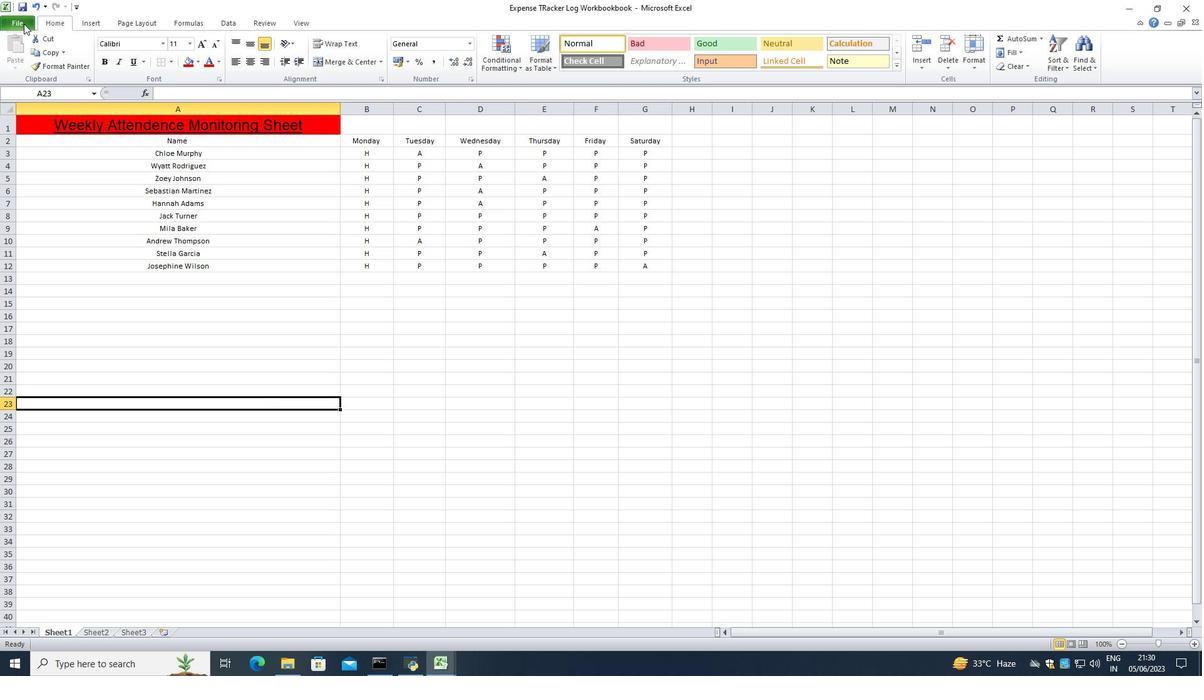 
Action: Key pressed ctrl+S
Screenshot: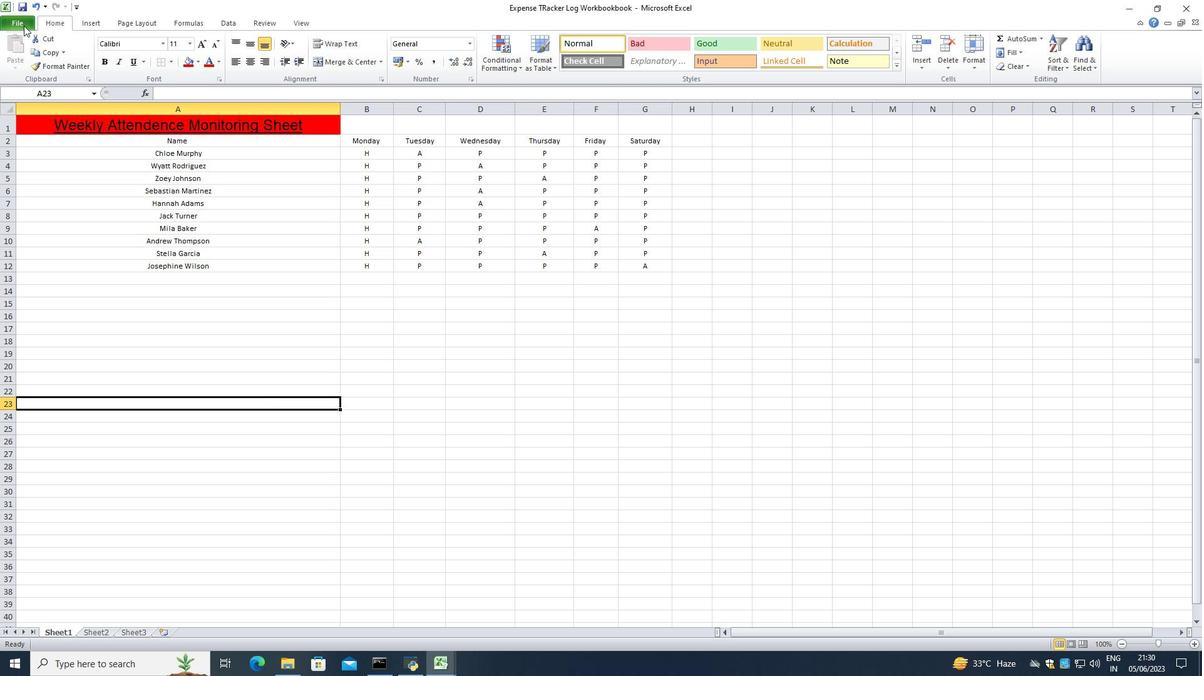 
Action: Mouse moved to (84, 188)
Screenshot: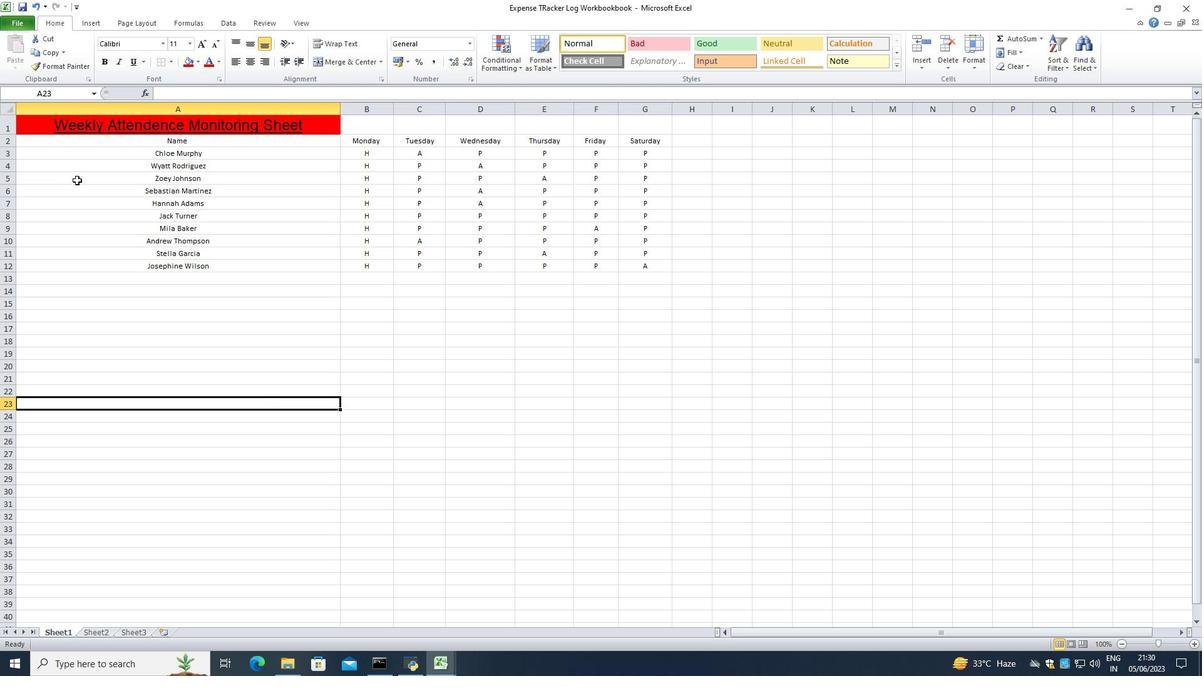 
Action: Key pressed ctrl+S
Screenshot: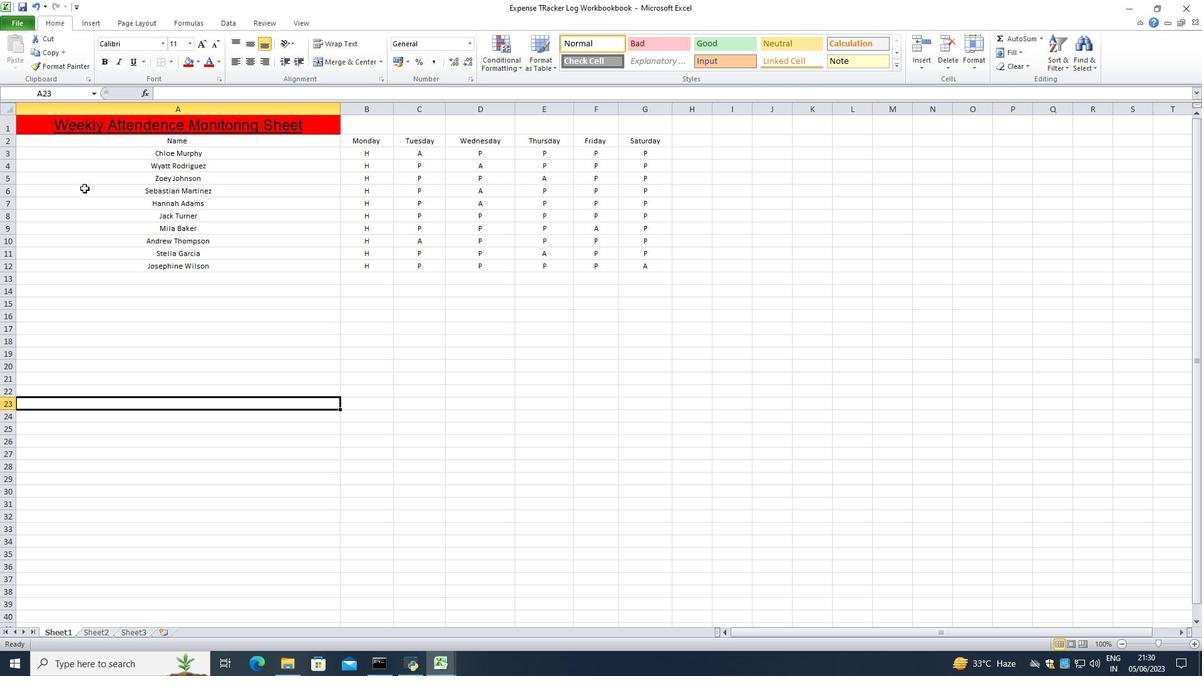 
Action: Mouse moved to (27, 22)
Screenshot: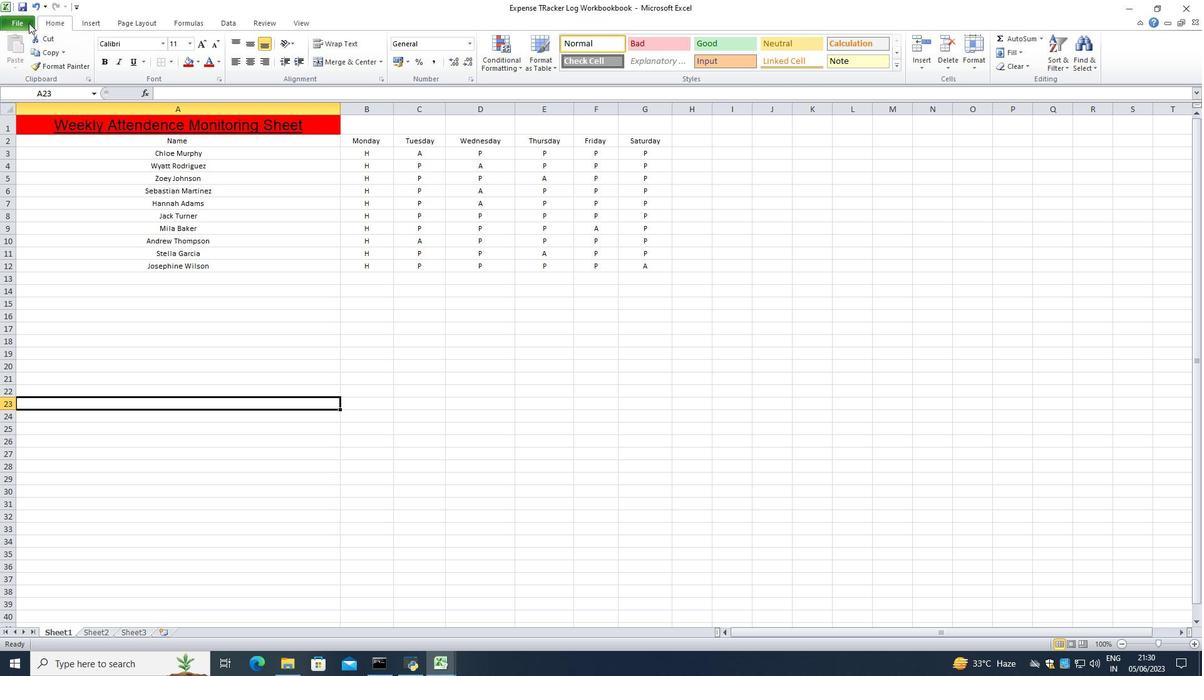 
Action: Mouse pressed left at (27, 22)
Screenshot: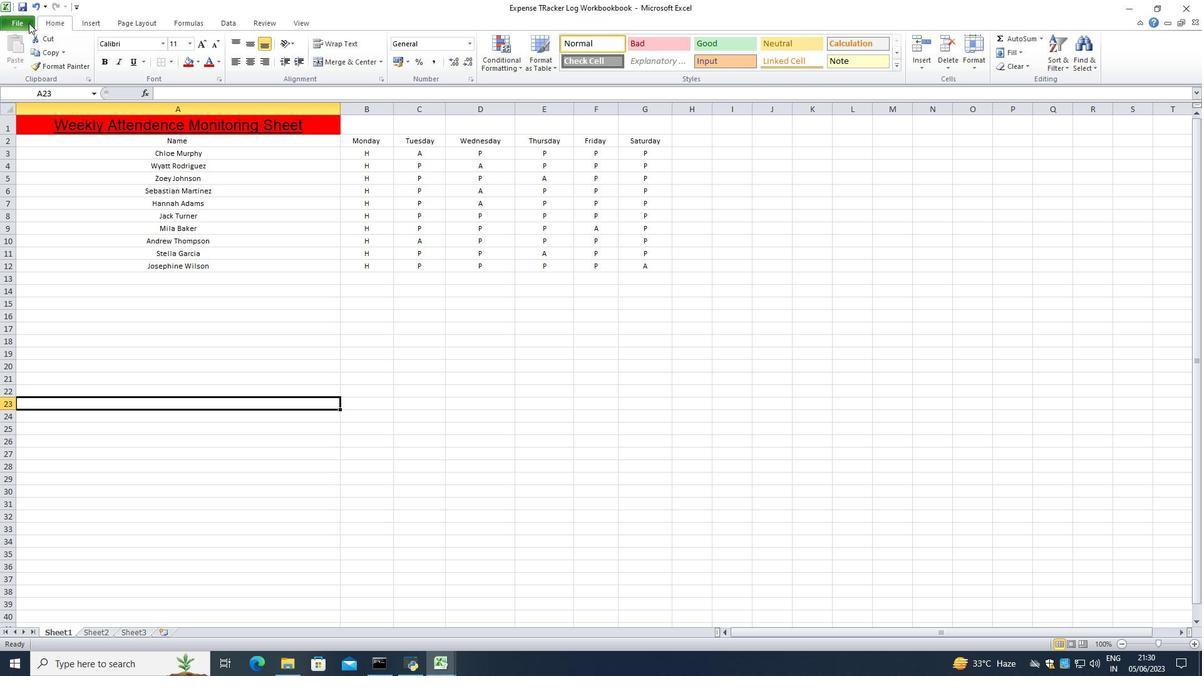 
Action: Mouse moved to (50, 61)
Screenshot: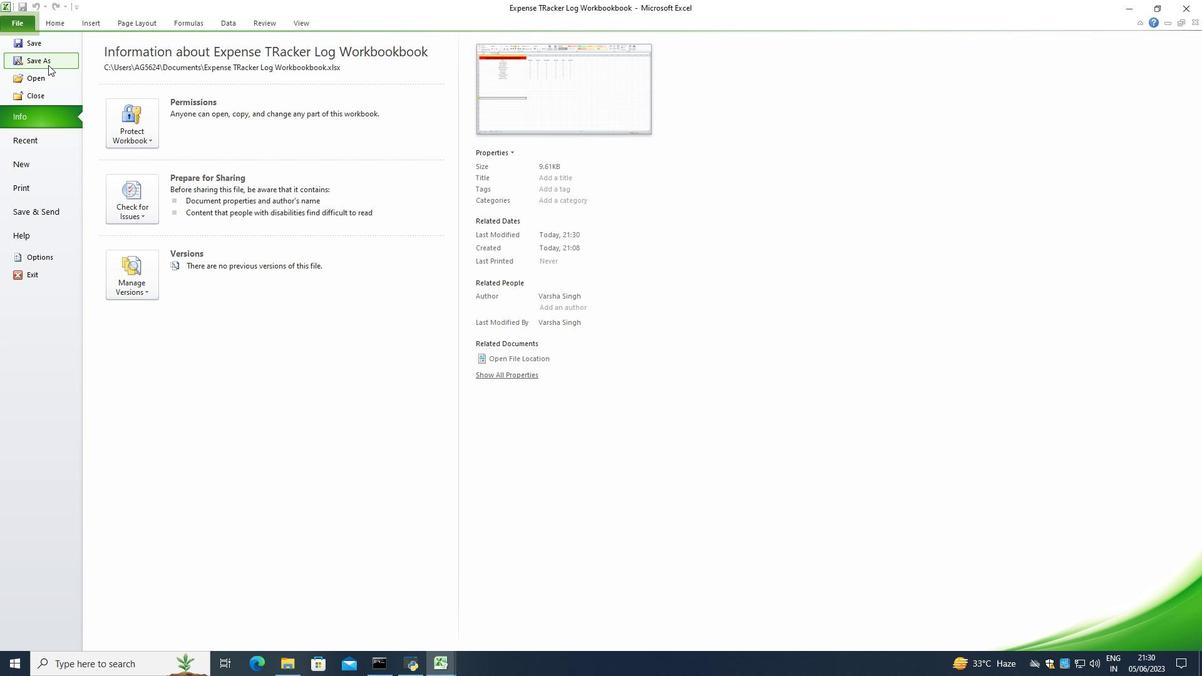 
Action: Mouse pressed left at (50, 61)
Screenshot: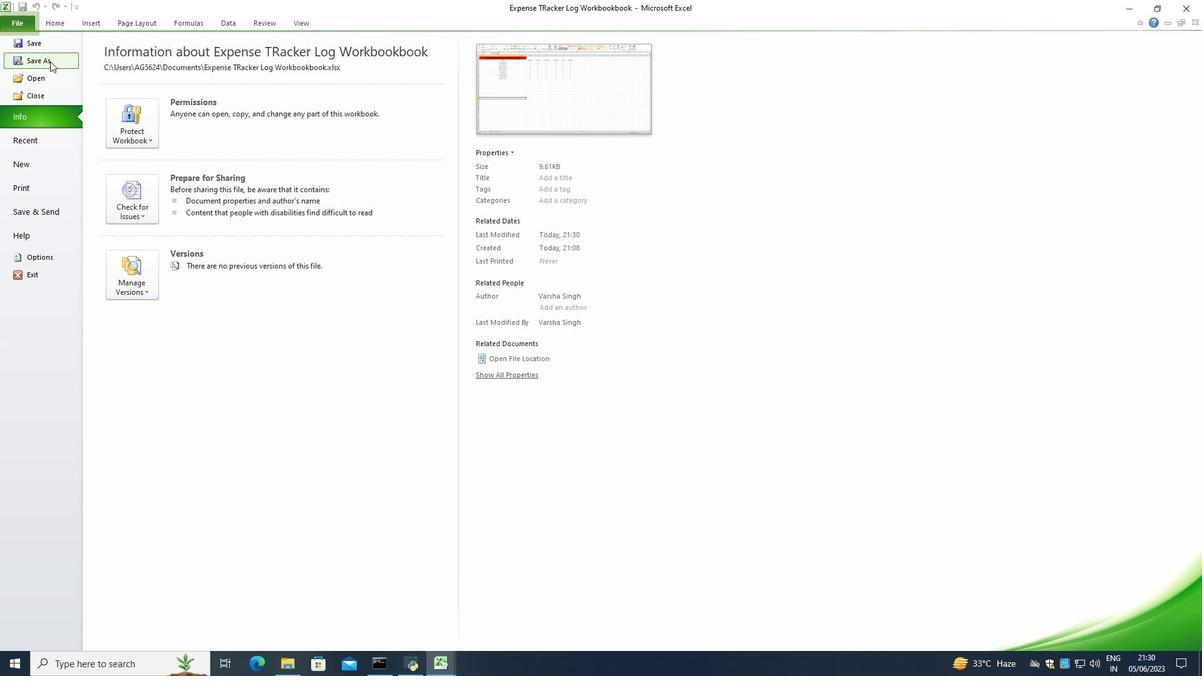 
Action: Mouse moved to (257, 250)
Screenshot: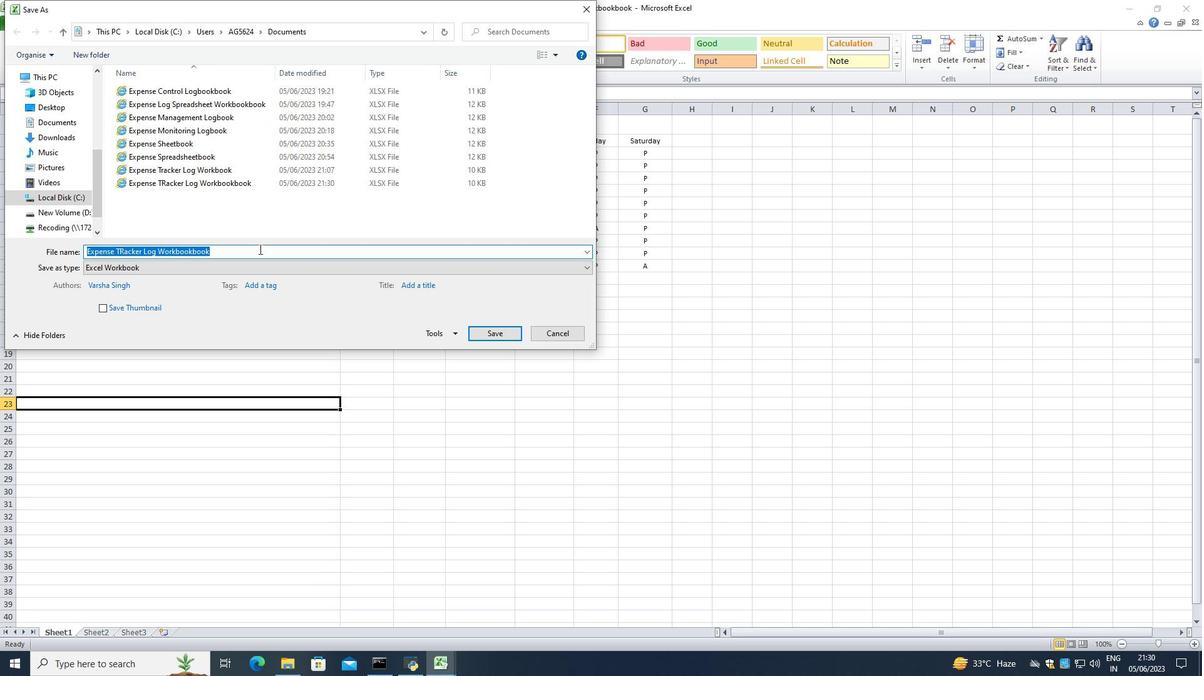 
Action: Key pressed <Key.space><Key.shift>Expense<Key.space><Key.shift>Trackeer
Screenshot: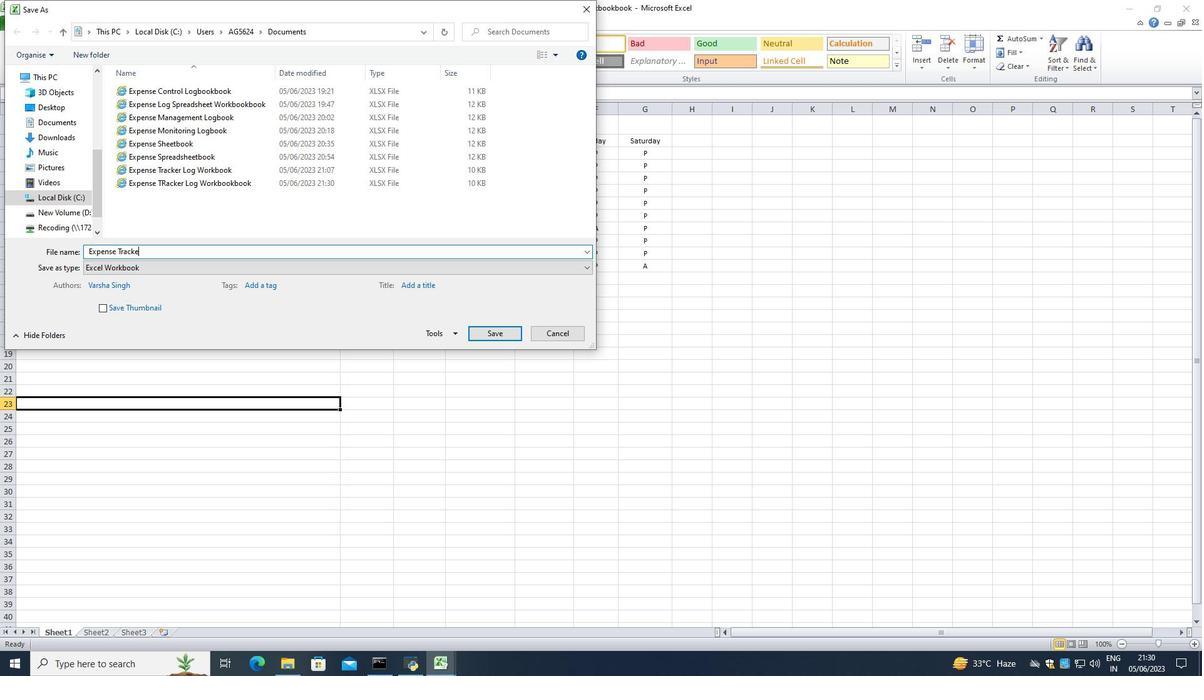 
Action: Mouse moved to (257, 250)
Screenshot: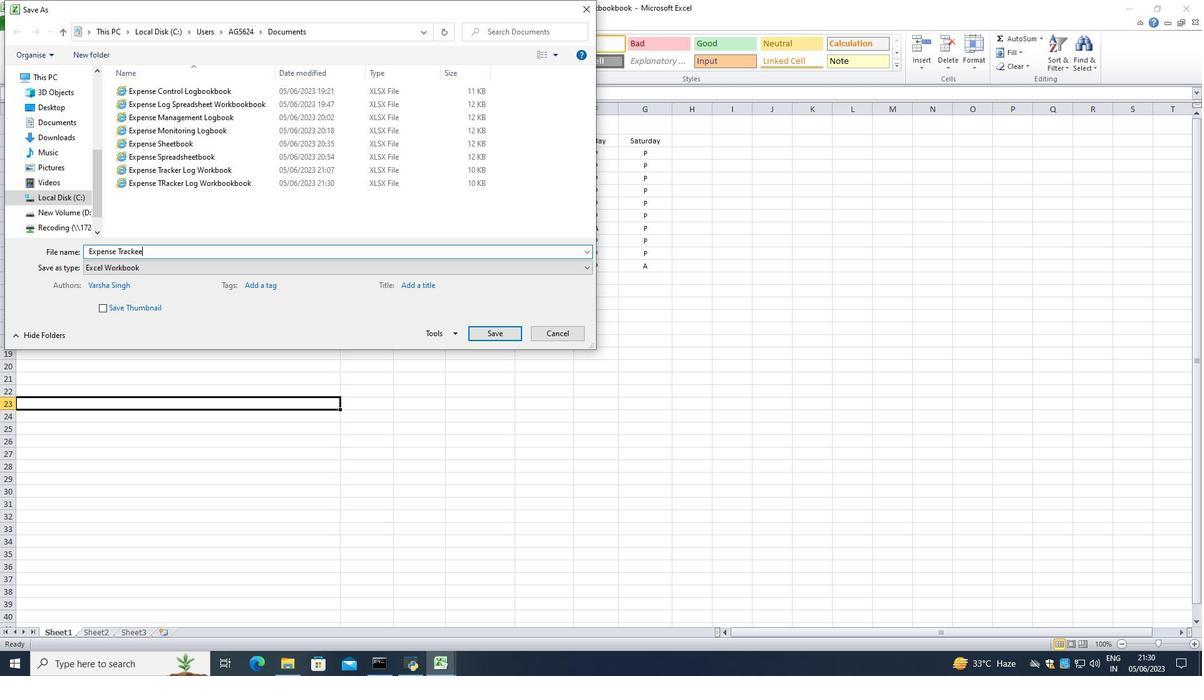 
Action: Key pressed <Key.space><Key.shift>LO<Key.backspace>og<Key.space><Key.shift>Workbook<Key.space><Key.enter>
Screenshot: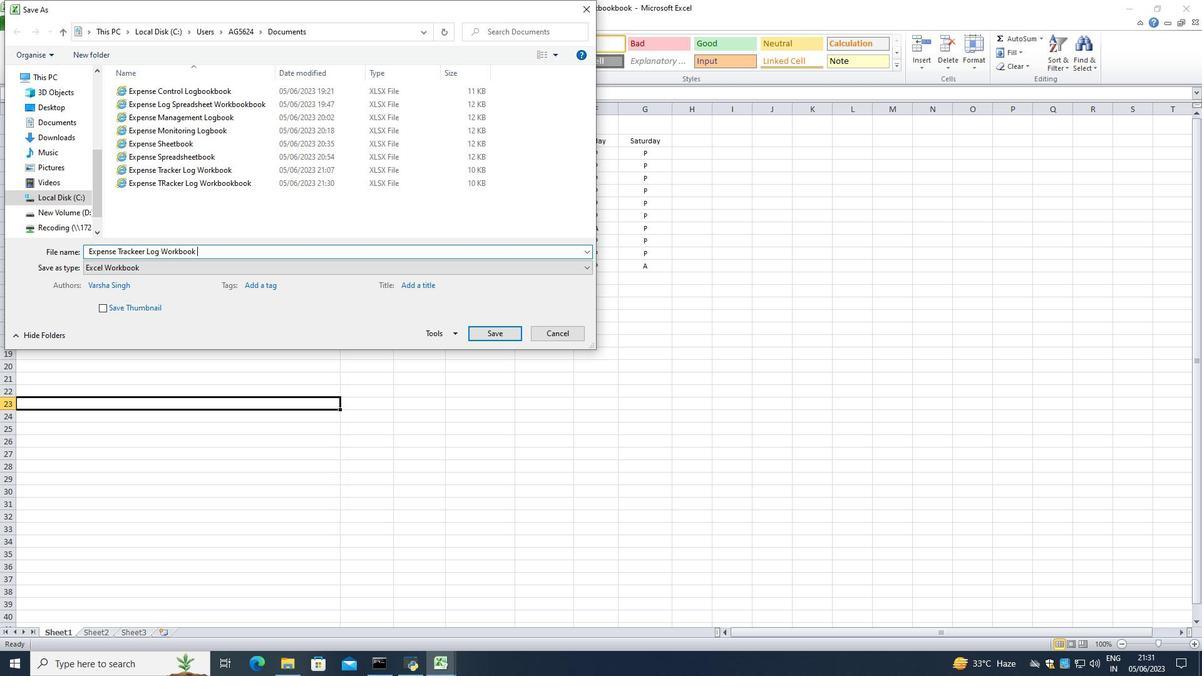 
